 Task: Buy 3 Catalytic Converter of size 2.5 from Gaskets section under best seller category for shipping address: Hugo Perez, 4720 Huntz Lane, Bolton, Massachusetts 01740, Cell Number 9785492947. Pay from credit card ending with 2005, CVV 3321
Action: Mouse moved to (27, 75)
Screenshot: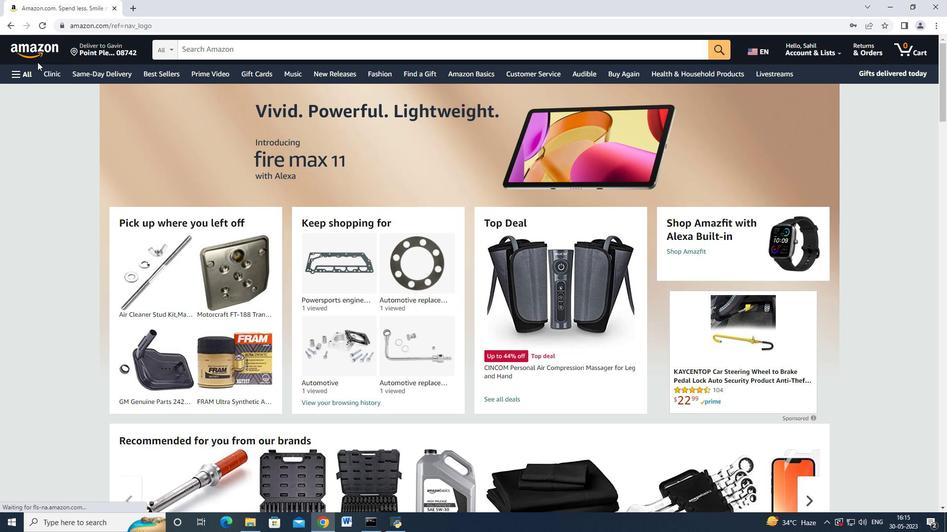 
Action: Mouse pressed left at (27, 75)
Screenshot: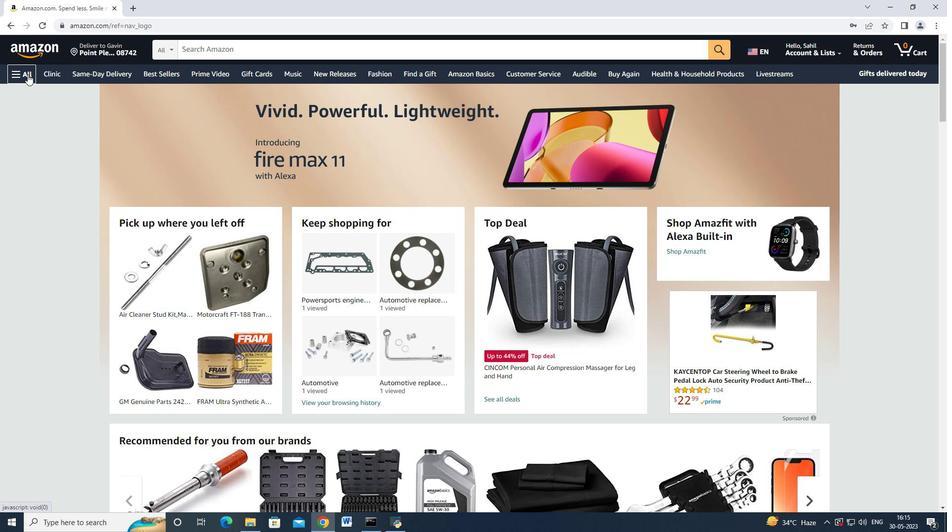 
Action: Mouse moved to (28, 237)
Screenshot: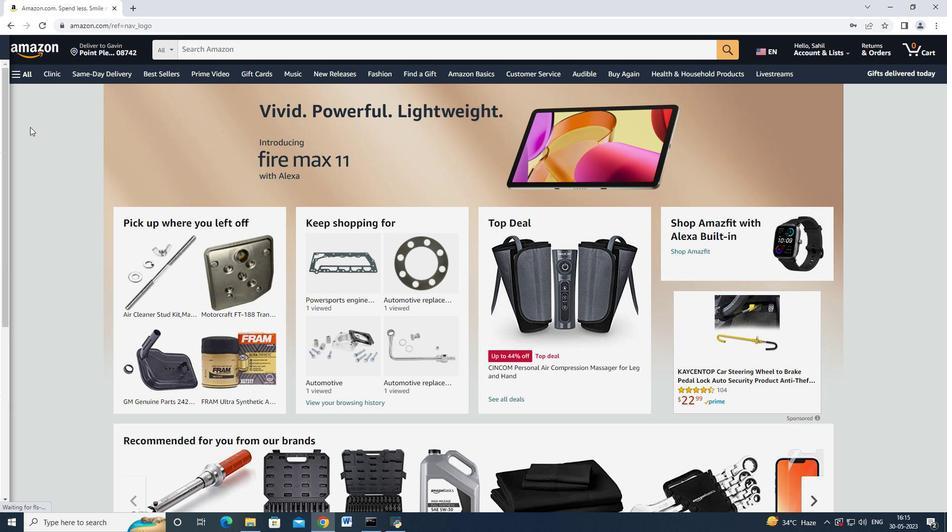 
Action: Mouse scrolled (28, 236) with delta (0, 0)
Screenshot: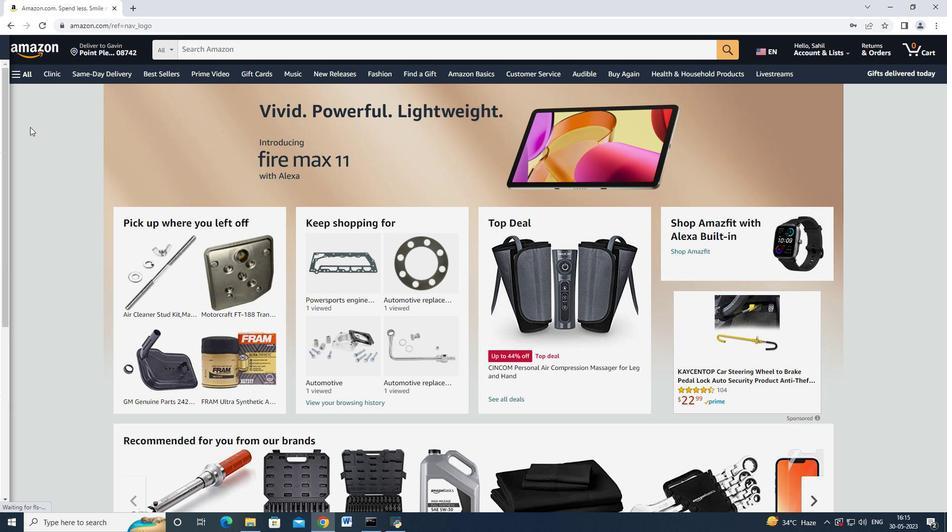 
Action: Mouse moved to (31, 246)
Screenshot: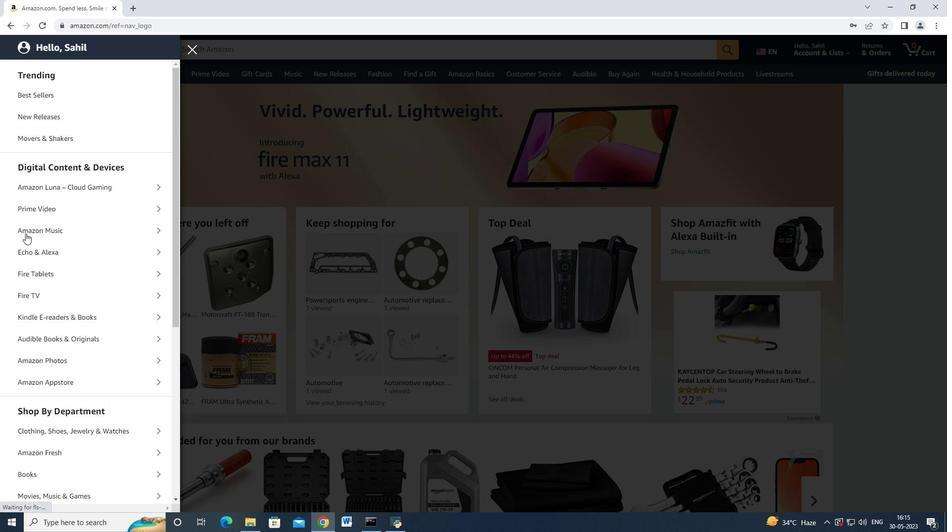 
Action: Mouse scrolled (30, 240) with delta (0, 0)
Screenshot: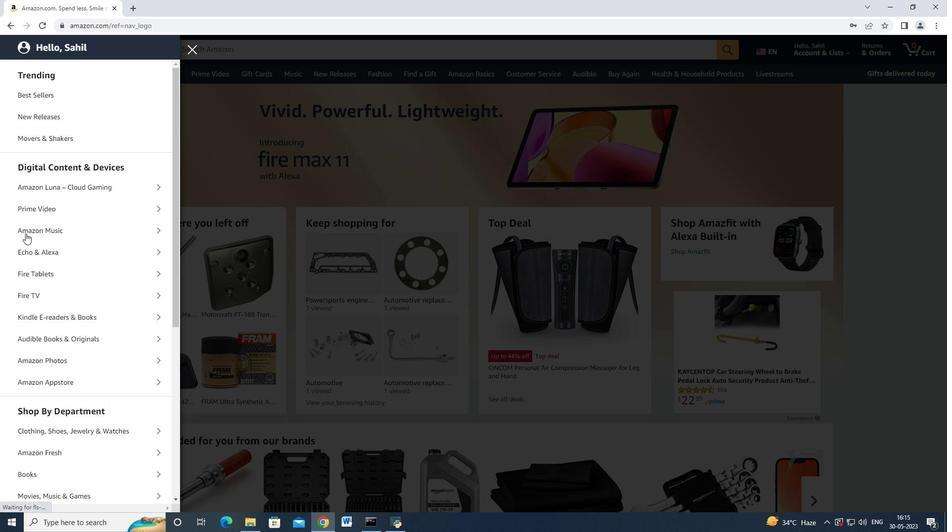 
Action: Mouse moved to (32, 247)
Screenshot: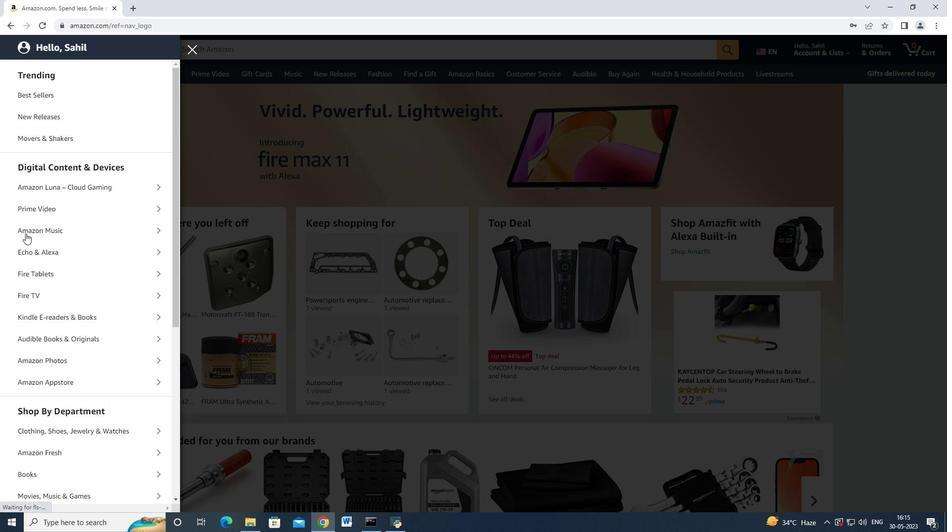 
Action: Mouse scrolled (30, 241) with delta (0, 0)
Screenshot: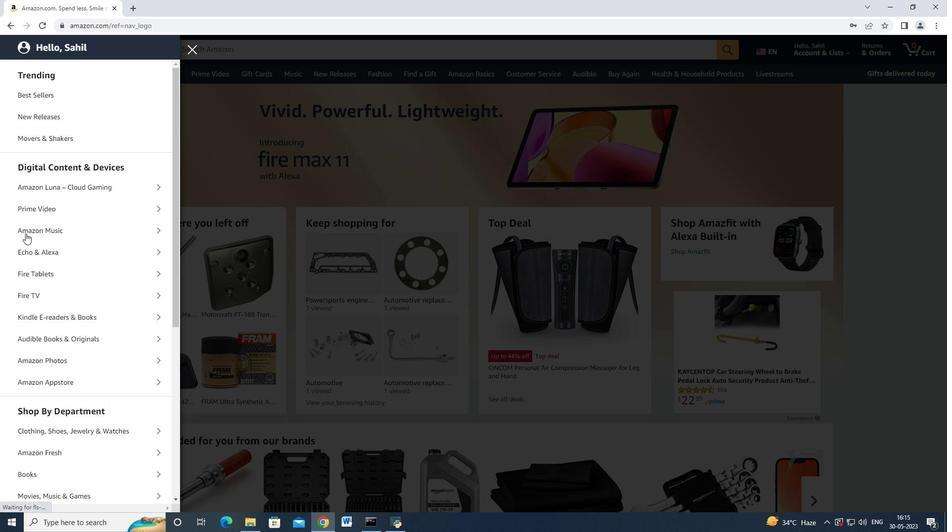 
Action: Mouse moved to (63, 363)
Screenshot: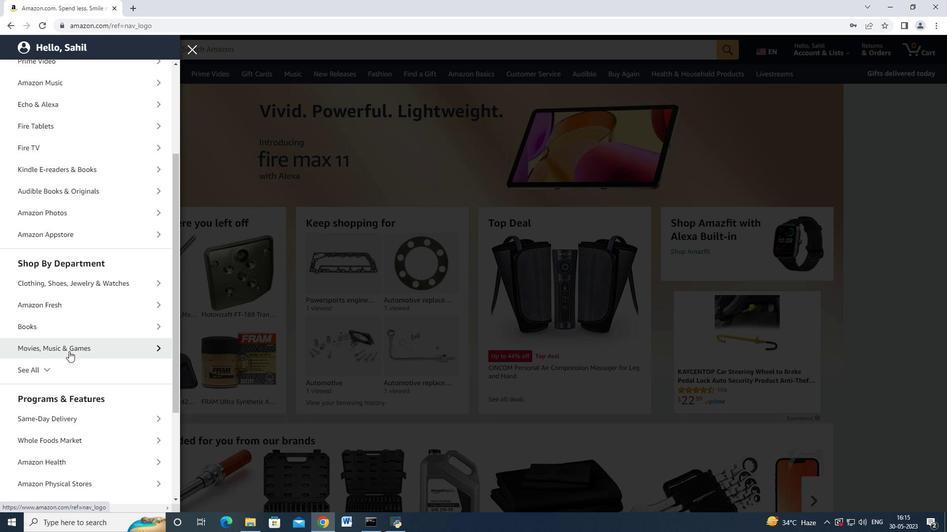 
Action: Mouse pressed left at (63, 363)
Screenshot: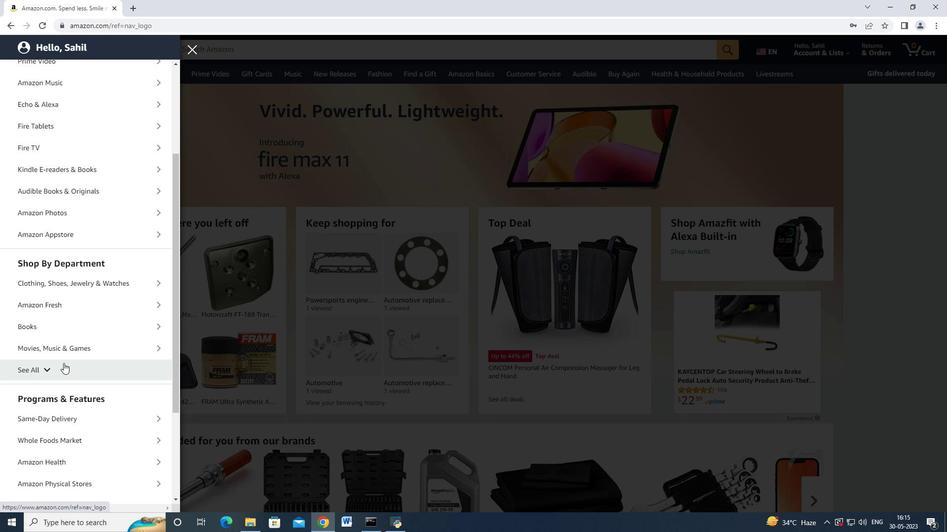 
Action: Mouse moved to (79, 330)
Screenshot: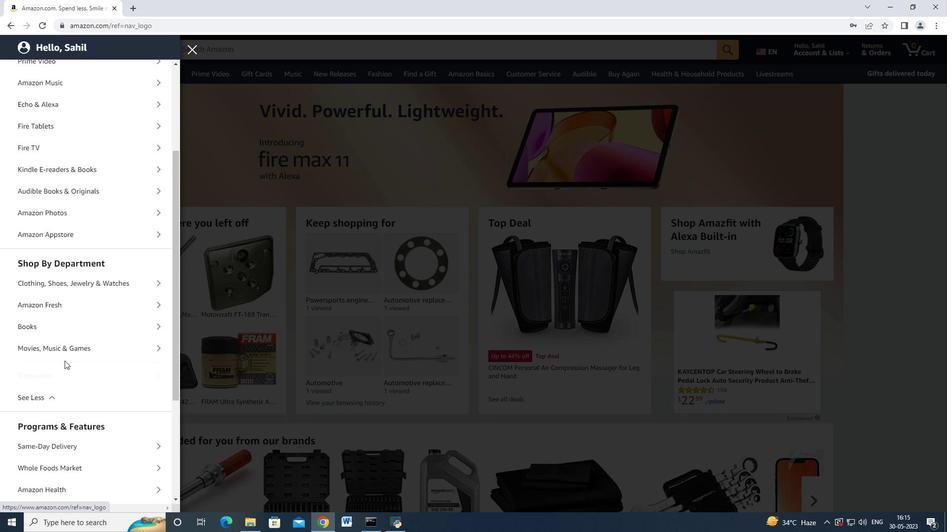 
Action: Mouse scrolled (79, 330) with delta (0, 0)
Screenshot: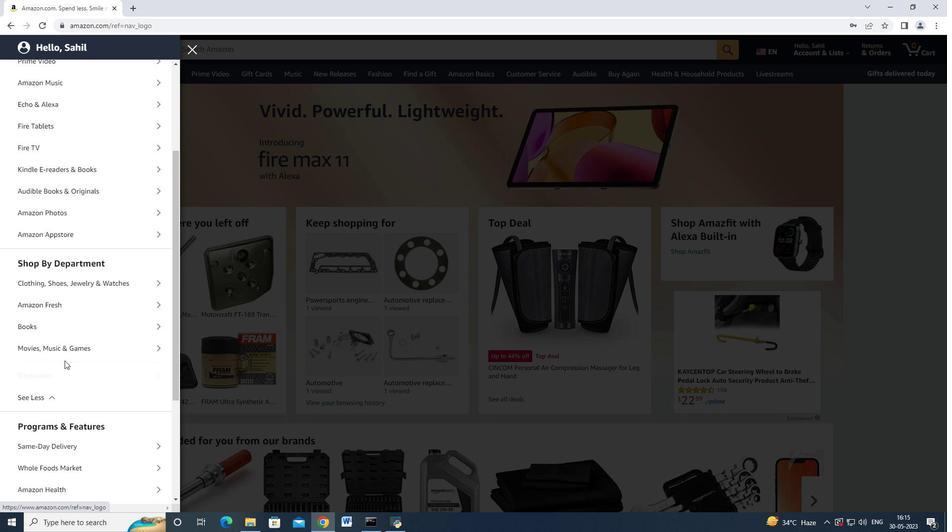 
Action: Mouse scrolled (79, 330) with delta (0, 0)
Screenshot: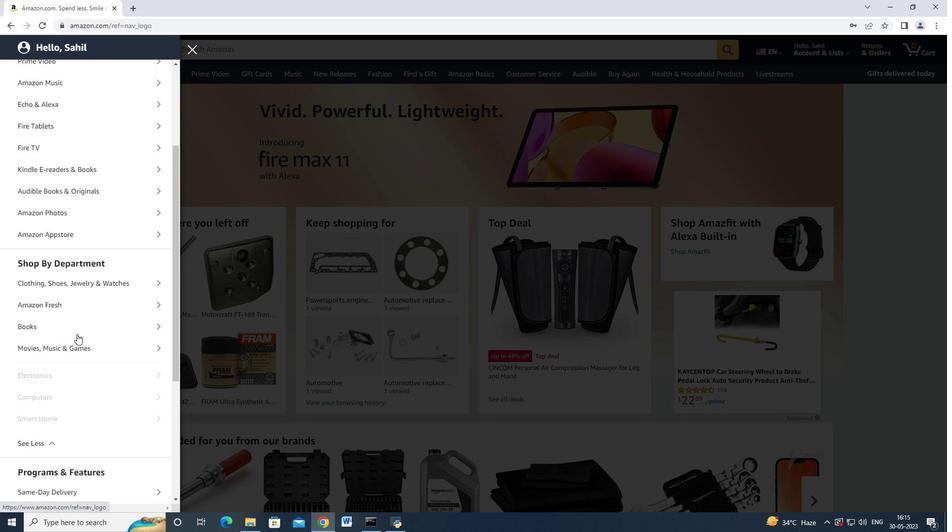
Action: Mouse scrolled (79, 330) with delta (0, 0)
Screenshot: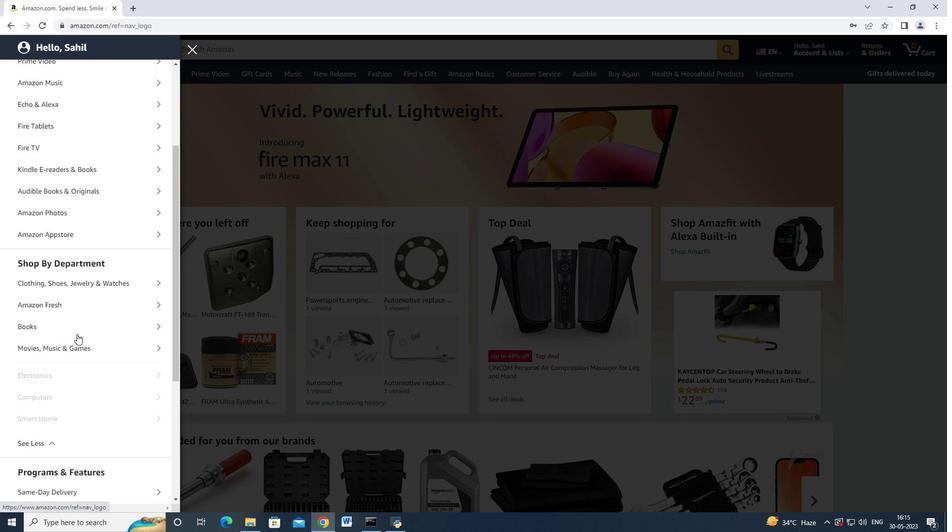 
Action: Mouse scrolled (79, 330) with delta (0, 0)
Screenshot: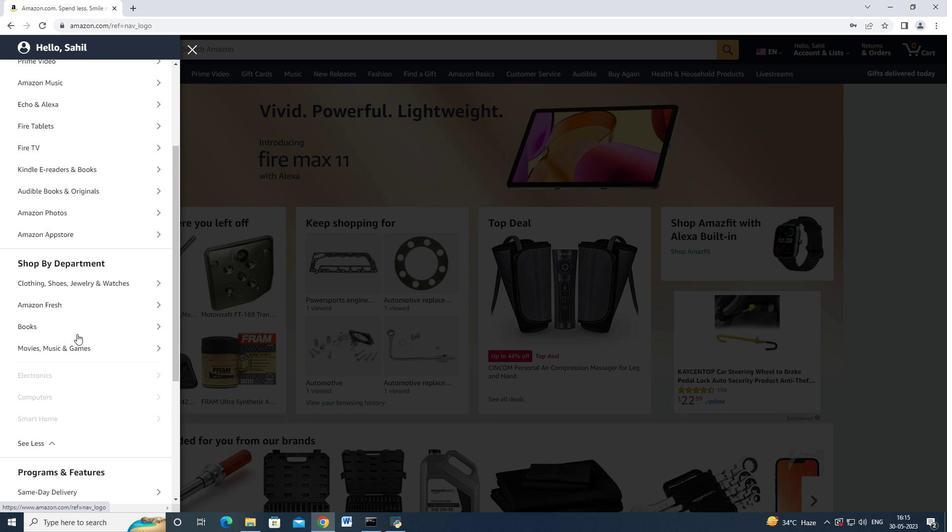 
Action: Mouse scrolled (79, 330) with delta (0, 0)
Screenshot: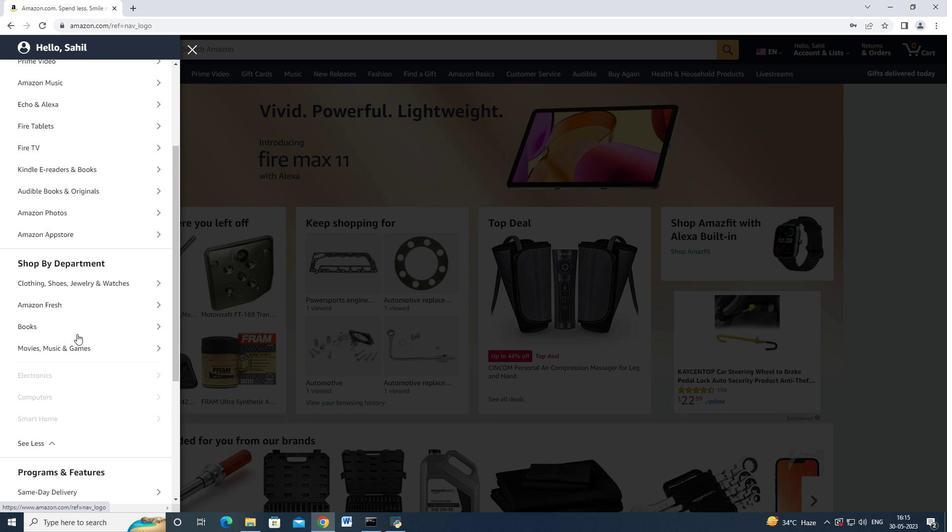 
Action: Mouse moved to (78, 363)
Screenshot: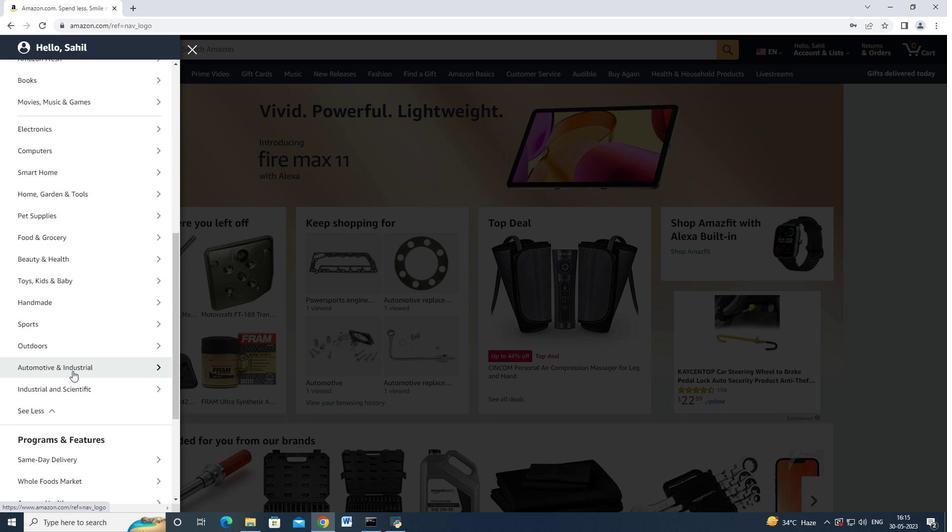 
Action: Mouse pressed left at (78, 363)
Screenshot: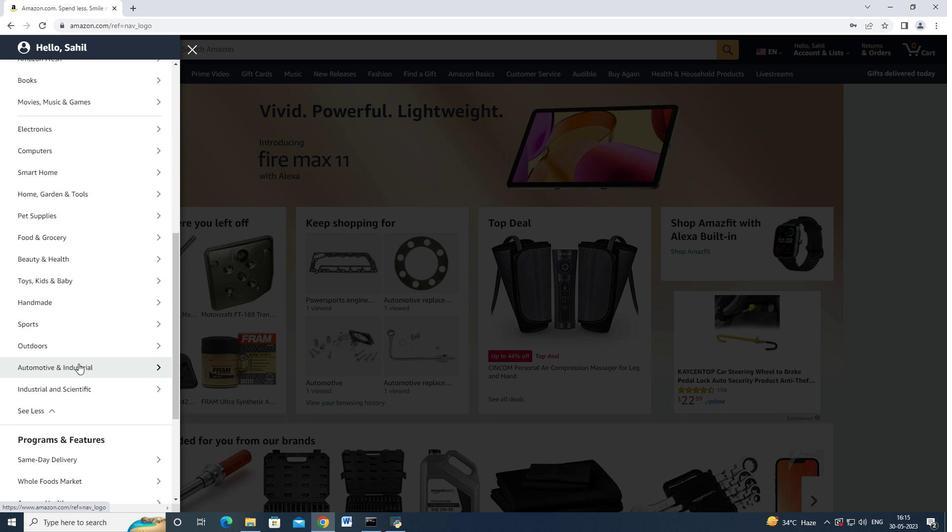 
Action: Mouse moved to (78, 119)
Screenshot: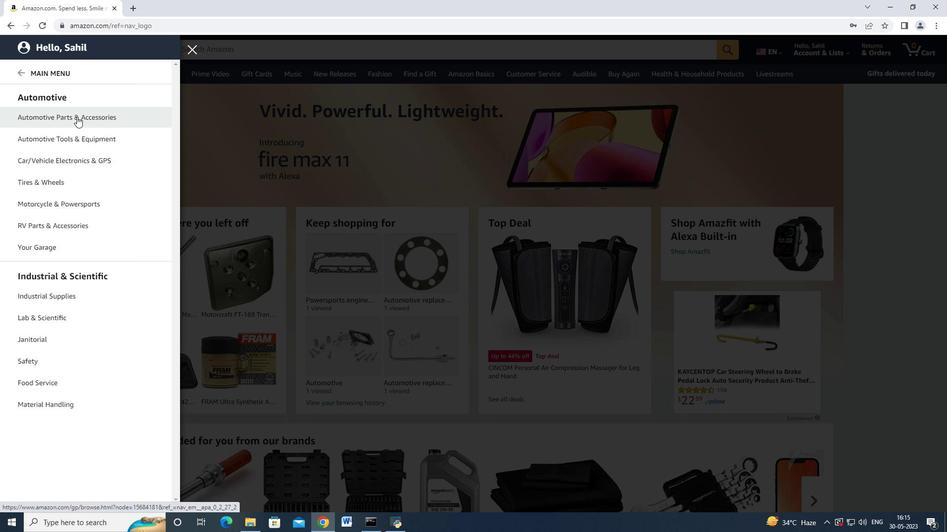 
Action: Mouse pressed left at (78, 119)
Screenshot: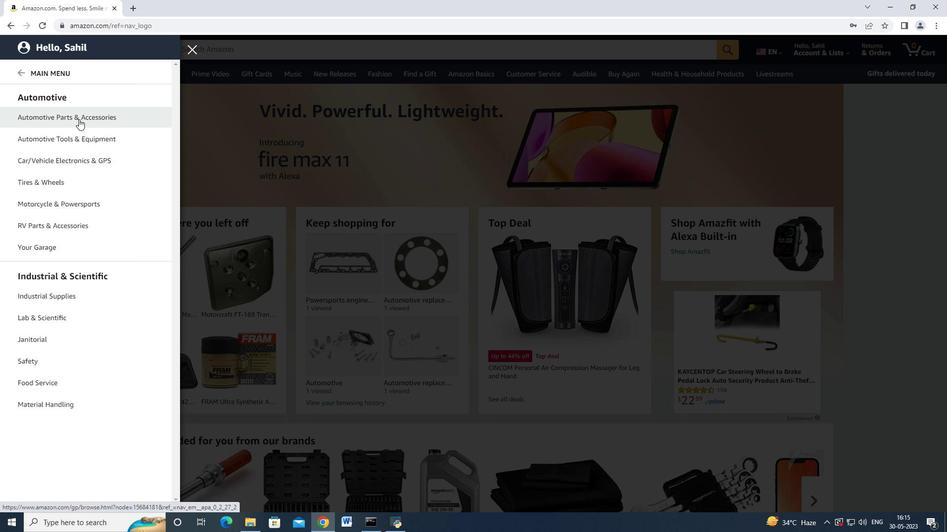 
Action: Mouse moved to (158, 92)
Screenshot: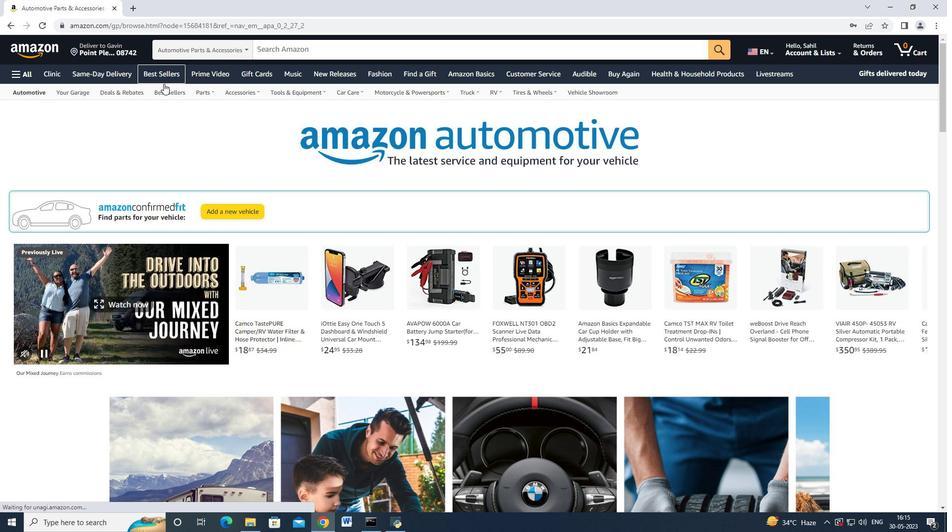 
Action: Mouse pressed left at (158, 92)
Screenshot: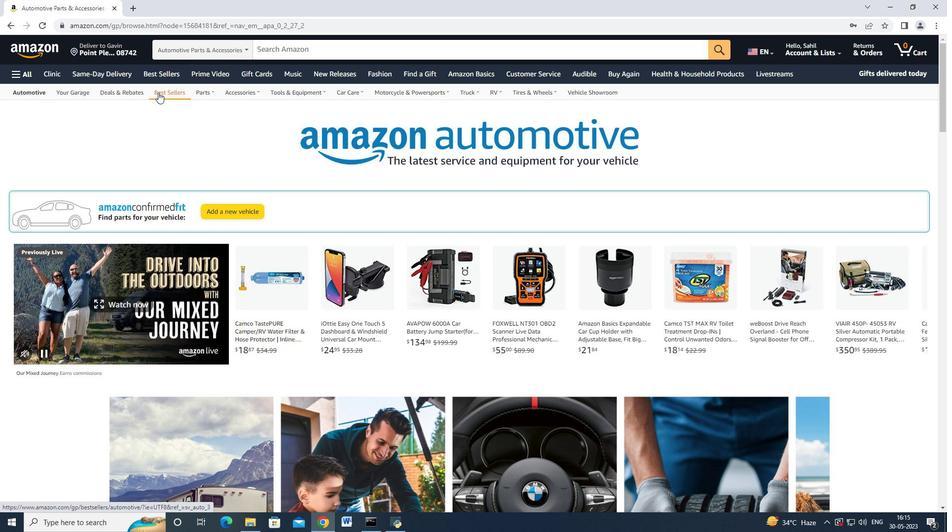 
Action: Mouse moved to (62, 318)
Screenshot: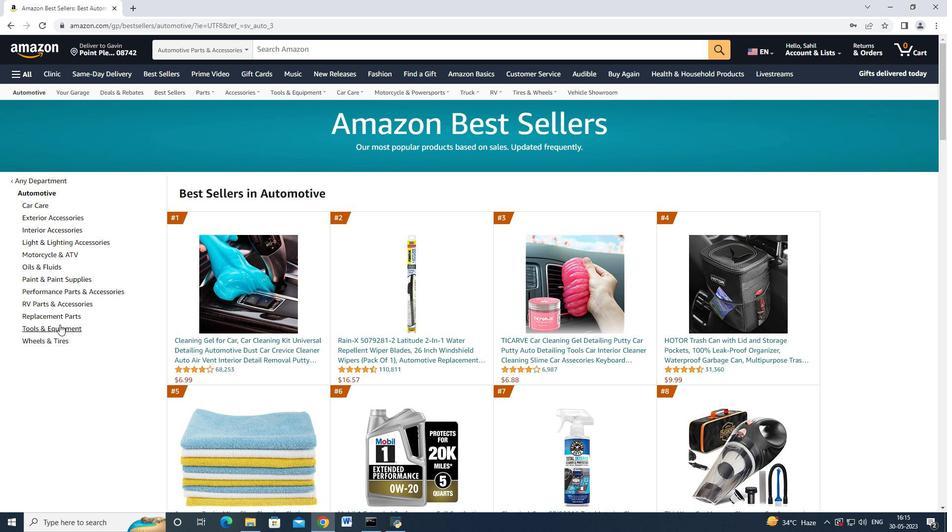 
Action: Mouse pressed left at (62, 318)
Screenshot: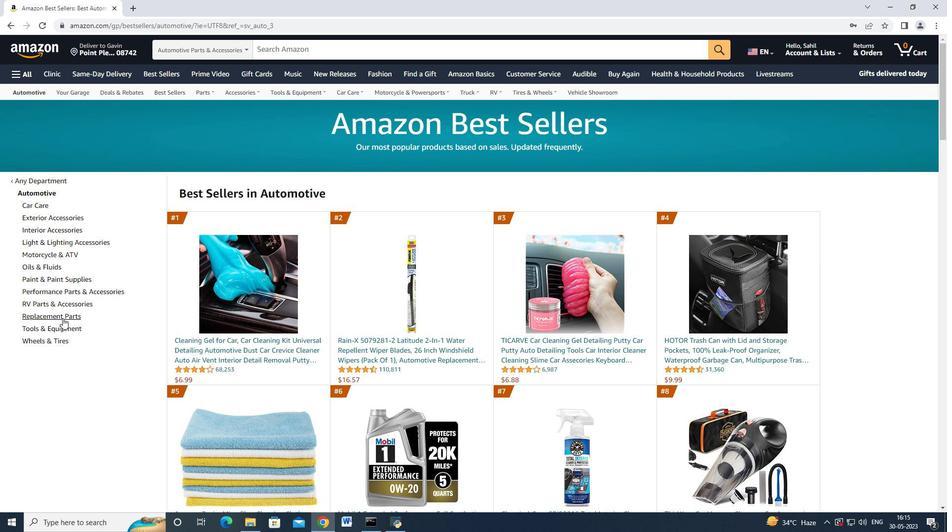 
Action: Mouse moved to (66, 317)
Screenshot: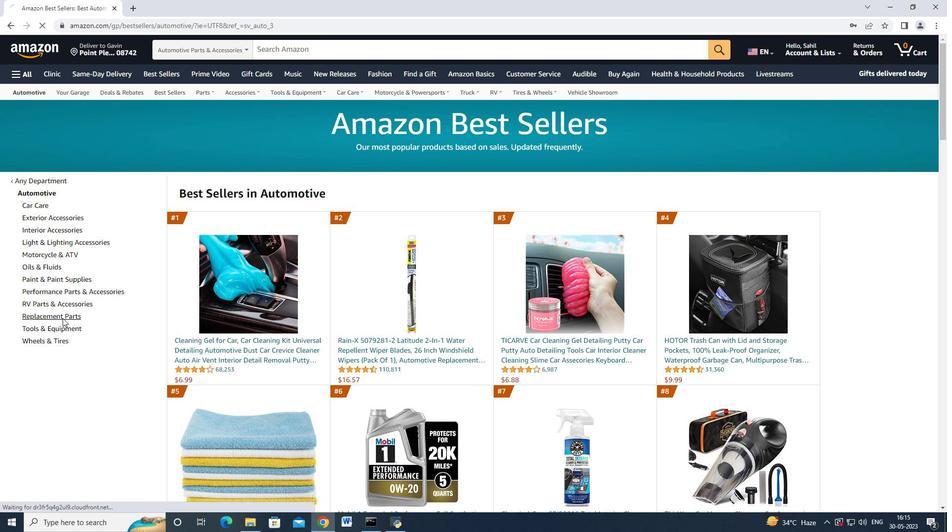 
Action: Mouse scrolled (66, 317) with delta (0, 0)
Screenshot: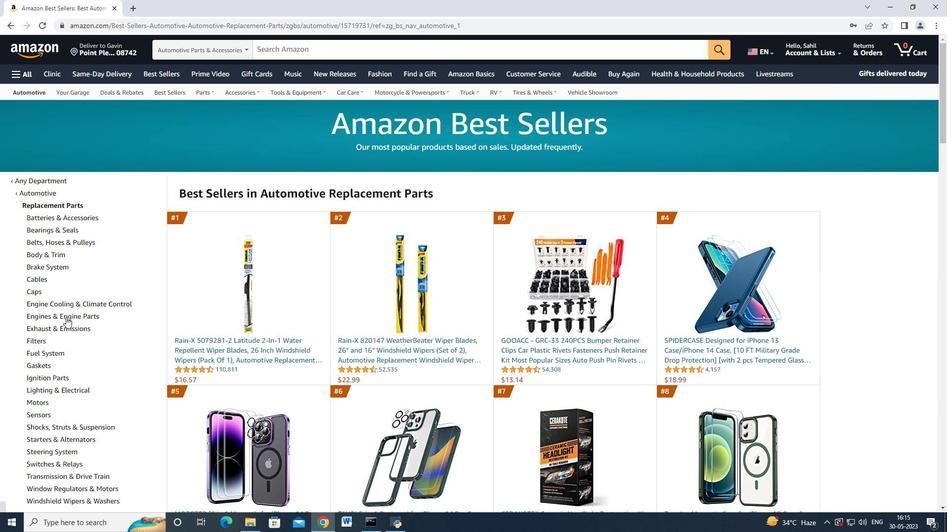 
Action: Mouse moved to (67, 318)
Screenshot: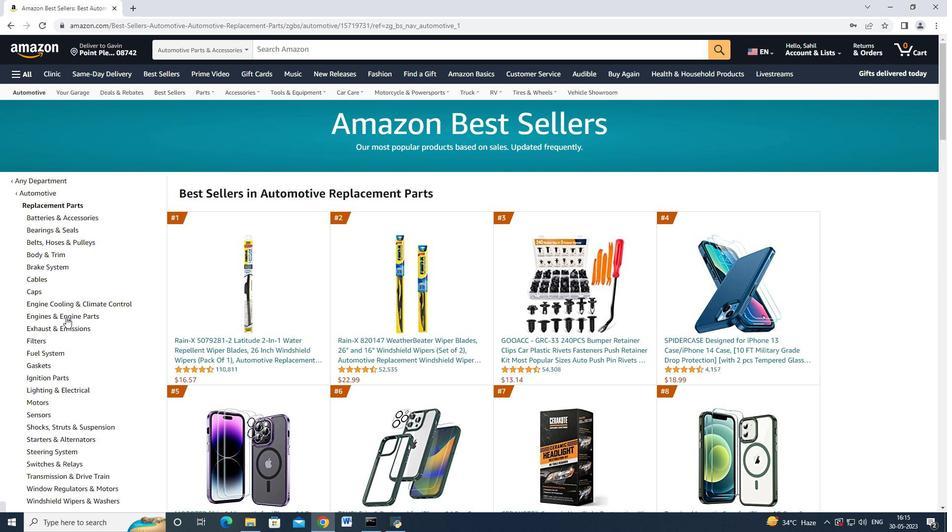 
Action: Mouse scrolled (66, 317) with delta (0, 0)
Screenshot: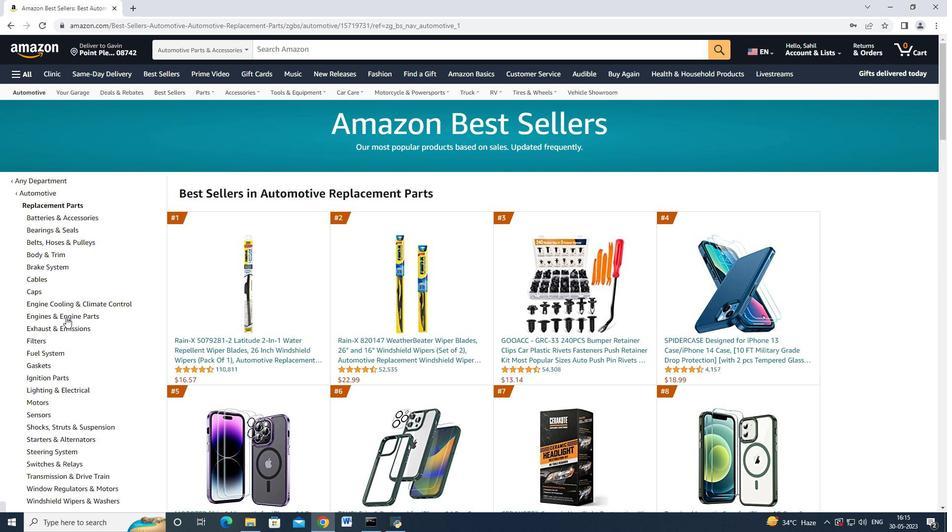 
Action: Mouse moved to (37, 264)
Screenshot: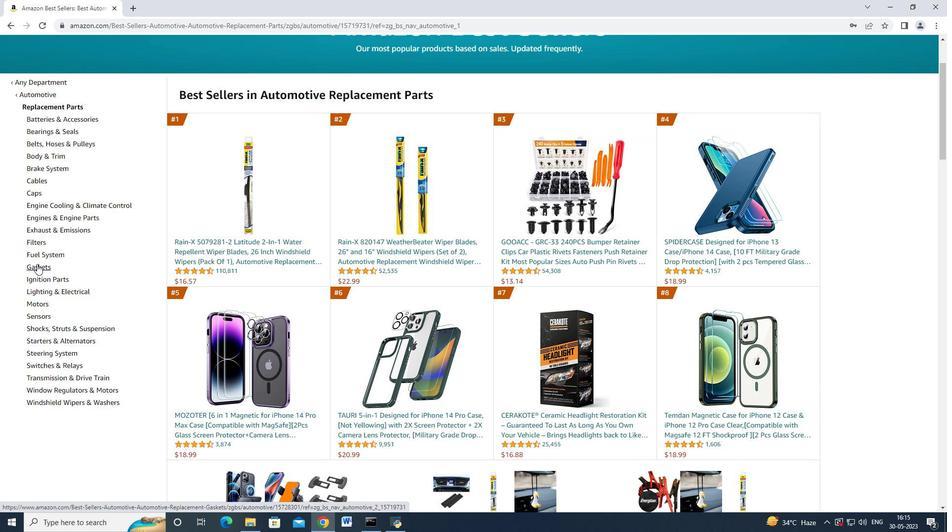 
Action: Mouse pressed left at (37, 264)
Screenshot: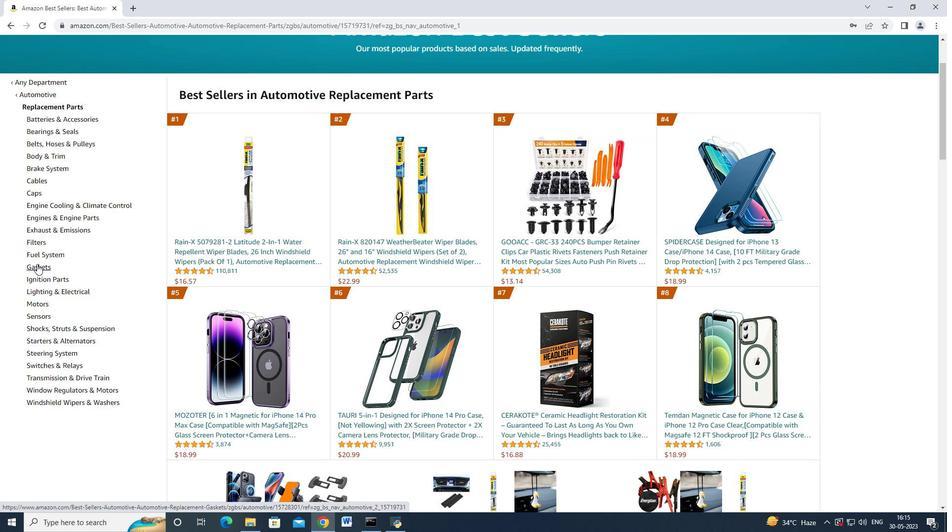 
Action: Mouse moved to (161, 303)
Screenshot: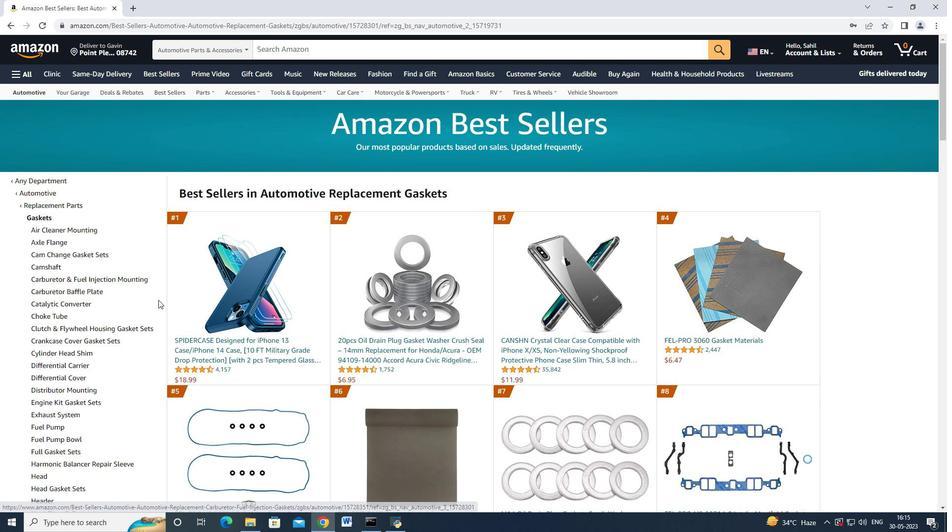 
Action: Mouse scrolled (161, 303) with delta (0, 0)
Screenshot: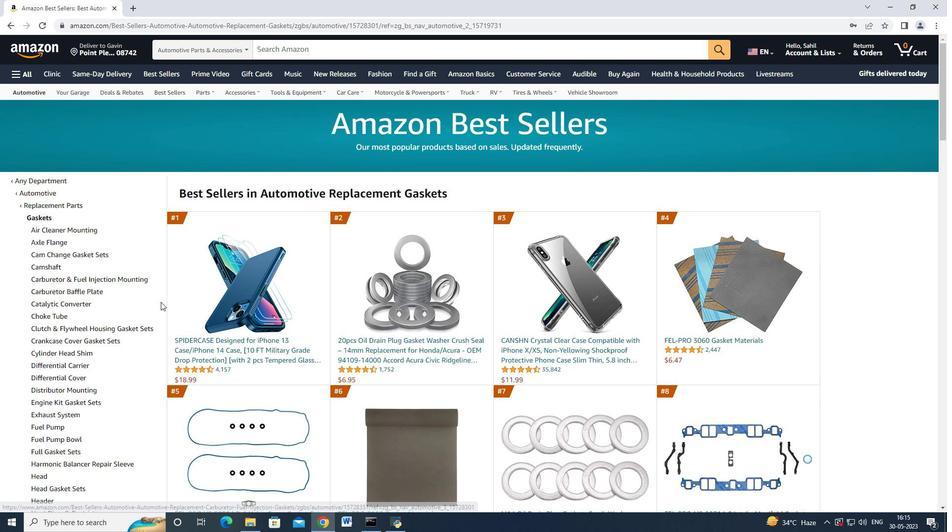 
Action: Mouse moved to (222, 310)
Screenshot: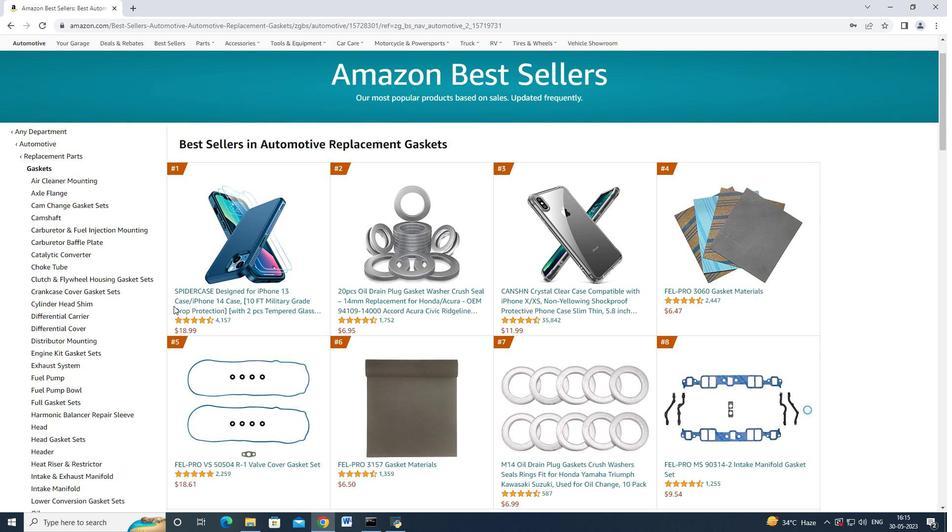 
Action: Mouse scrolled (222, 310) with delta (0, 0)
Screenshot: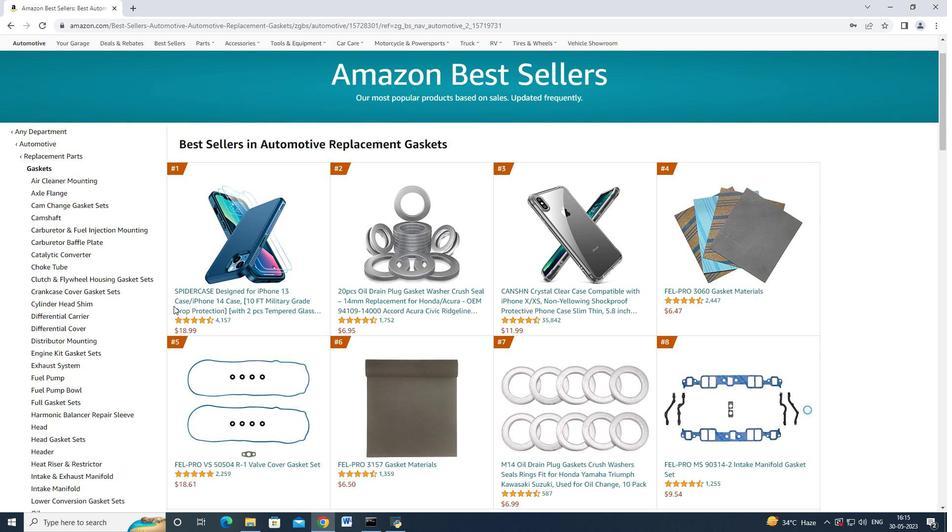 
Action: Mouse moved to (73, 303)
Screenshot: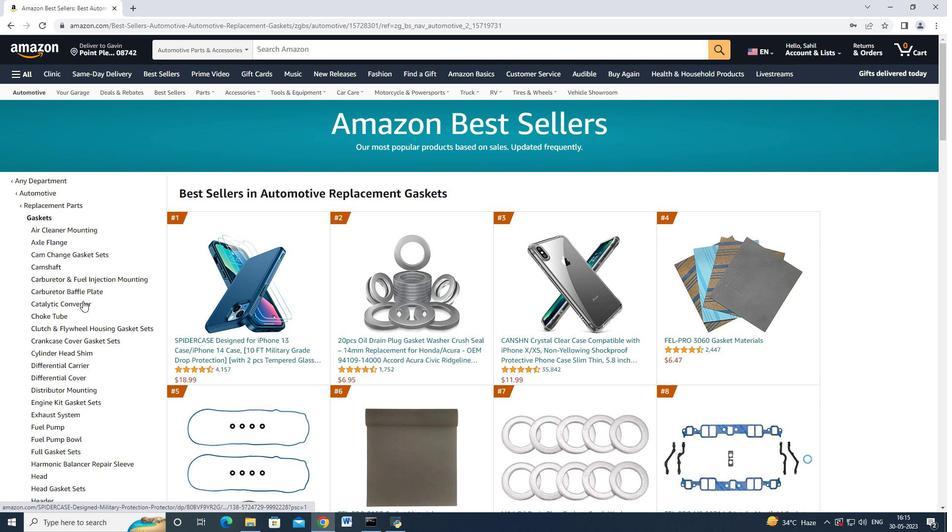 
Action: Mouse scrolled (73, 303) with delta (0, 0)
Screenshot: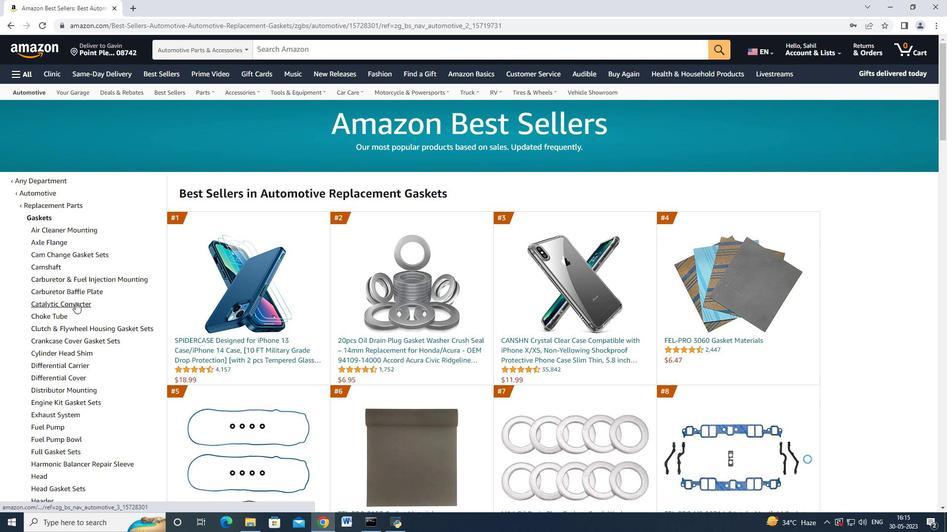 
Action: Mouse moved to (69, 371)
Screenshot: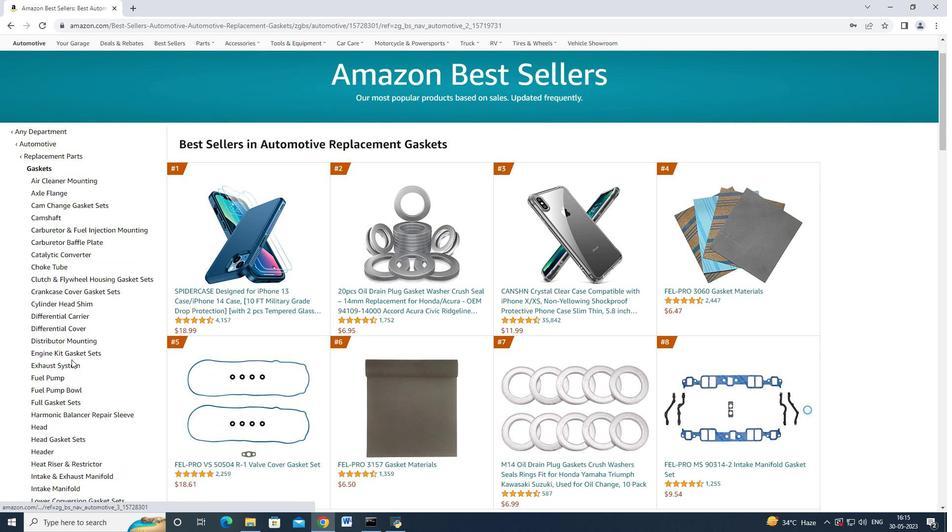 
Action: Mouse scrolled (69, 371) with delta (0, 0)
Screenshot: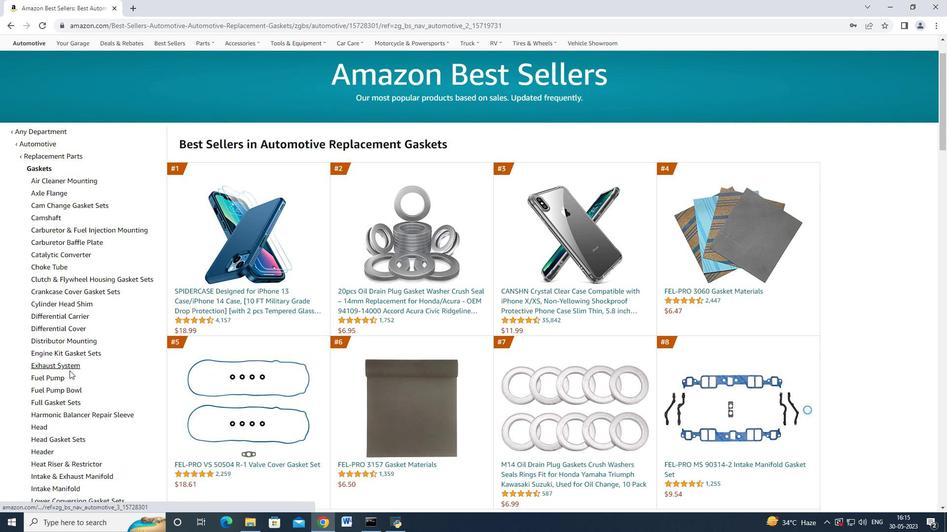 
Action: Mouse moved to (72, 205)
Screenshot: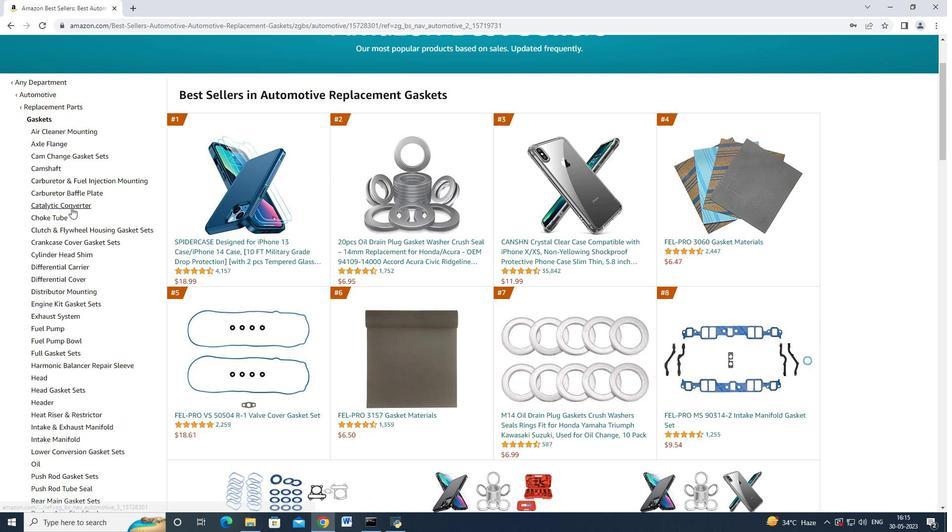 
Action: Mouse pressed left at (72, 205)
Screenshot: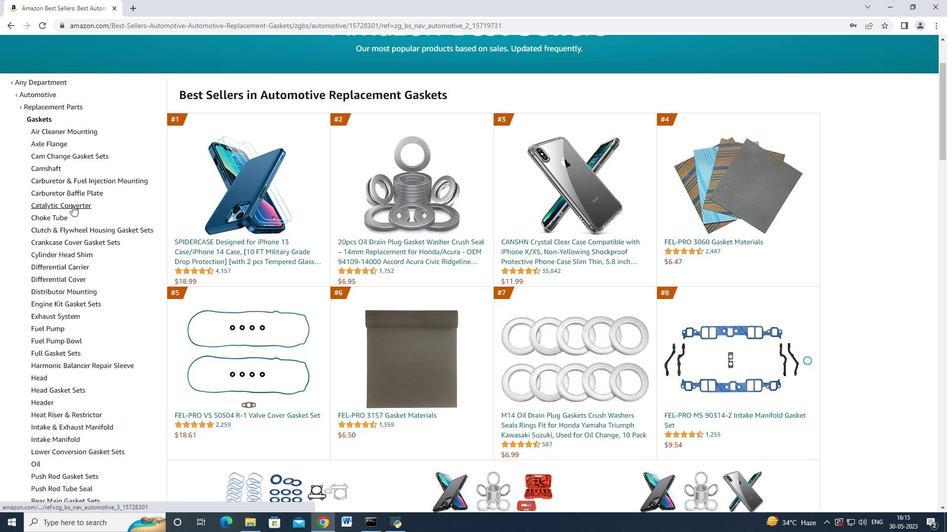 
Action: Mouse moved to (474, 254)
Screenshot: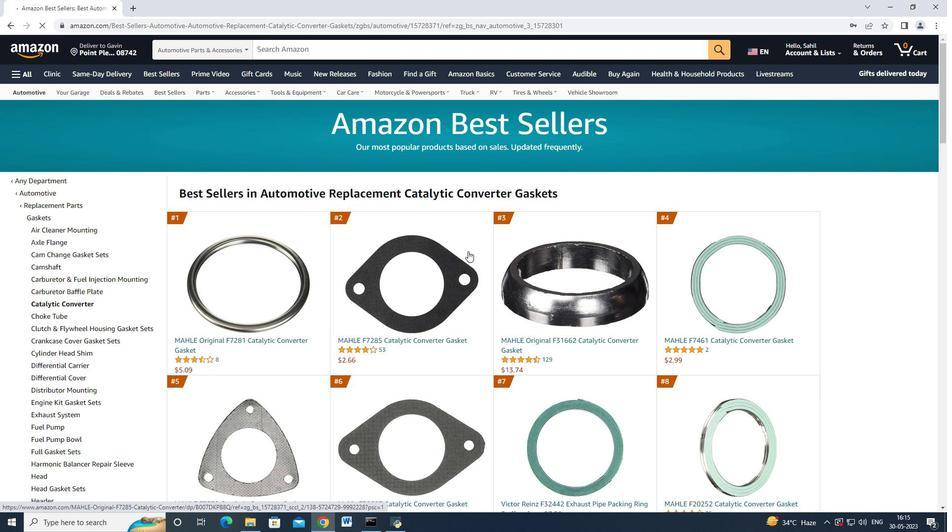 
Action: Mouse scrolled (474, 254) with delta (0, 0)
Screenshot: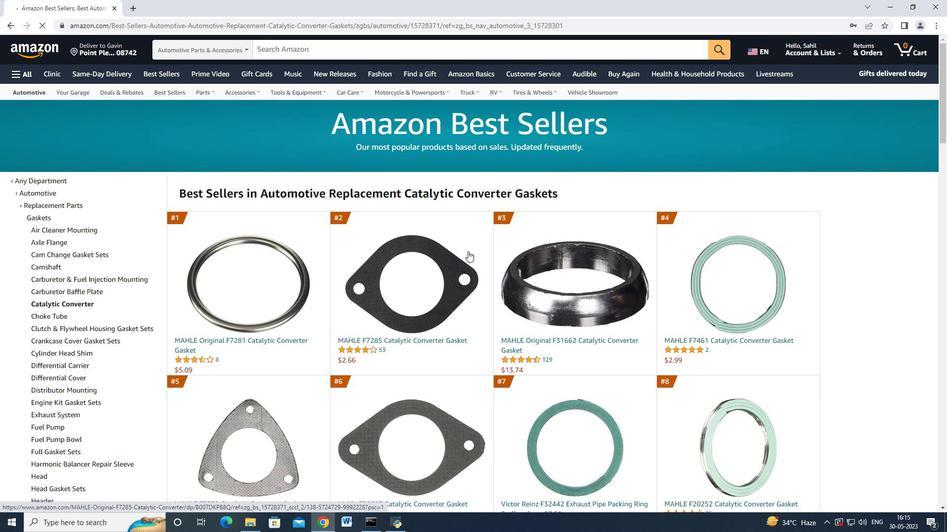 
Action: Mouse moved to (474, 254)
Screenshot: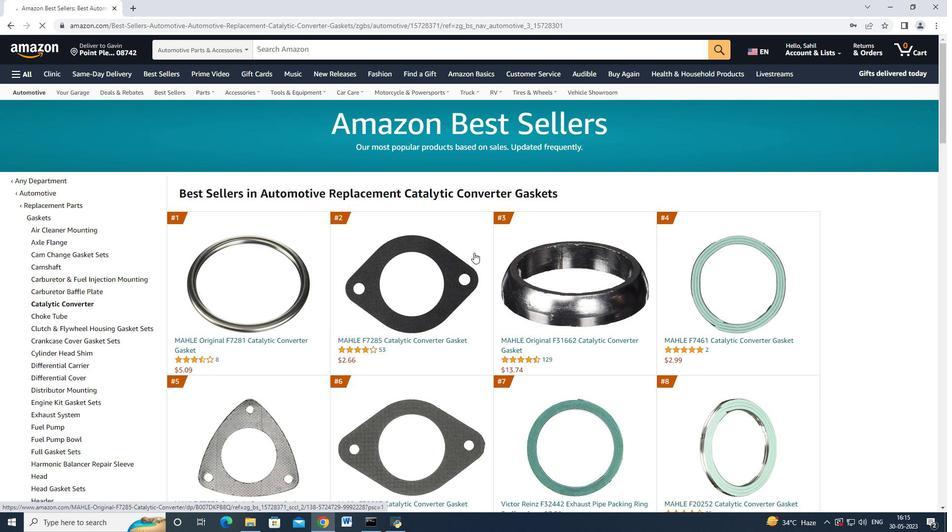 
Action: Mouse scrolled (474, 254) with delta (0, 0)
Screenshot: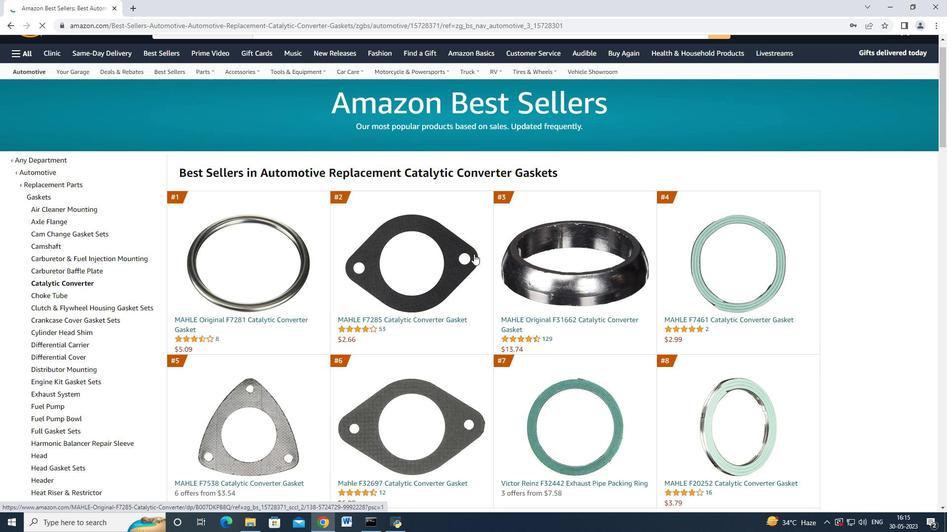 
Action: Mouse scrolled (474, 254) with delta (0, 0)
Screenshot: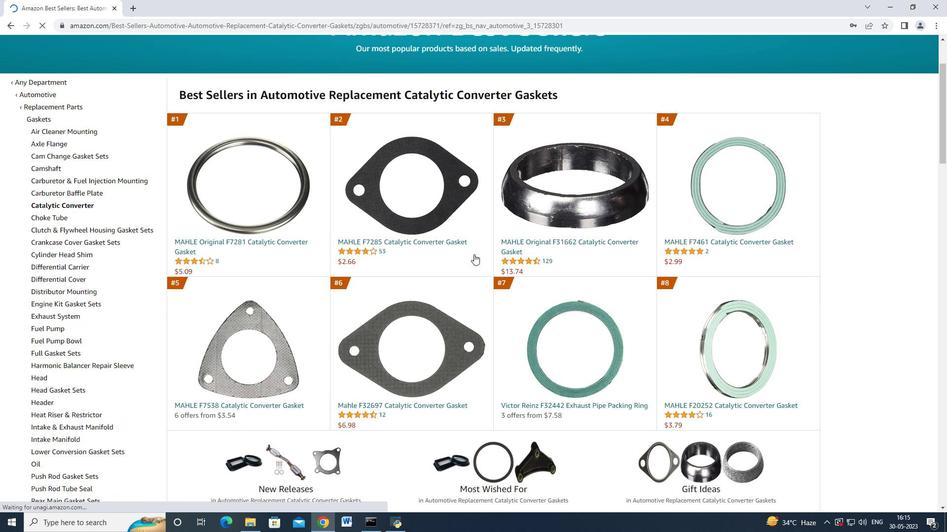 
Action: Mouse scrolled (474, 254) with delta (0, 0)
Screenshot: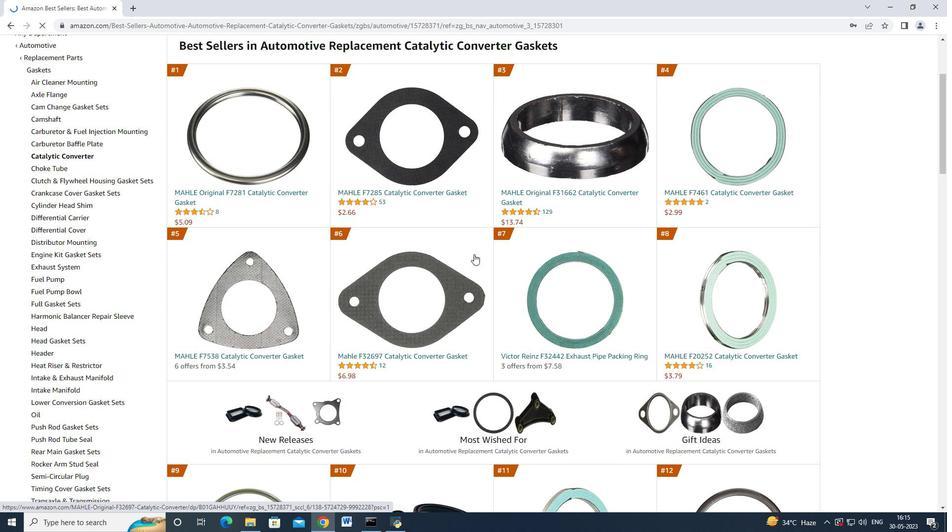 
Action: Mouse scrolled (474, 254) with delta (0, 0)
Screenshot: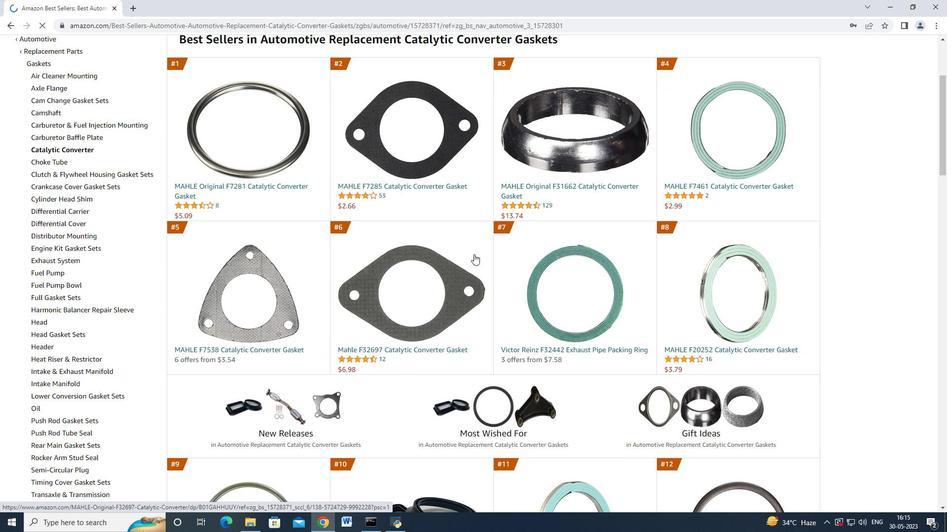 
Action: Mouse scrolled (474, 254) with delta (0, 0)
Screenshot: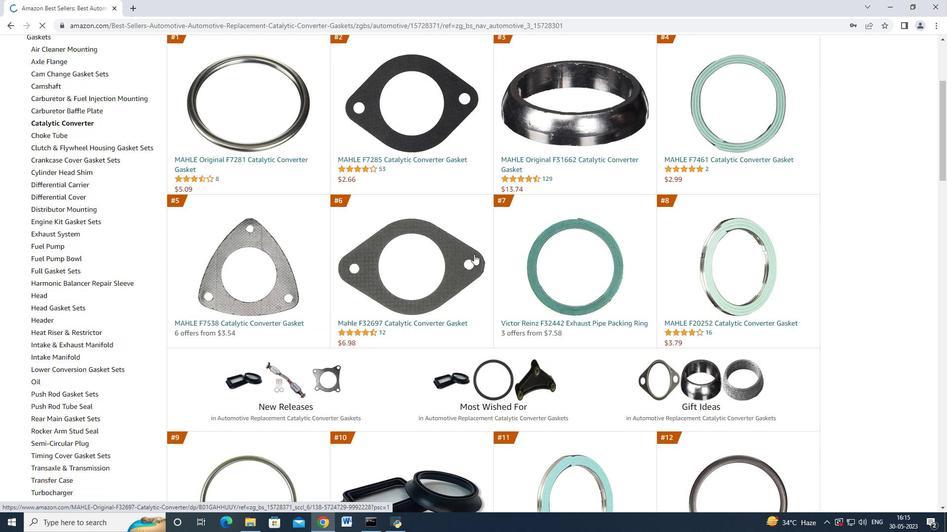 
Action: Mouse scrolled (474, 254) with delta (0, 0)
Screenshot: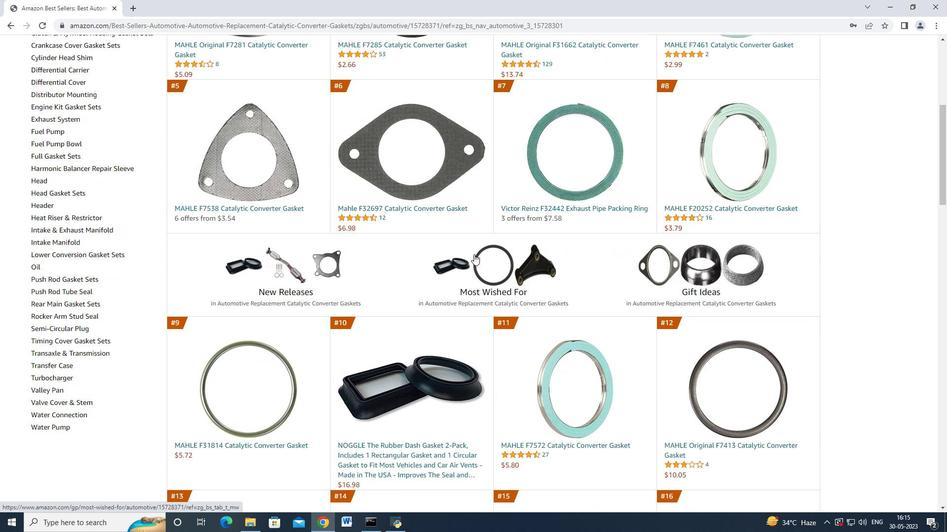 
Action: Mouse scrolled (474, 254) with delta (0, 0)
Screenshot: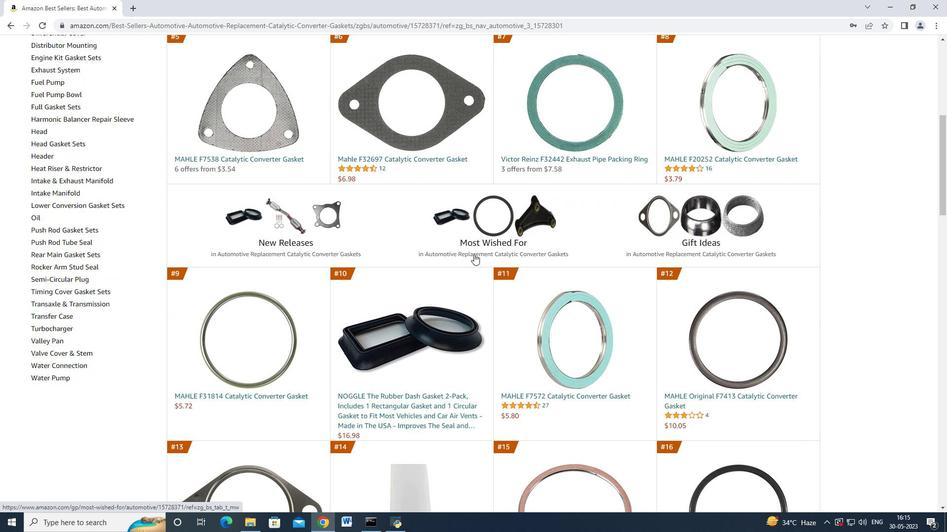 
Action: Mouse scrolled (474, 254) with delta (0, 0)
Screenshot: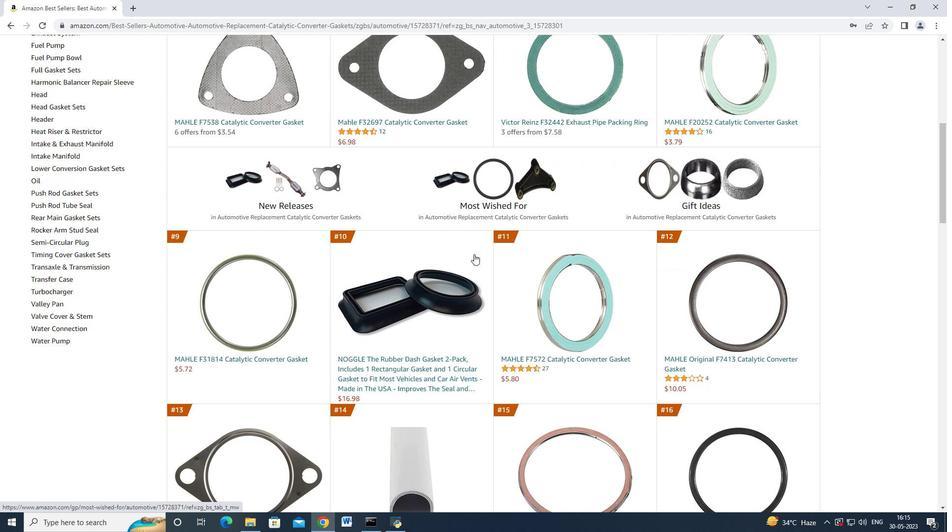 
Action: Mouse scrolled (474, 254) with delta (0, 0)
Screenshot: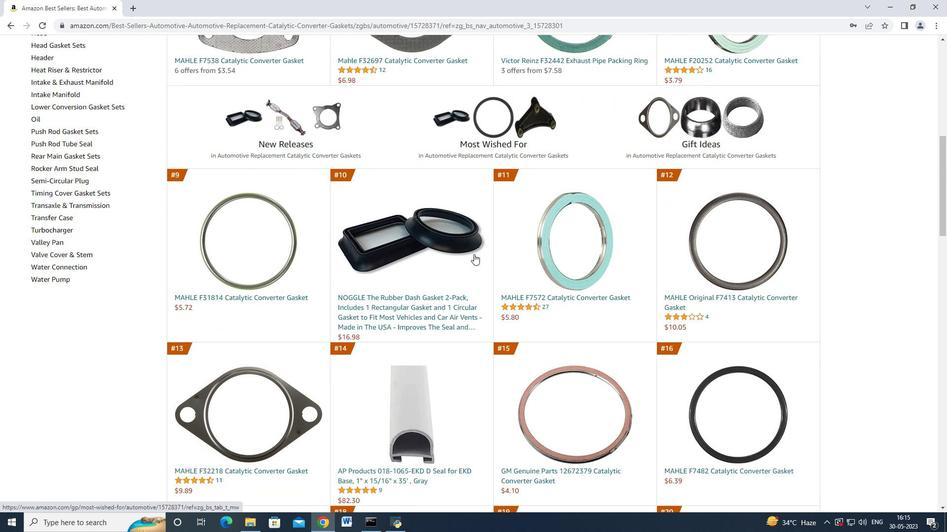 
Action: Mouse scrolled (474, 254) with delta (0, 0)
Screenshot: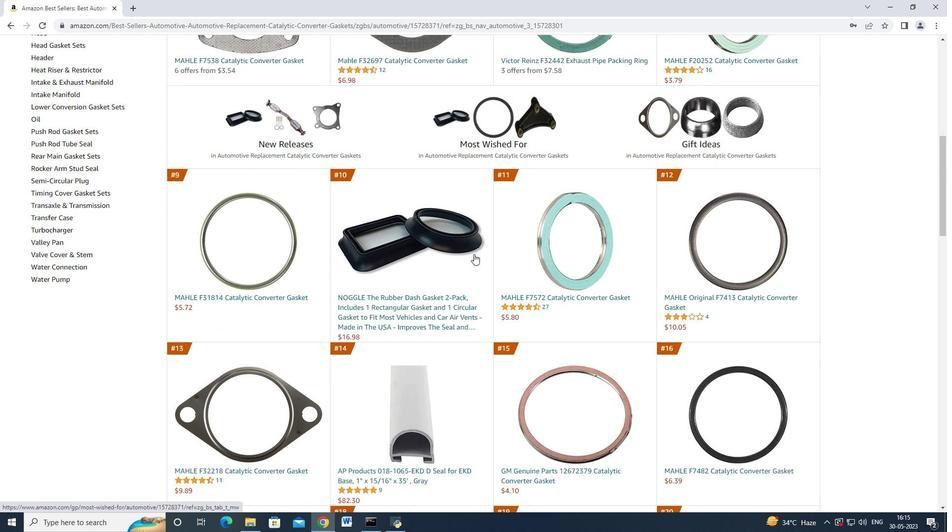 
Action: Mouse scrolled (474, 254) with delta (0, 0)
Screenshot: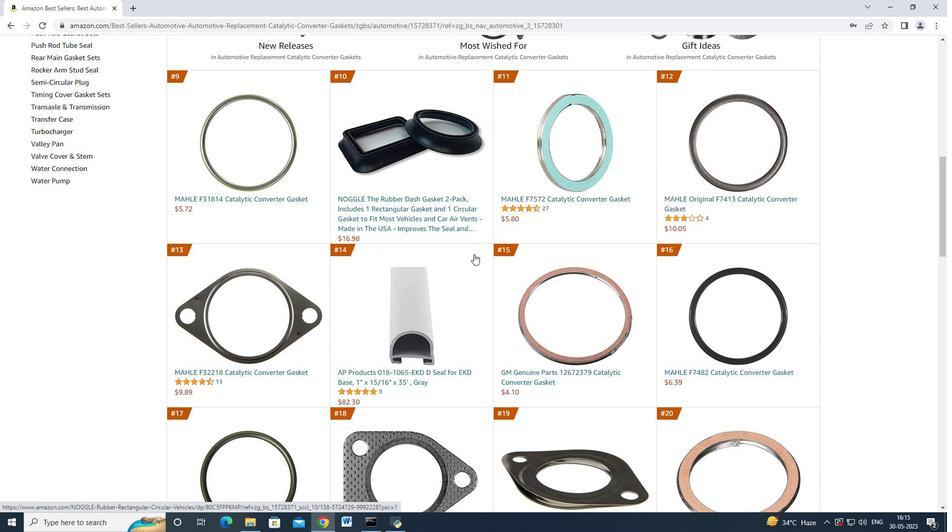 
Action: Mouse scrolled (474, 254) with delta (0, 0)
Screenshot: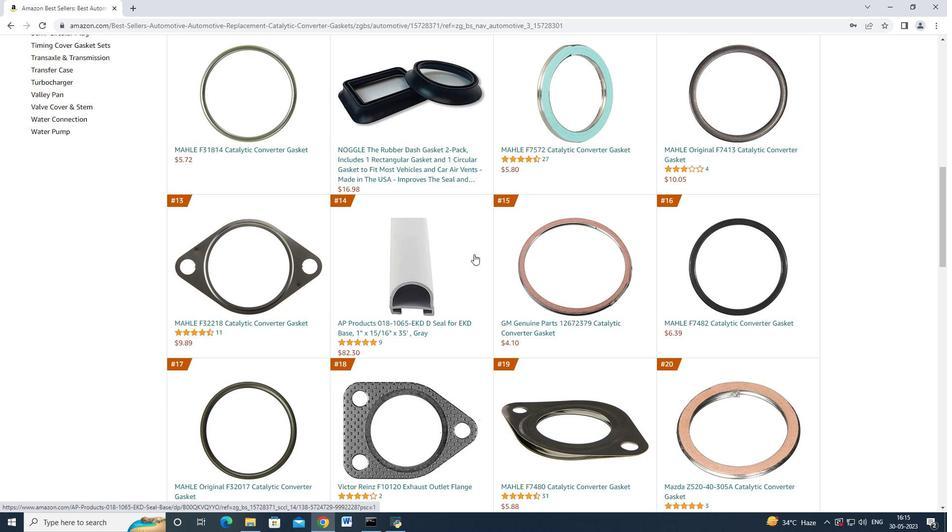 
Action: Mouse scrolled (474, 254) with delta (0, 0)
Screenshot: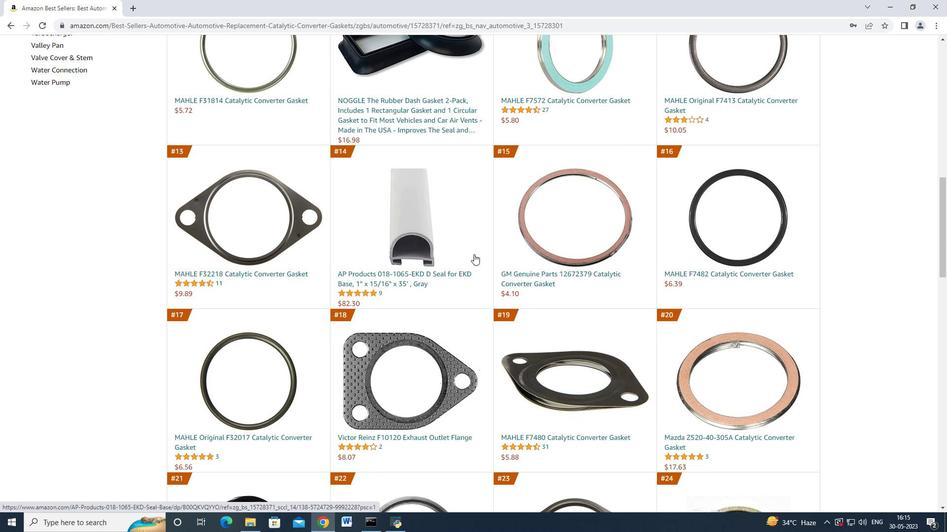 
Action: Mouse scrolled (474, 254) with delta (0, 0)
Screenshot: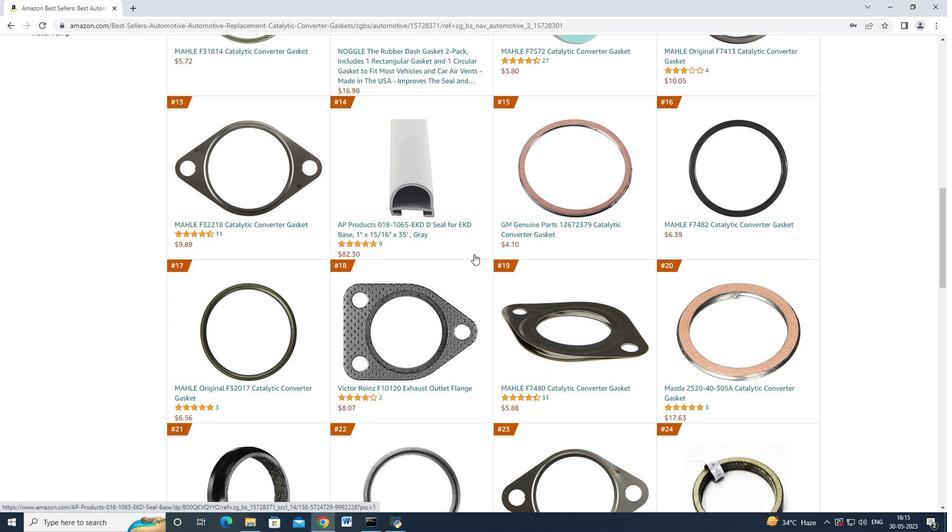 
Action: Mouse scrolled (474, 254) with delta (0, 0)
Screenshot: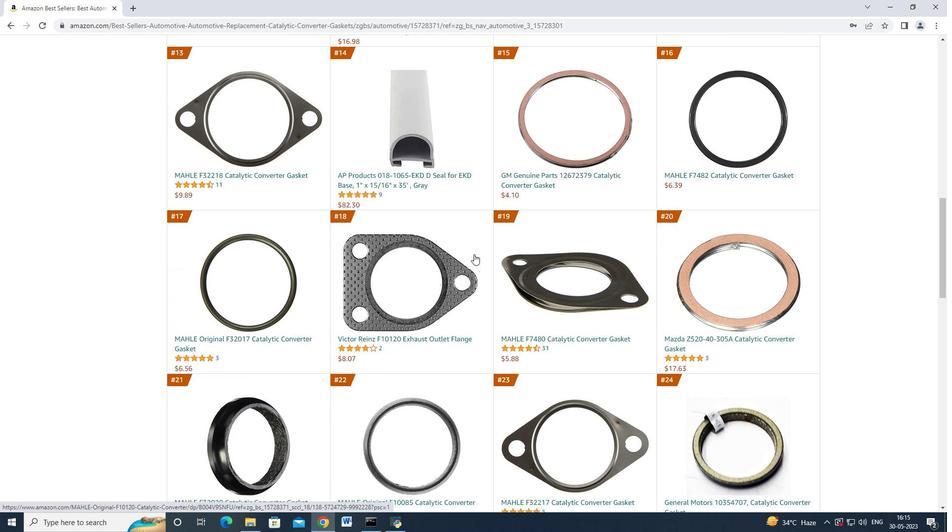 
Action: Mouse scrolled (474, 254) with delta (0, 0)
Screenshot: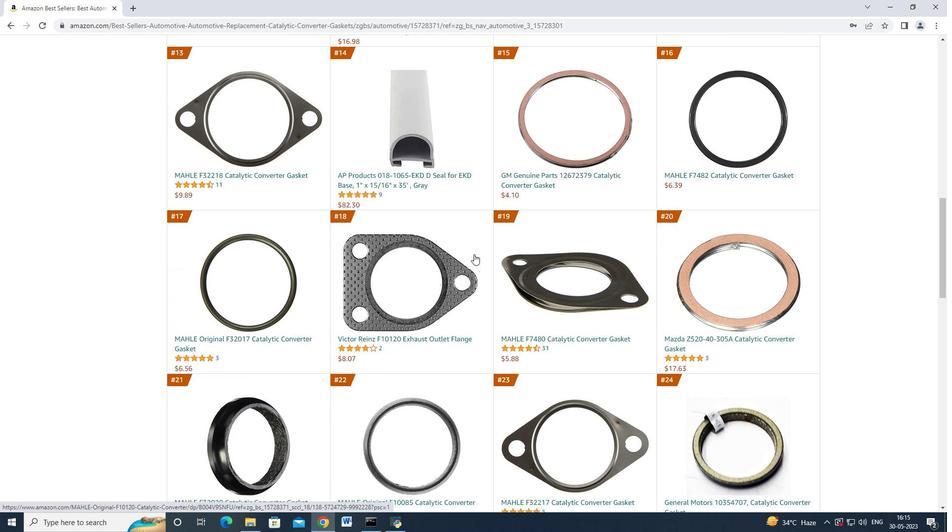 
Action: Mouse scrolled (474, 254) with delta (0, 0)
Screenshot: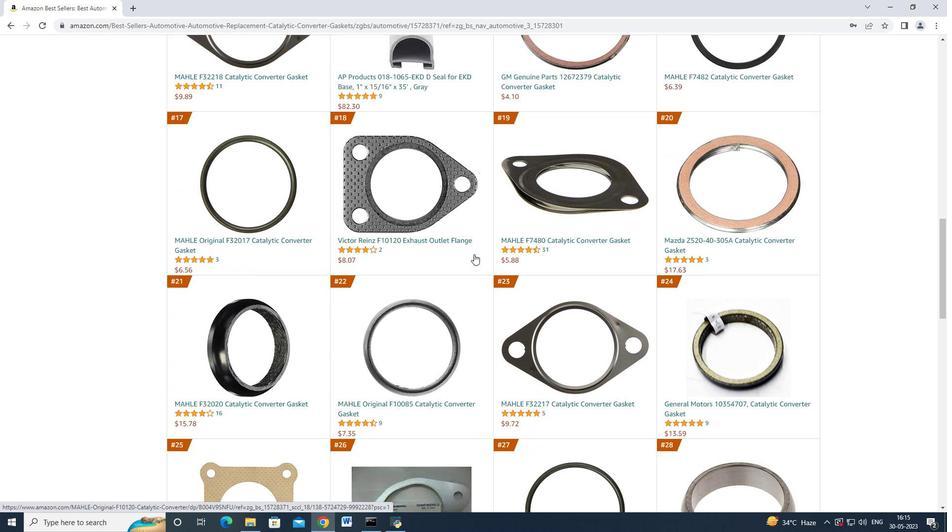 
Action: Mouse moved to (284, 358)
Screenshot: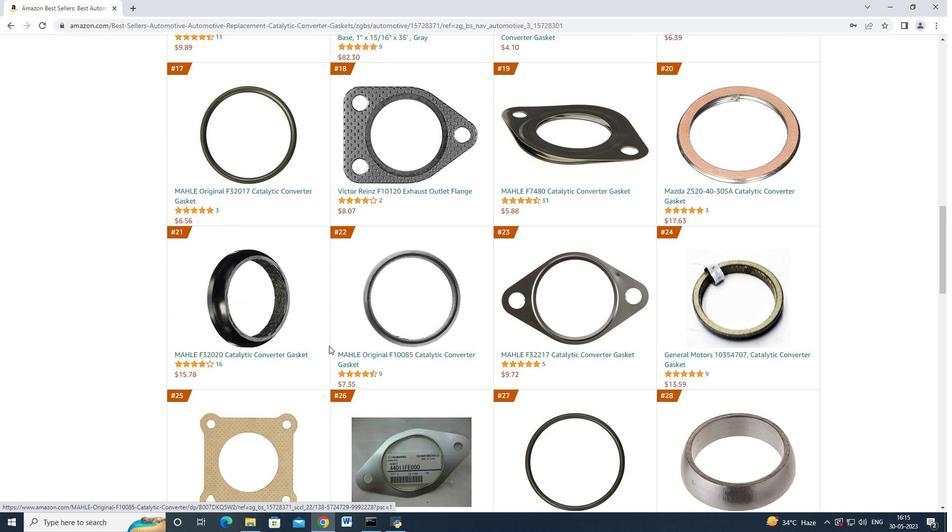 
Action: Mouse pressed left at (284, 358)
Screenshot: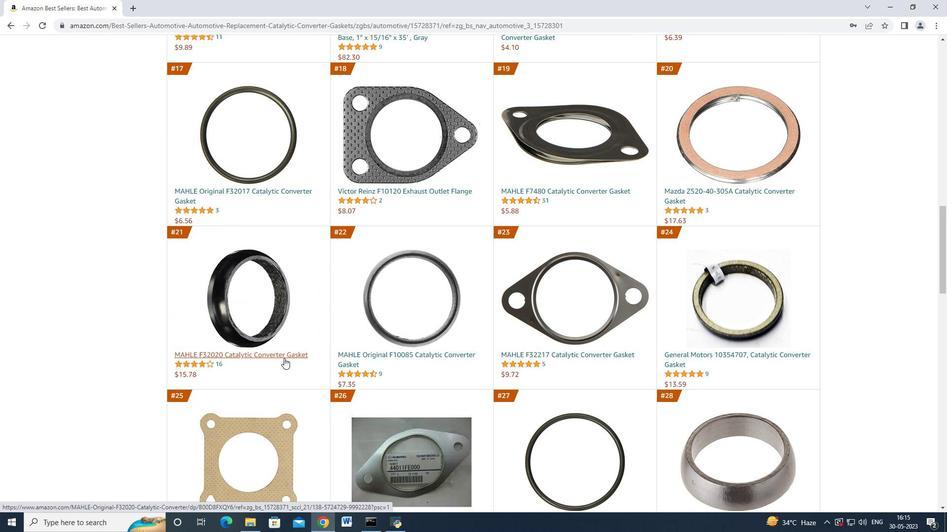 
Action: Mouse moved to (478, 274)
Screenshot: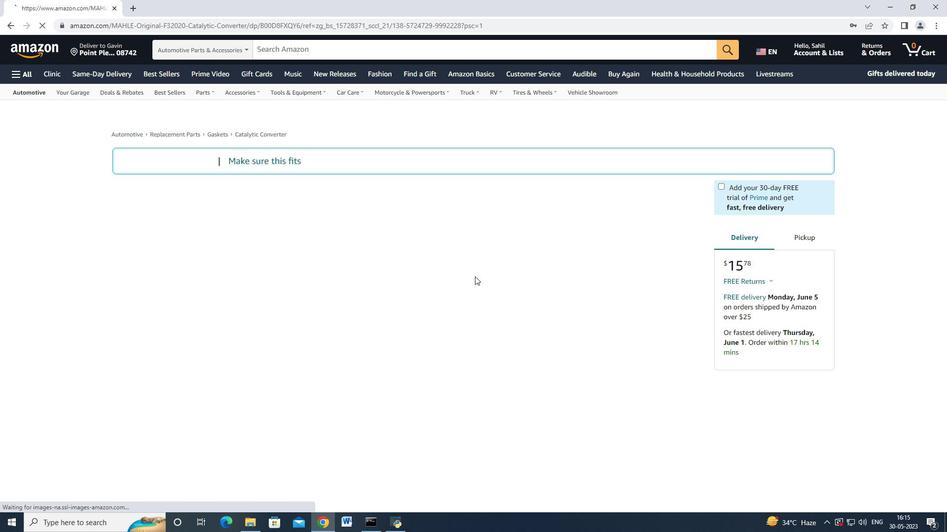 
Action: Mouse scrolled (478, 273) with delta (0, 0)
Screenshot: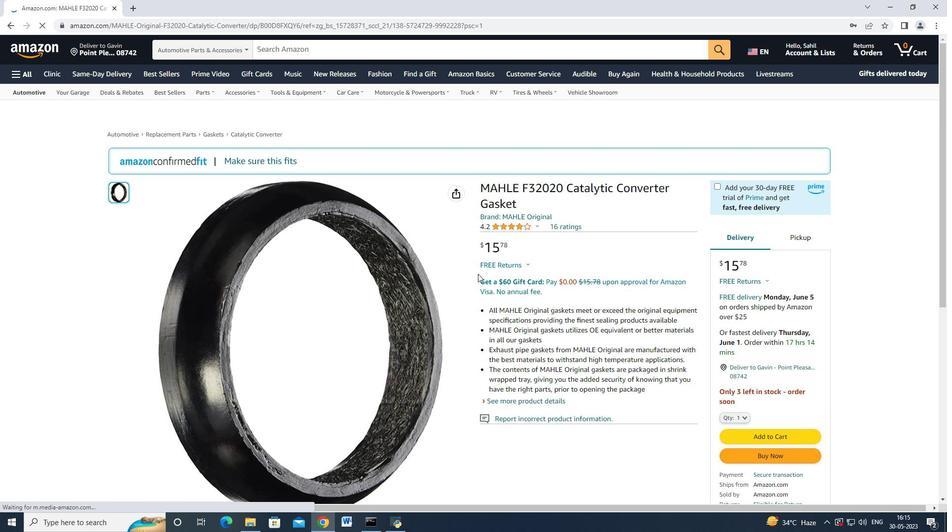 
Action: Mouse scrolled (478, 273) with delta (0, 0)
Screenshot: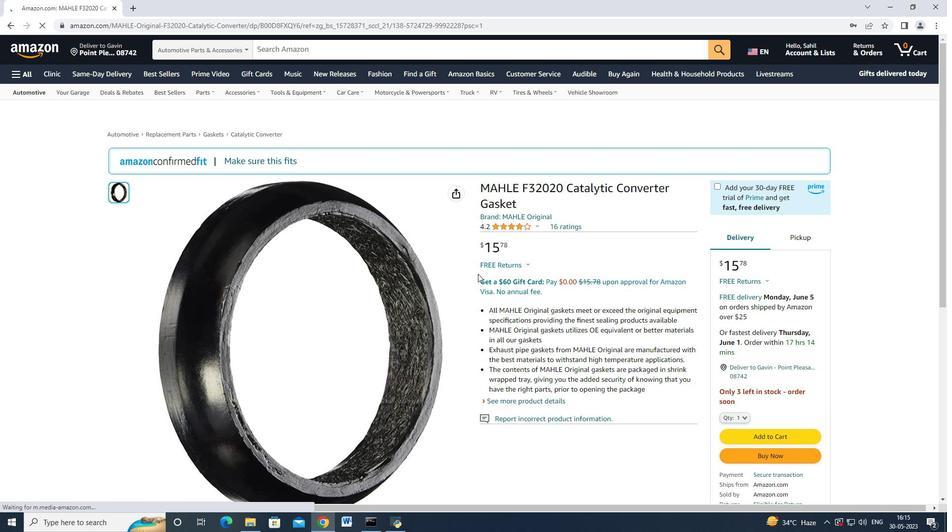 
Action: Mouse moved to (523, 306)
Screenshot: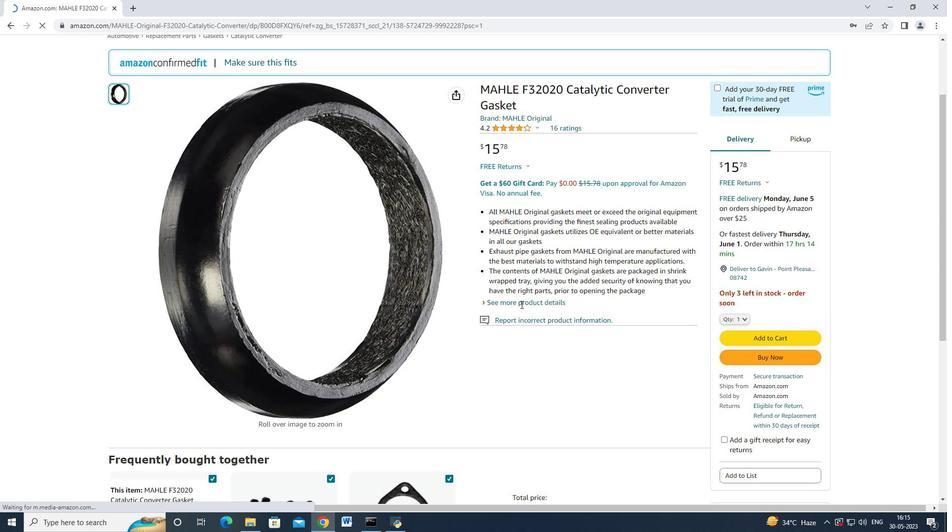 
Action: Mouse pressed left at (523, 306)
Screenshot: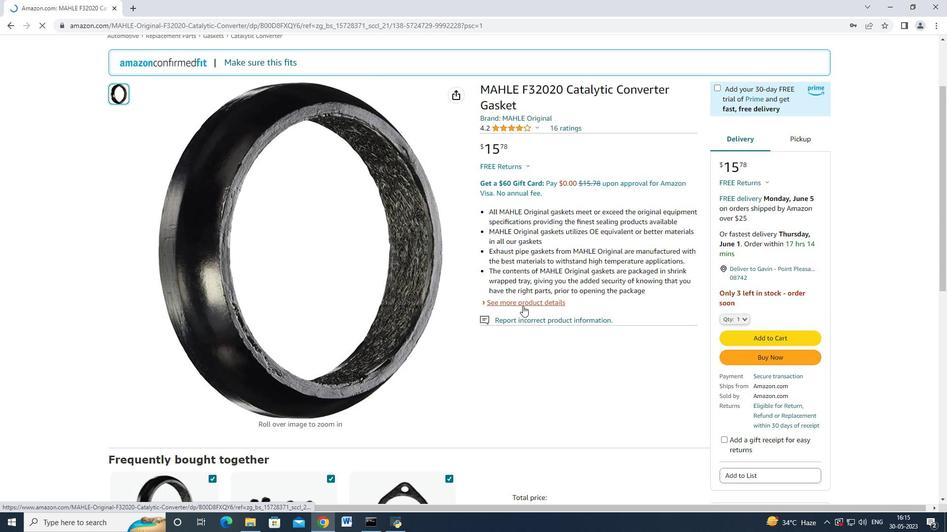 
Action: Mouse moved to (3, 26)
Screenshot: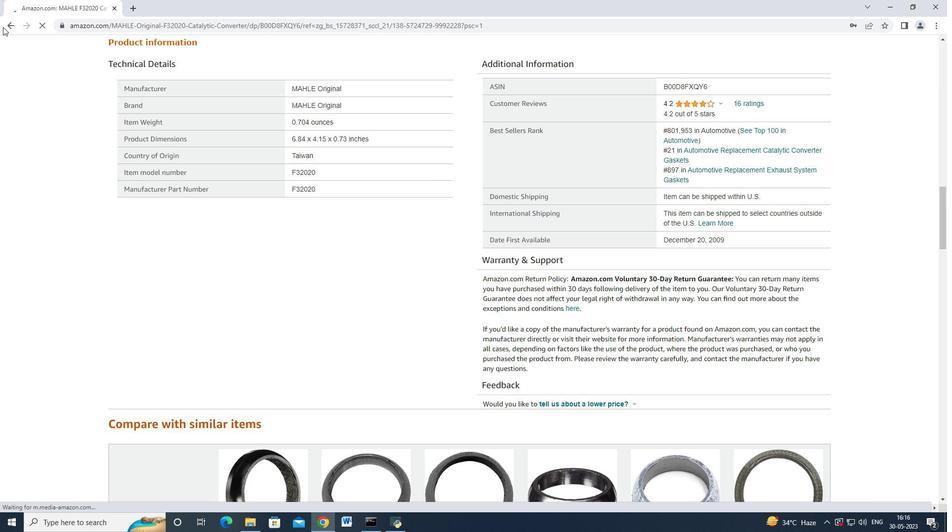 
Action: Mouse pressed left at (3, 26)
Screenshot: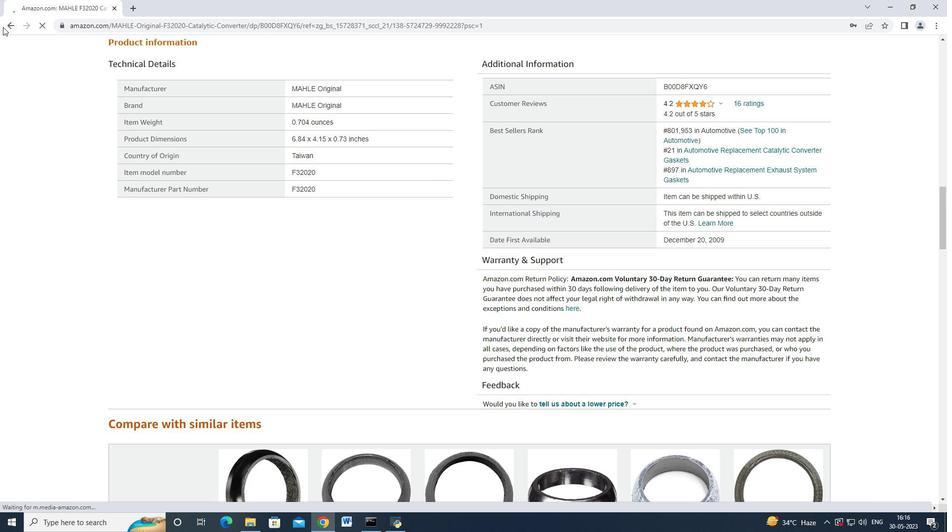 
Action: Mouse moved to (572, 274)
Screenshot: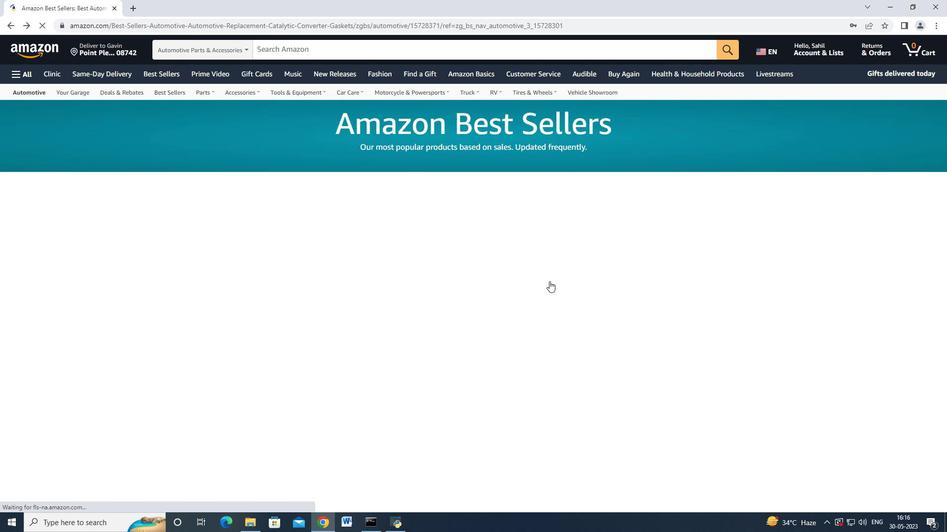 
Action: Mouse scrolled (572, 273) with delta (0, 0)
Screenshot: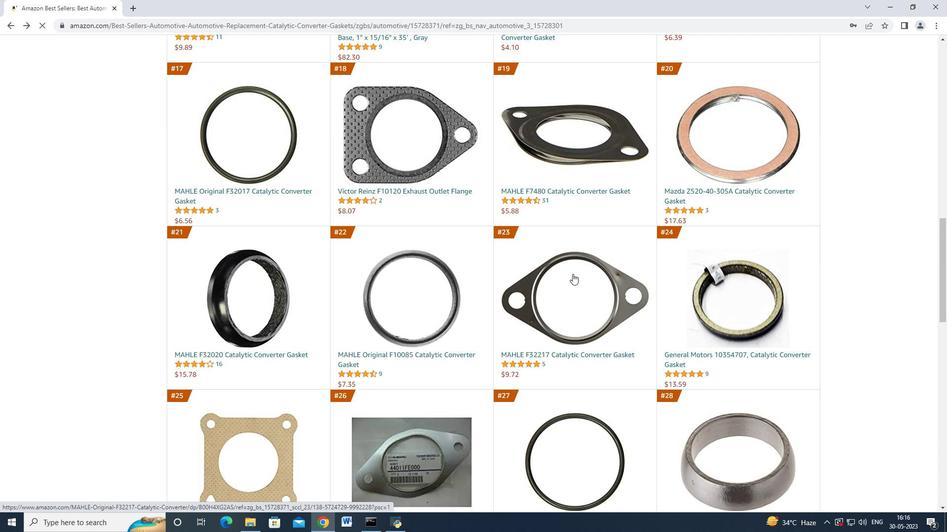 
Action: Mouse scrolled (572, 273) with delta (0, 0)
Screenshot: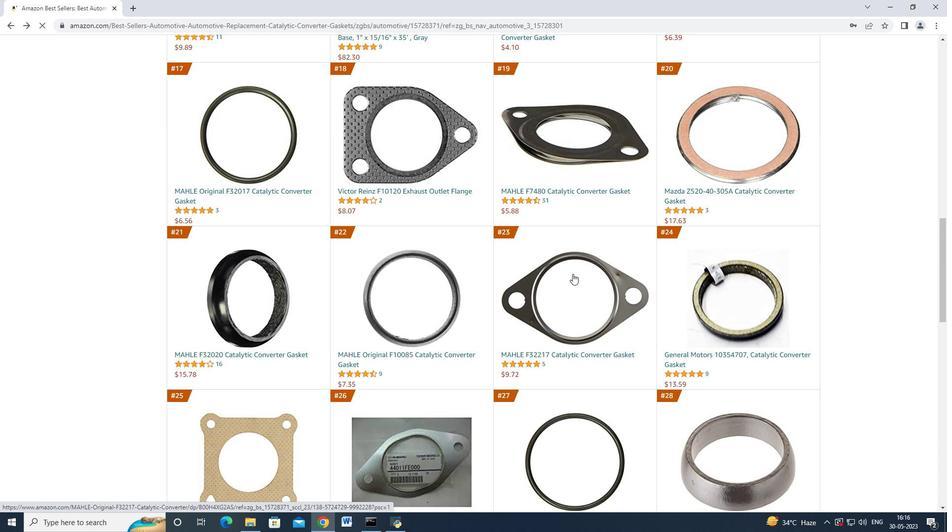
Action: Mouse moved to (572, 274)
Screenshot: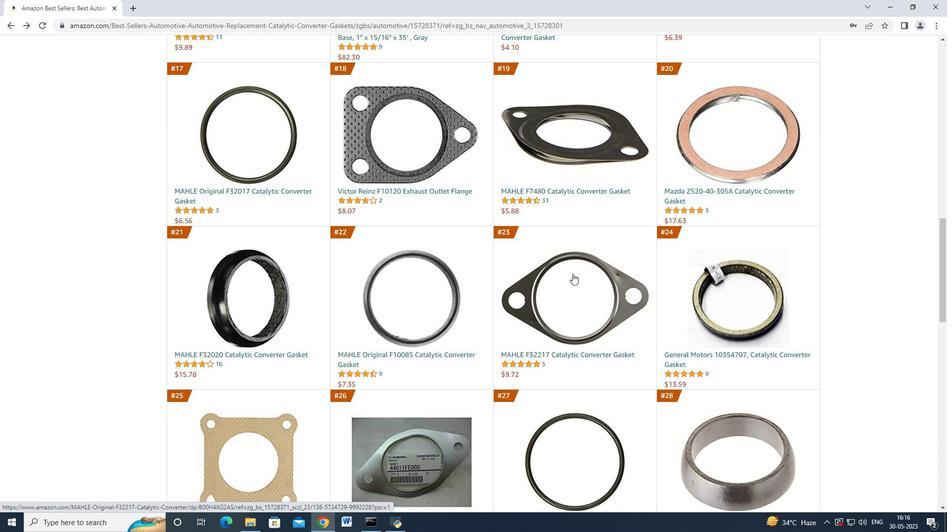 
Action: Mouse scrolled (572, 274) with delta (0, 0)
Screenshot: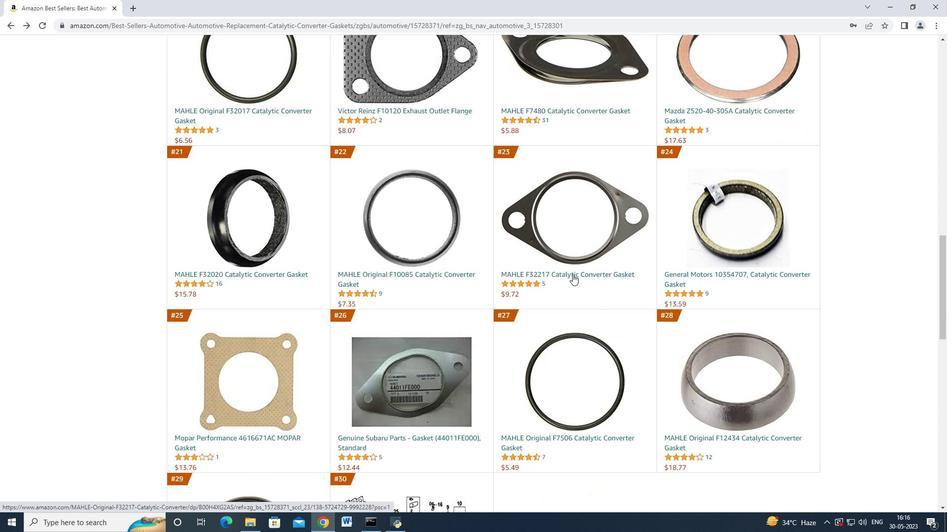 
Action: Mouse moved to (571, 281)
Screenshot: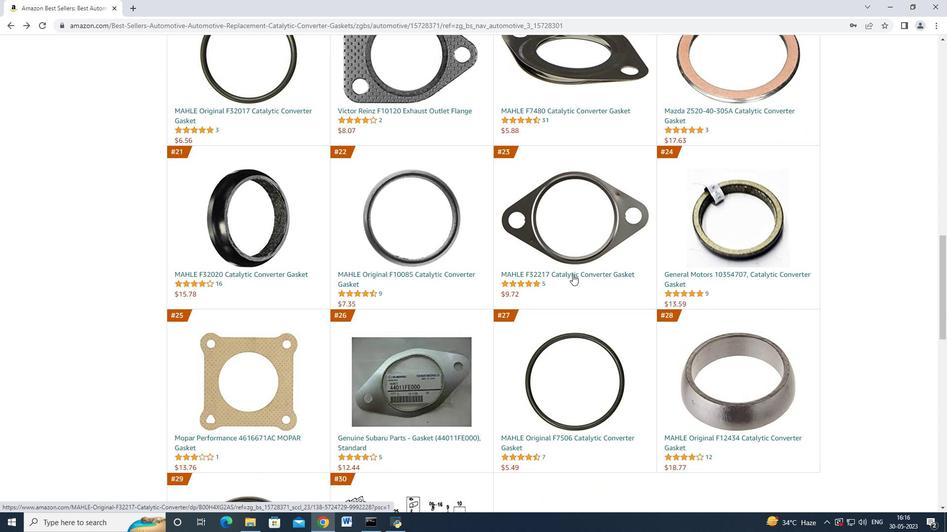 
Action: Mouse scrolled (571, 280) with delta (0, 0)
Screenshot: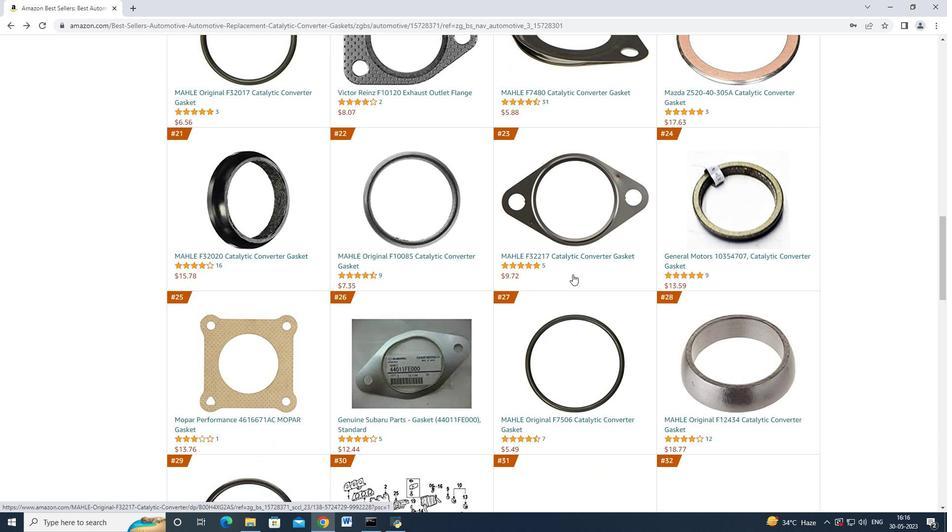 
Action: Mouse moved to (574, 280)
Screenshot: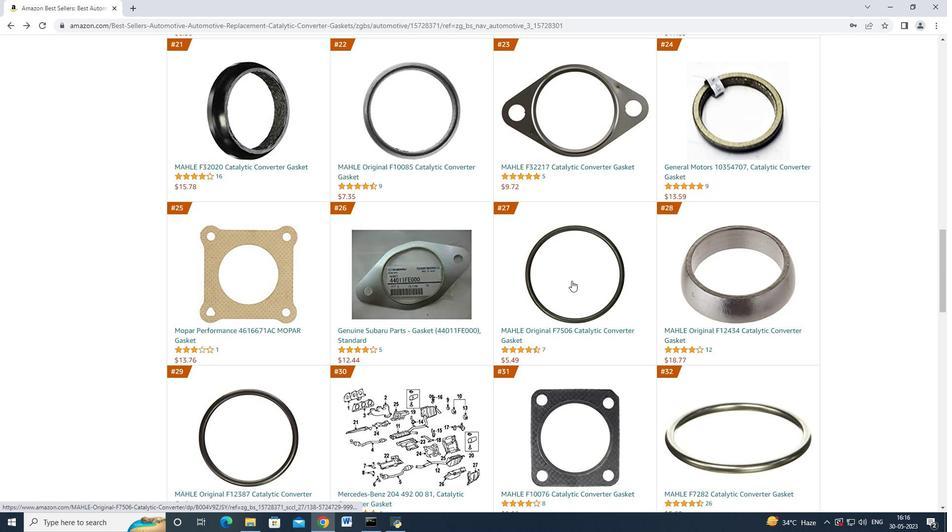 
Action: Mouse scrolled (574, 279) with delta (0, 0)
Screenshot: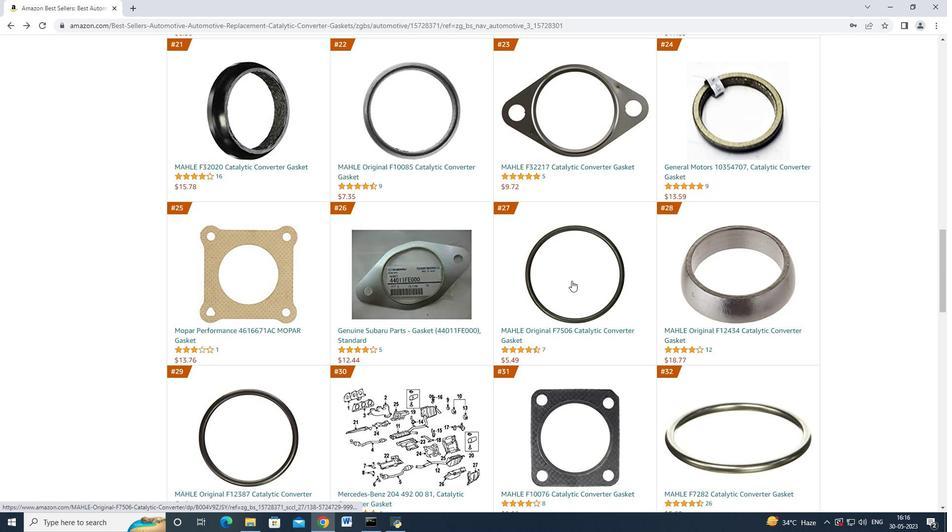 
Action: Mouse scrolled (574, 279) with delta (0, 0)
Screenshot: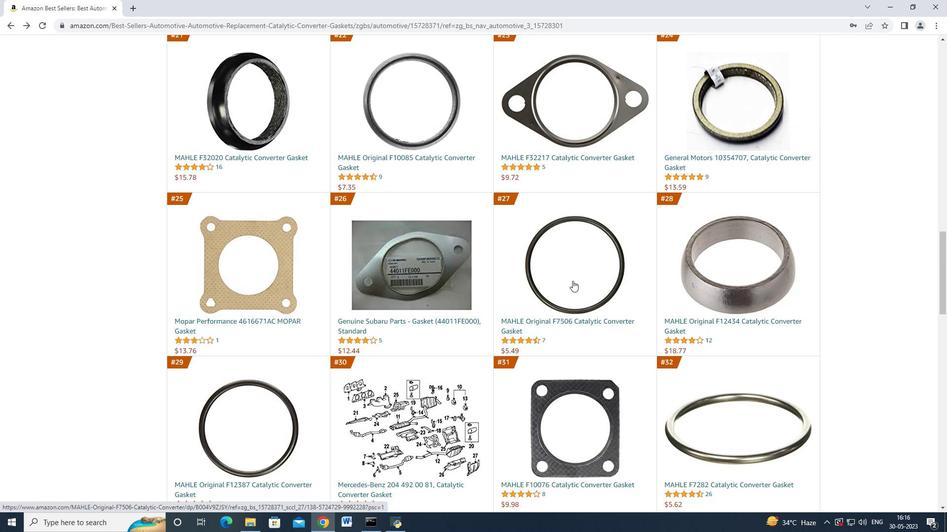 
Action: Mouse moved to (575, 295)
Screenshot: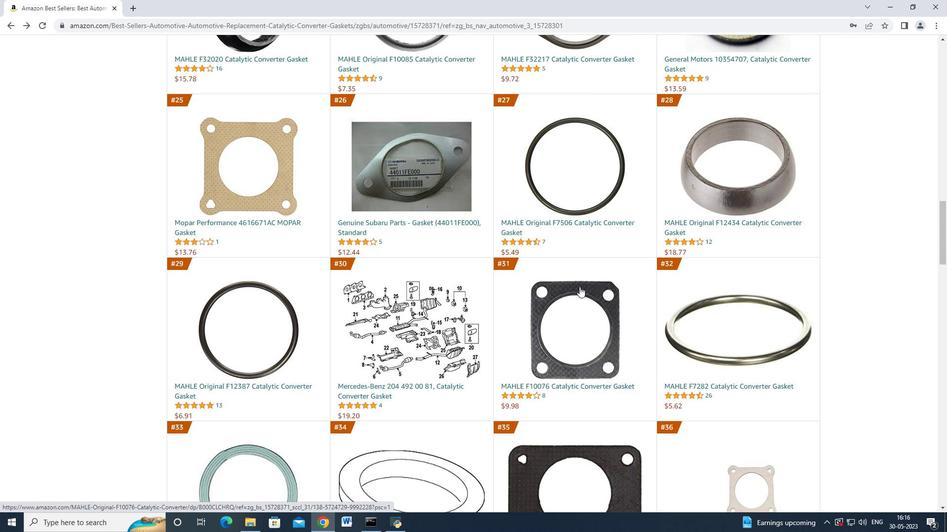 
Action: Mouse scrolled (575, 294) with delta (0, 0)
Screenshot: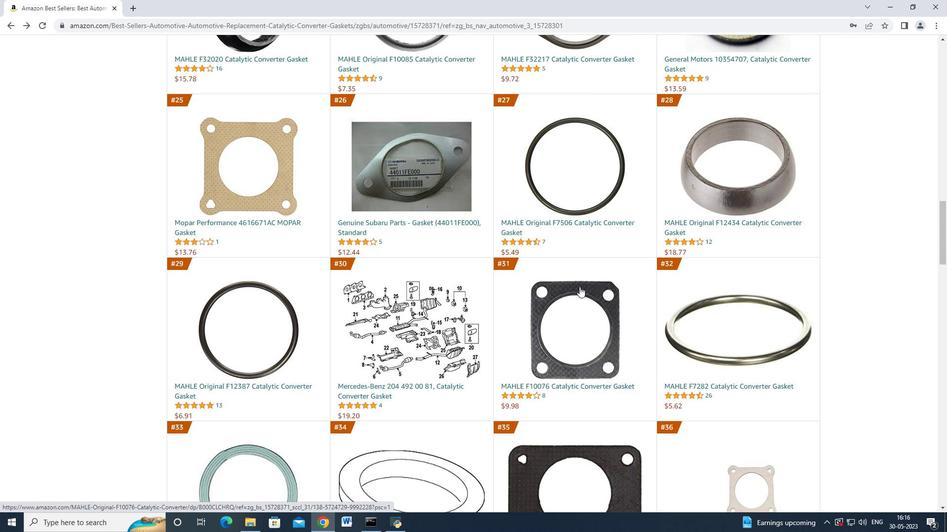 
Action: Mouse moved to (571, 303)
Screenshot: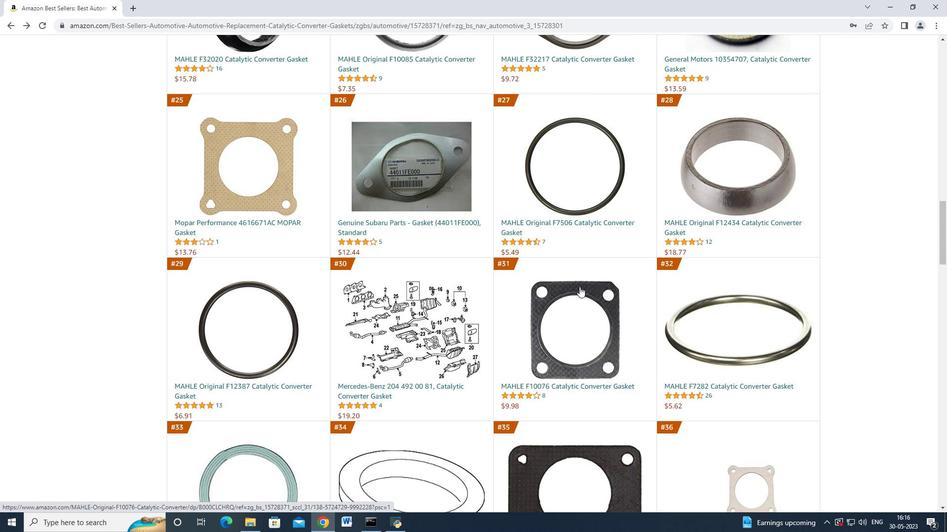 
Action: Mouse scrolled (571, 303) with delta (0, 0)
Screenshot: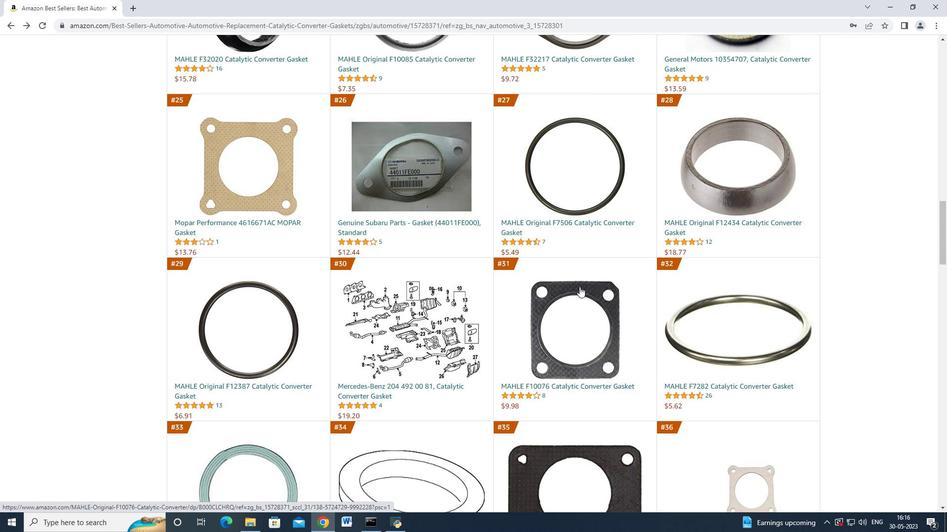 
Action: Mouse moved to (571, 303)
Screenshot: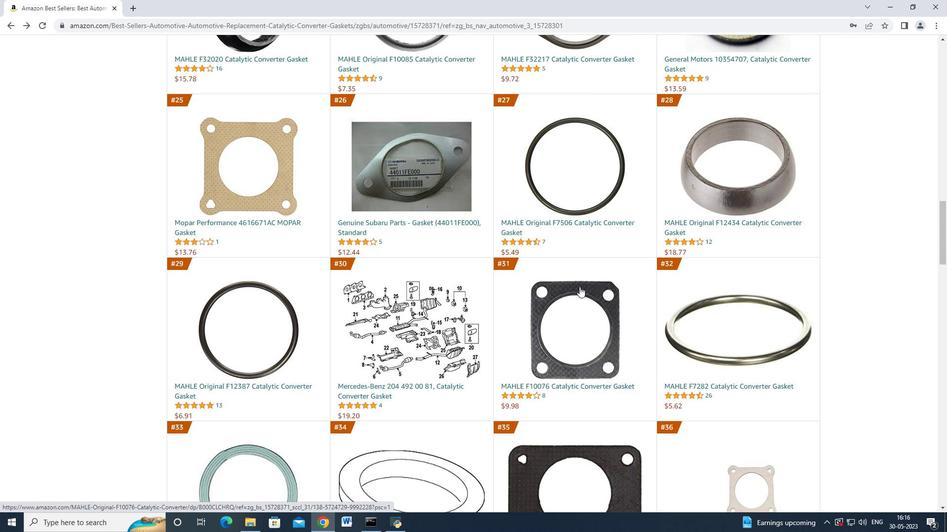 
Action: Mouse scrolled (571, 303) with delta (0, 0)
Screenshot: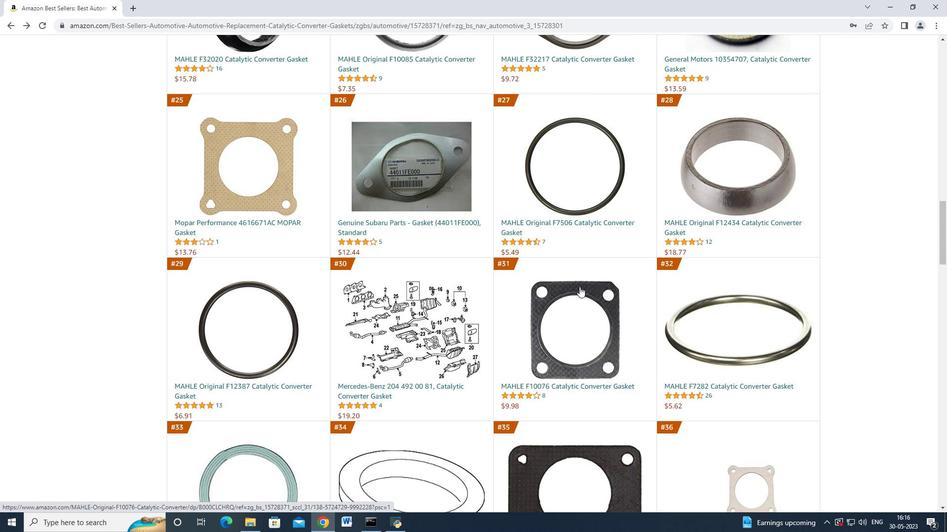 
Action: Mouse moved to (571, 303)
Screenshot: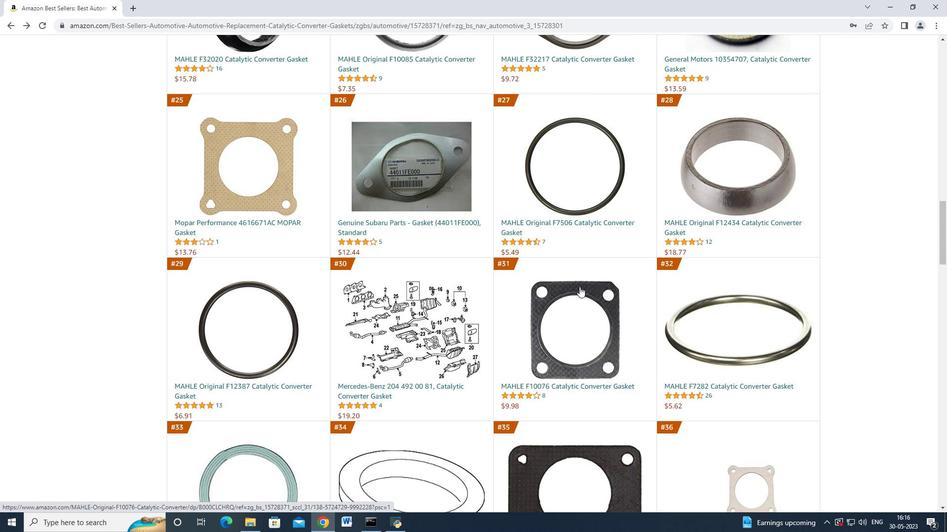 
Action: Mouse scrolled (571, 303) with delta (0, 0)
Screenshot: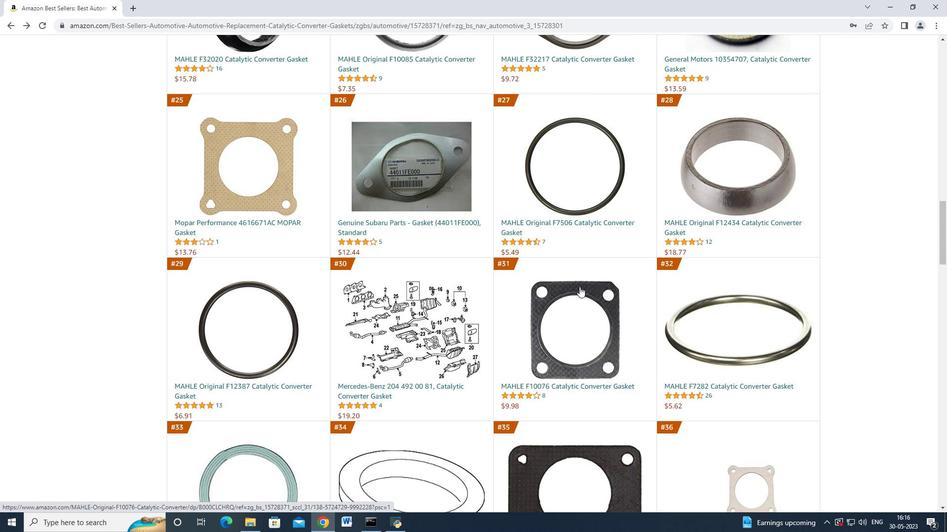 
Action: Mouse moved to (571, 303)
Screenshot: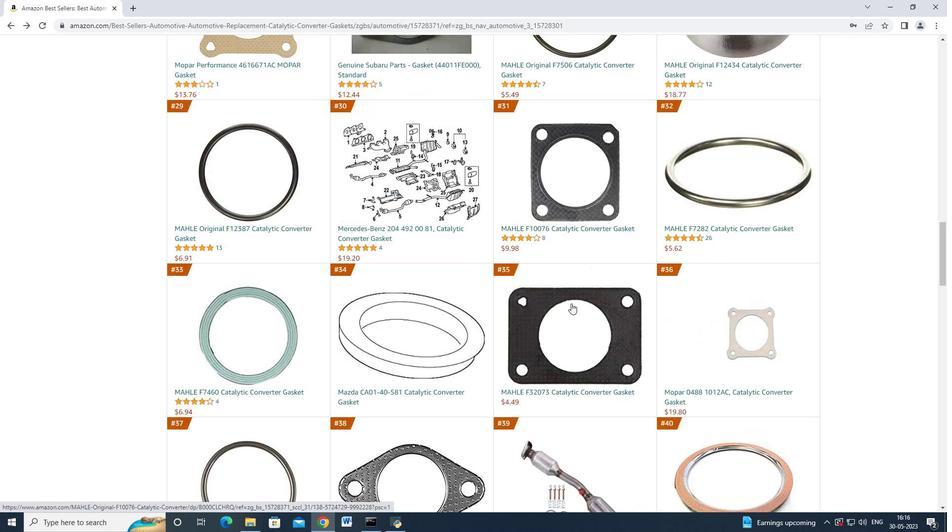 
Action: Mouse scrolled (571, 303) with delta (0, 0)
Screenshot: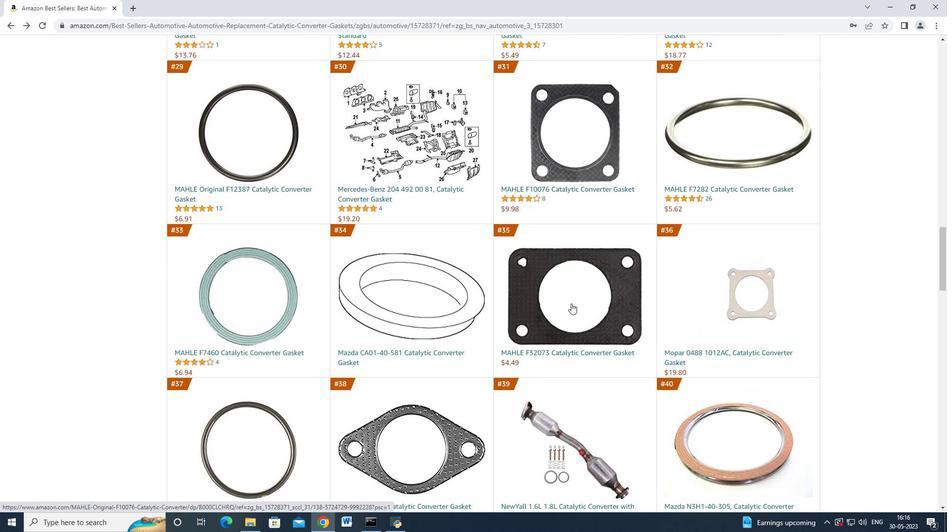 
Action: Mouse scrolled (571, 303) with delta (0, 0)
Screenshot: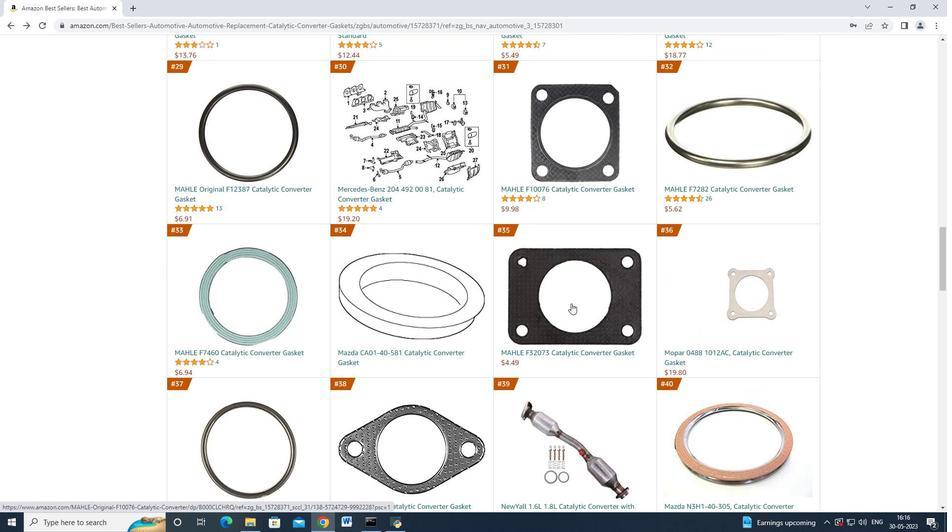 
Action: Mouse scrolled (571, 303) with delta (0, 0)
Screenshot: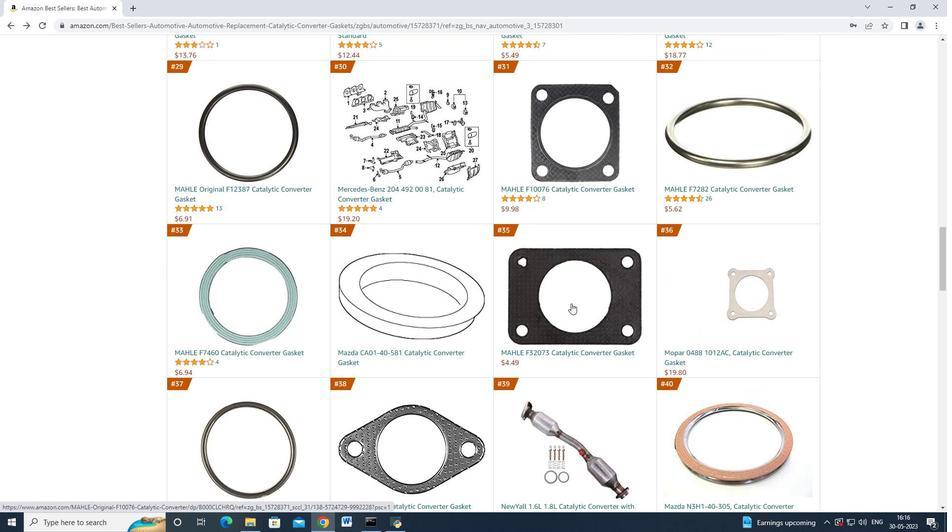
Action: Mouse scrolled (571, 303) with delta (0, 0)
Screenshot: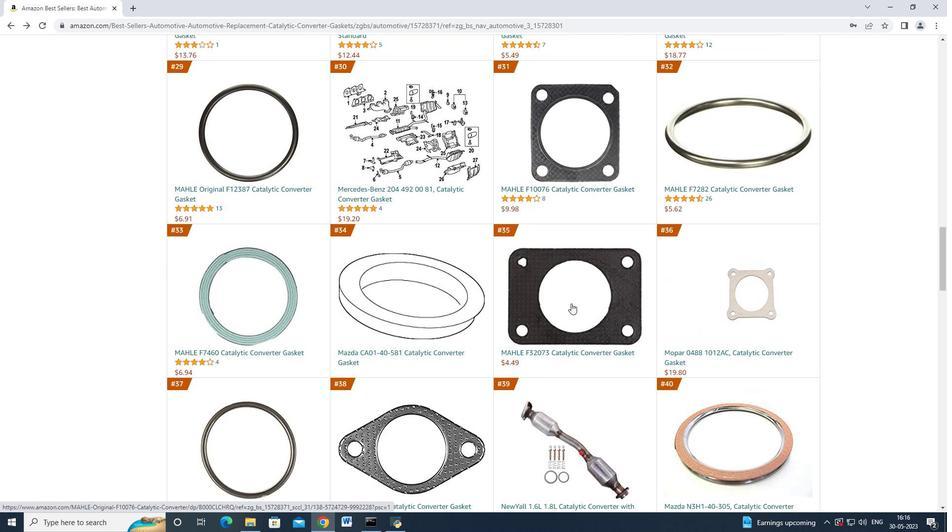 
Action: Mouse scrolled (571, 303) with delta (0, 0)
Screenshot: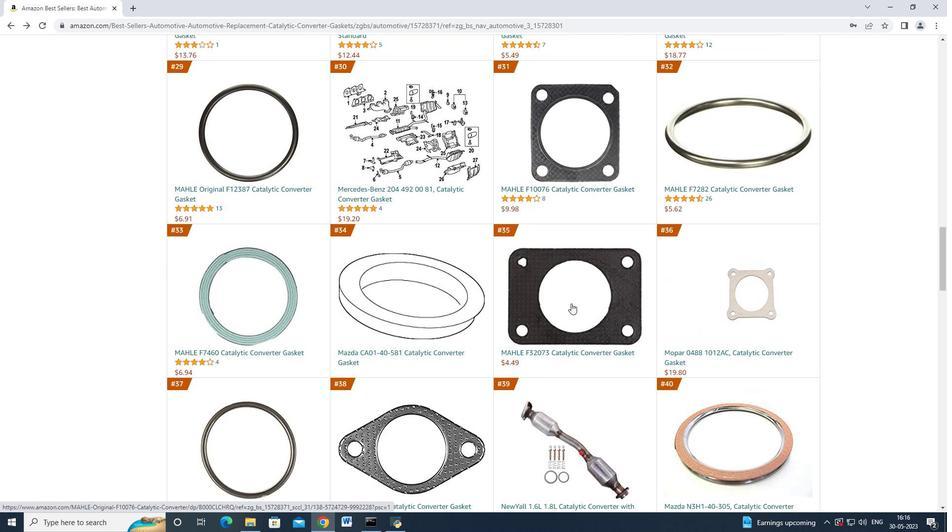 
Action: Mouse scrolled (571, 303) with delta (0, 0)
Screenshot: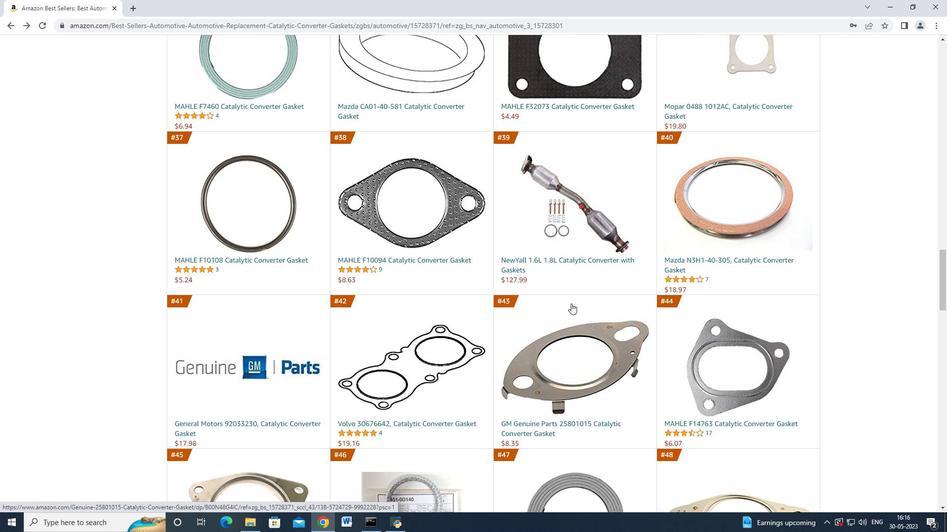 
Action: Mouse moved to (570, 304)
Screenshot: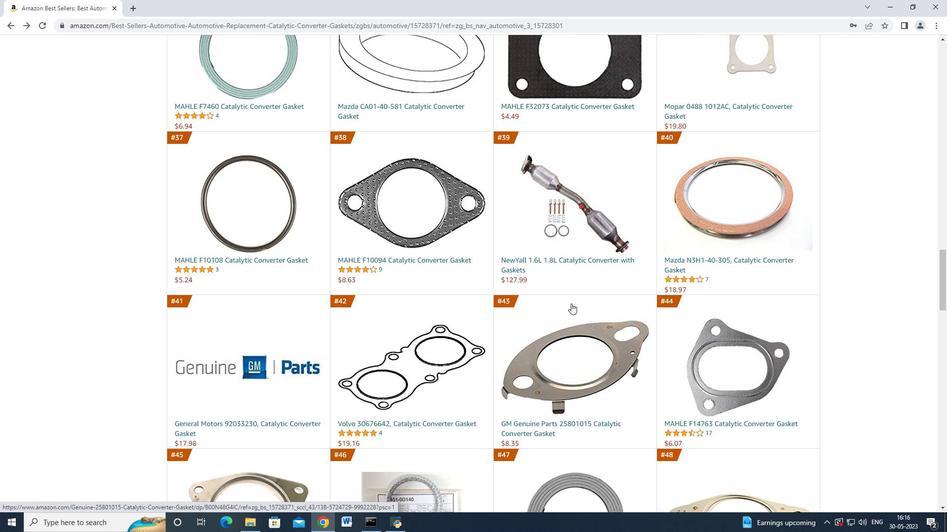 
Action: Mouse scrolled (570, 303) with delta (0, 0)
Screenshot: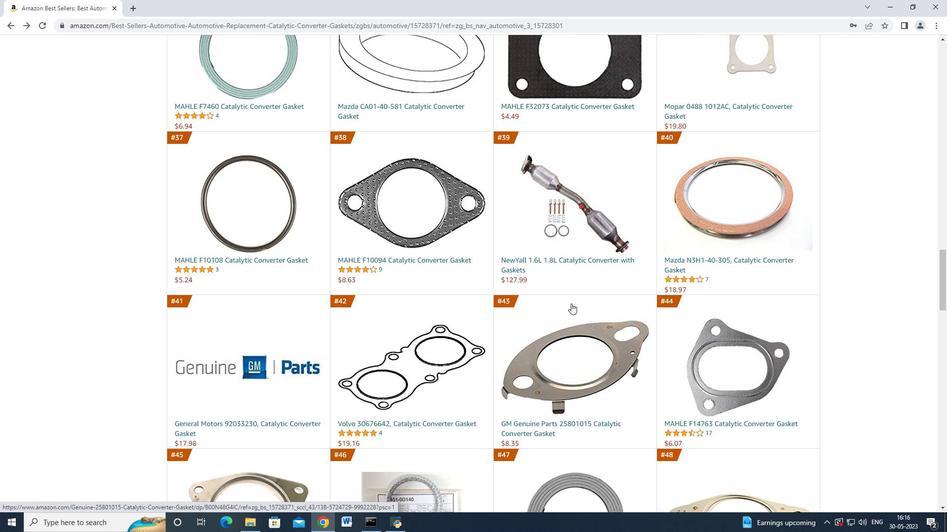 
Action: Mouse scrolled (570, 303) with delta (0, 0)
Screenshot: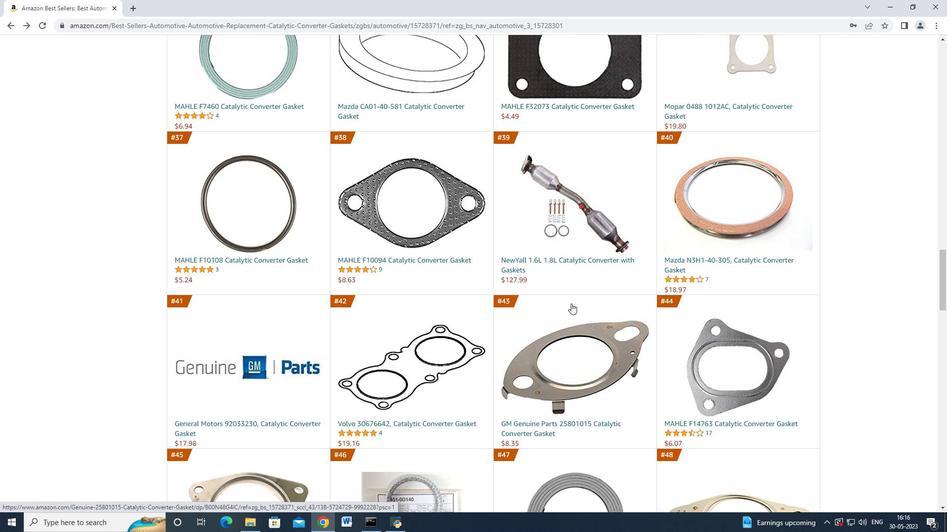 
Action: Mouse moved to (570, 304)
Screenshot: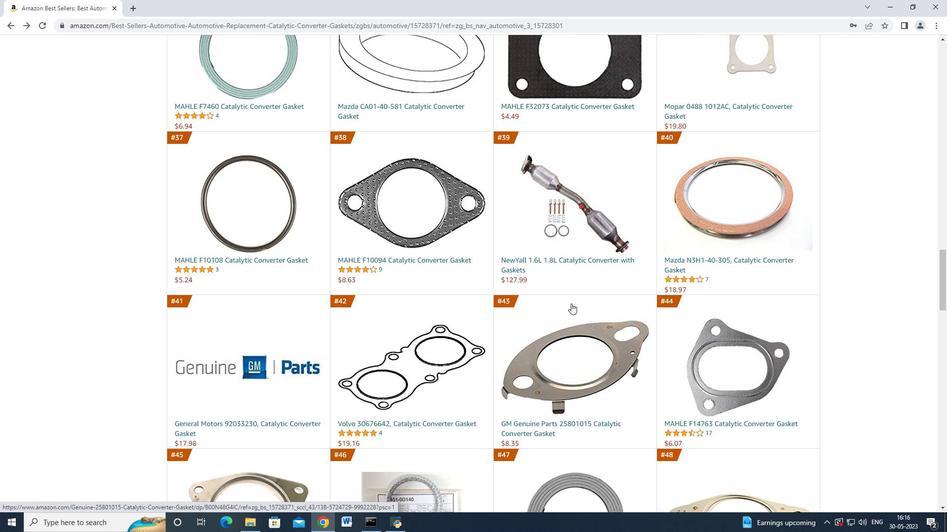 
Action: Mouse scrolled (570, 303) with delta (0, 0)
Screenshot: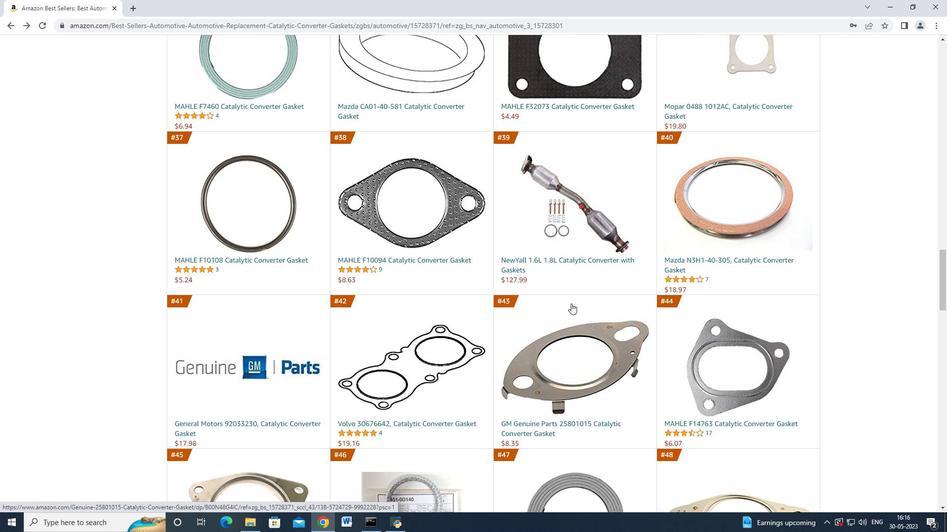 
Action: Mouse moved to (568, 304)
Screenshot: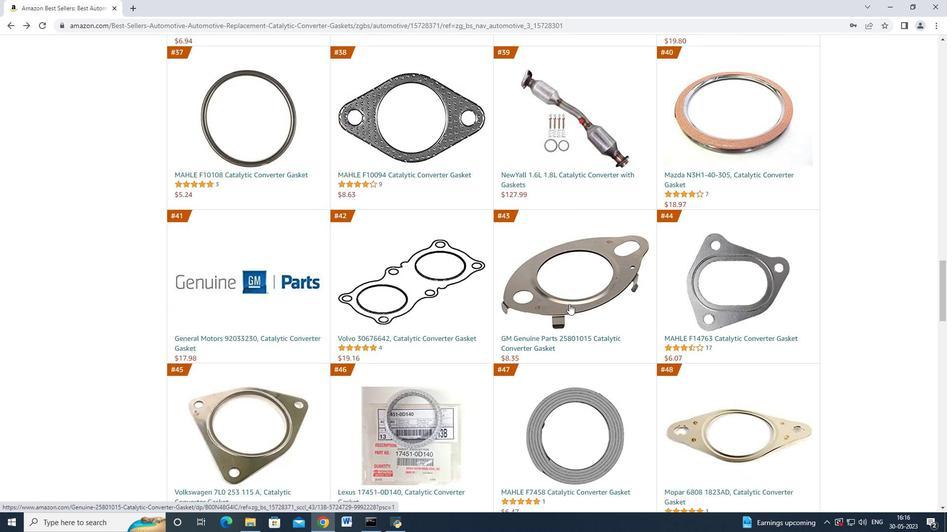 
Action: Mouse scrolled (568, 303) with delta (0, 0)
Screenshot: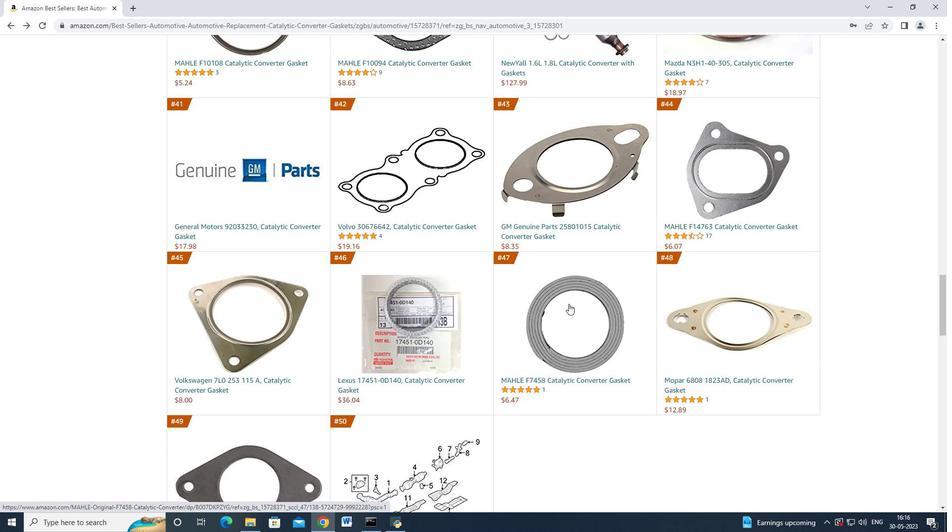 
Action: Mouse scrolled (568, 303) with delta (0, 0)
Screenshot: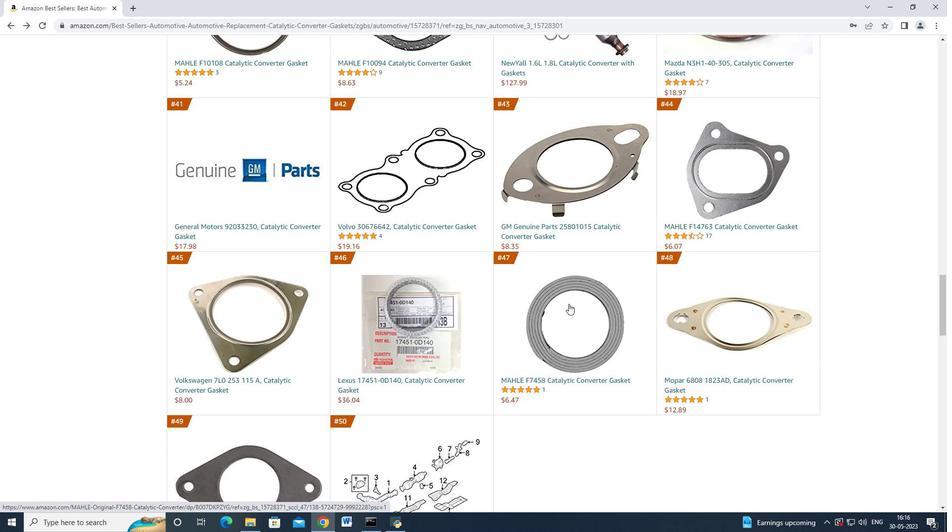 
Action: Mouse scrolled (568, 303) with delta (0, 0)
Screenshot: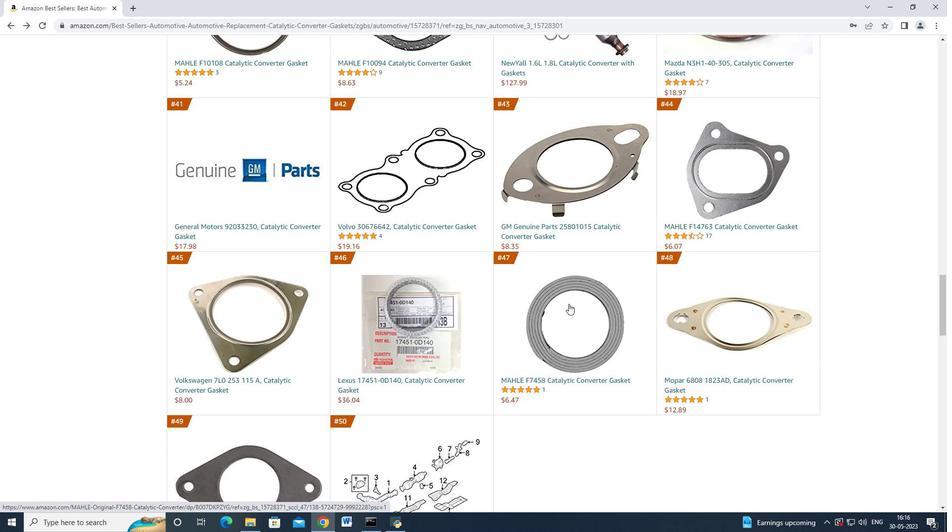 
Action: Mouse moved to (577, 447)
Screenshot: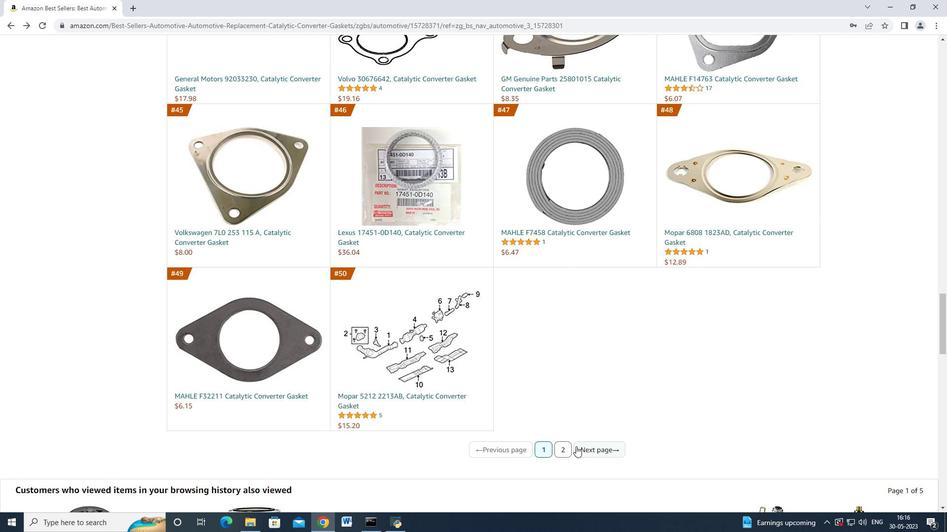 
Action: Mouse pressed left at (577, 447)
Screenshot: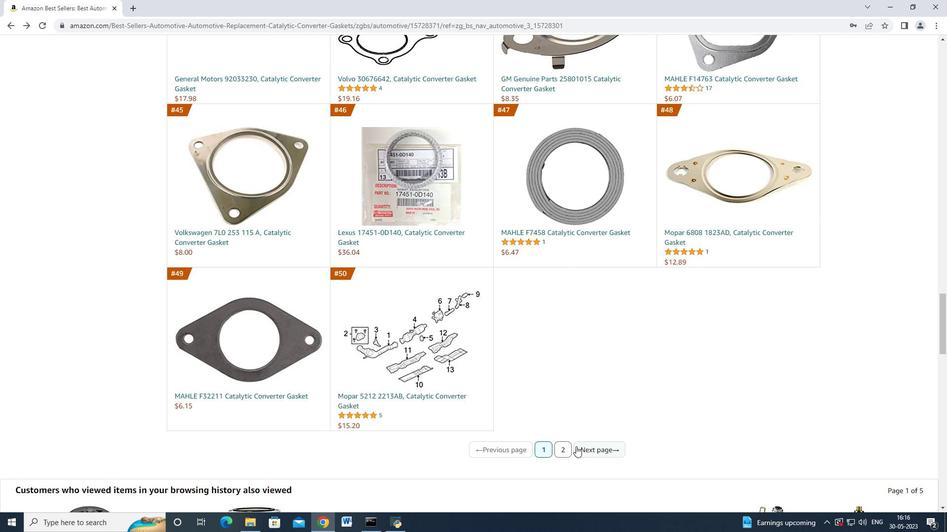 
Action: Mouse moved to (551, 380)
Screenshot: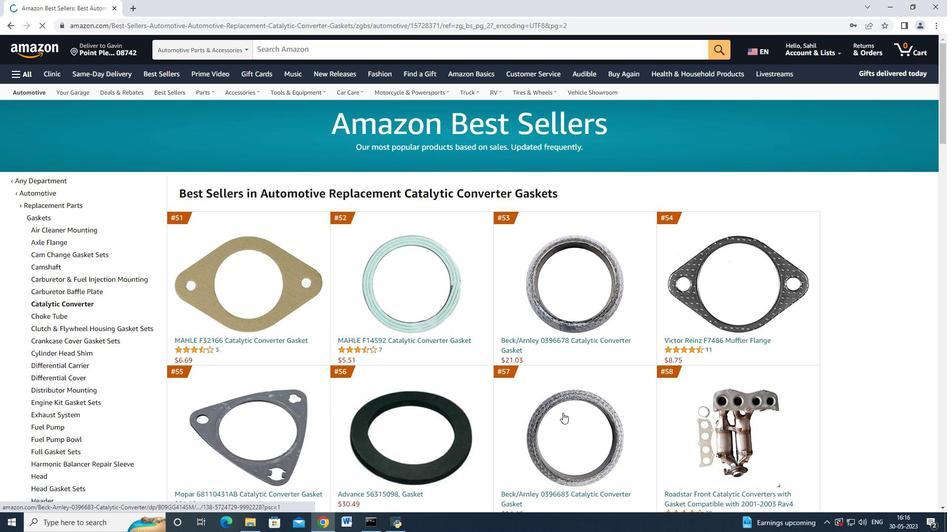 
Action: Mouse scrolled (551, 380) with delta (0, 0)
Screenshot: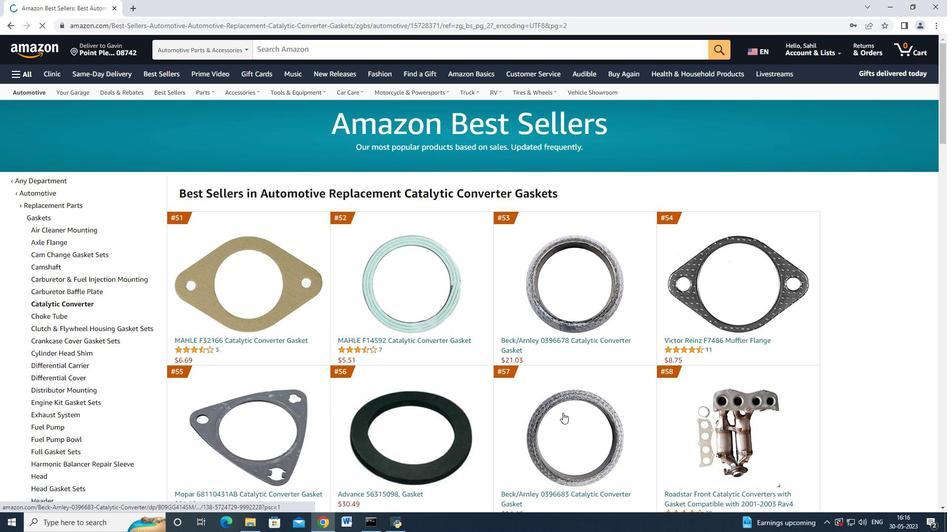 
Action: Mouse scrolled (551, 380) with delta (0, 0)
Screenshot: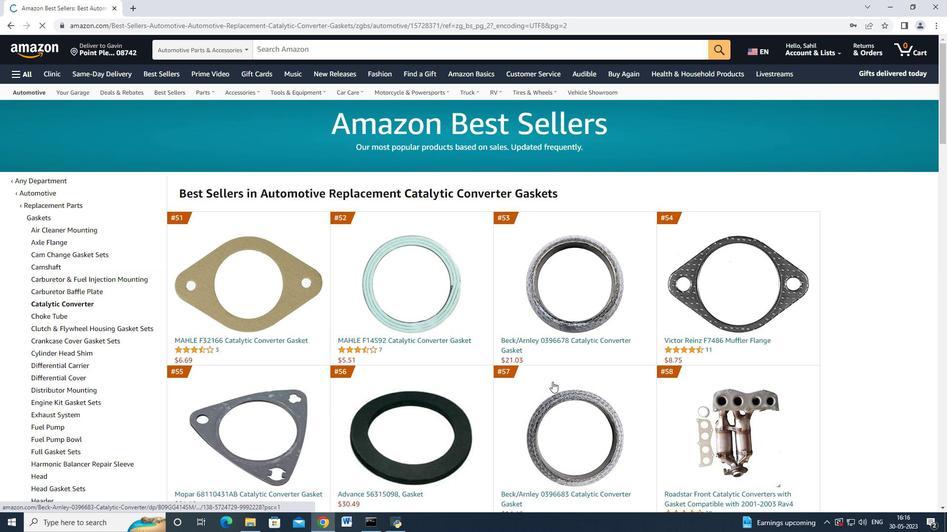 
Action: Mouse moved to (537, 390)
Screenshot: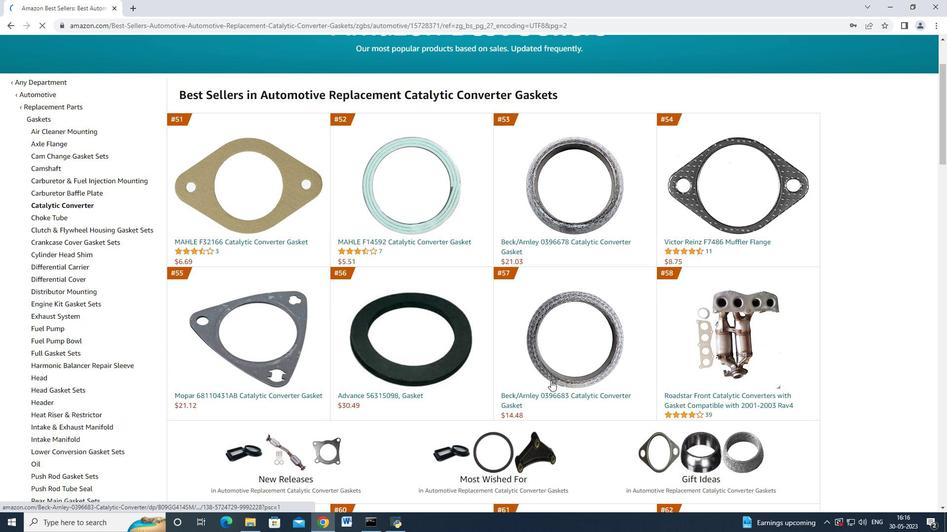 
Action: Mouse scrolled (537, 389) with delta (0, 0)
Screenshot: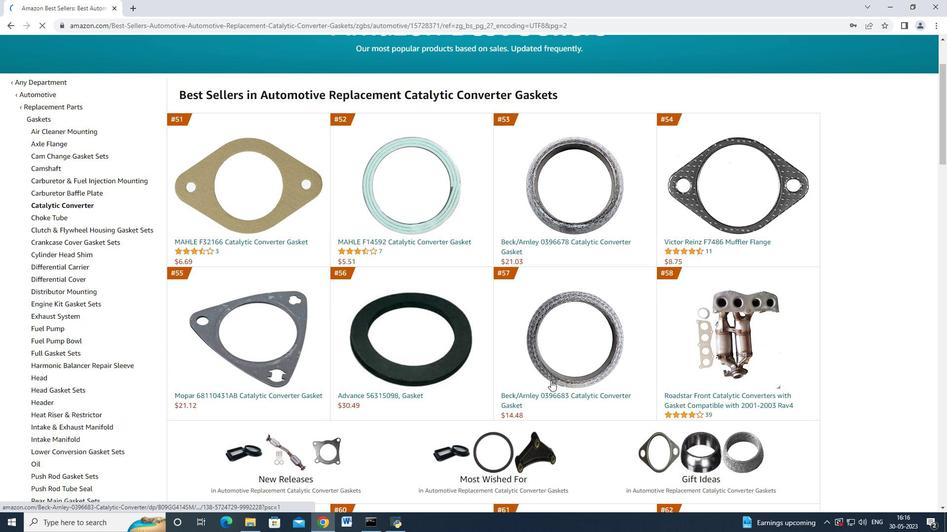 
Action: Mouse moved to (531, 392)
Screenshot: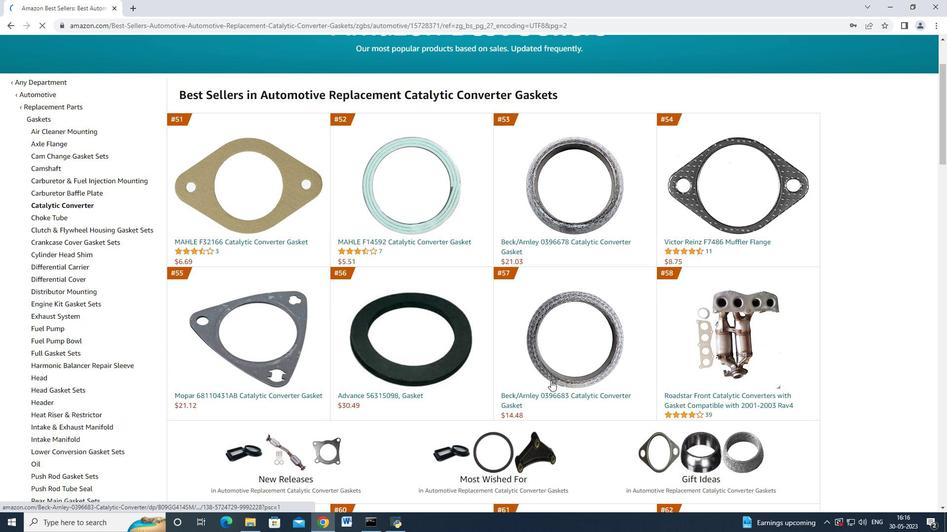 
Action: Mouse scrolled (532, 392) with delta (0, 0)
Screenshot: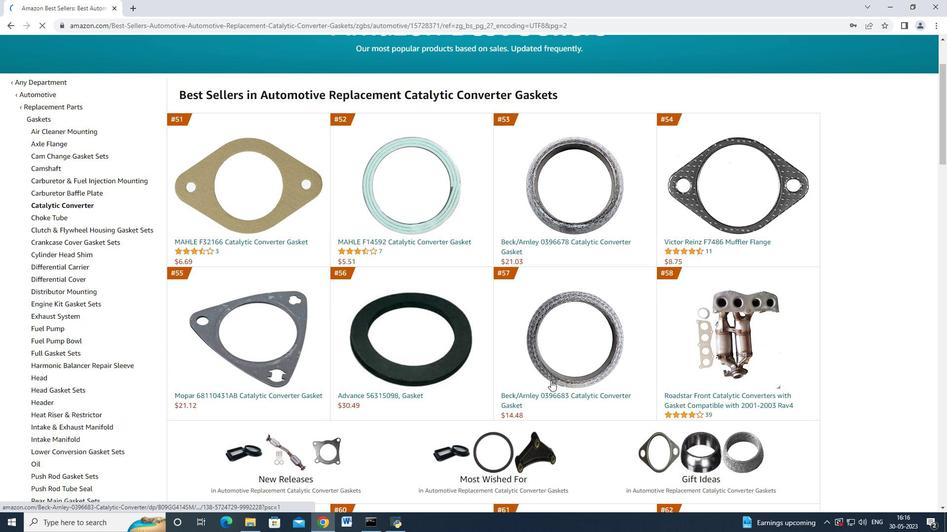 
Action: Mouse moved to (531, 392)
Screenshot: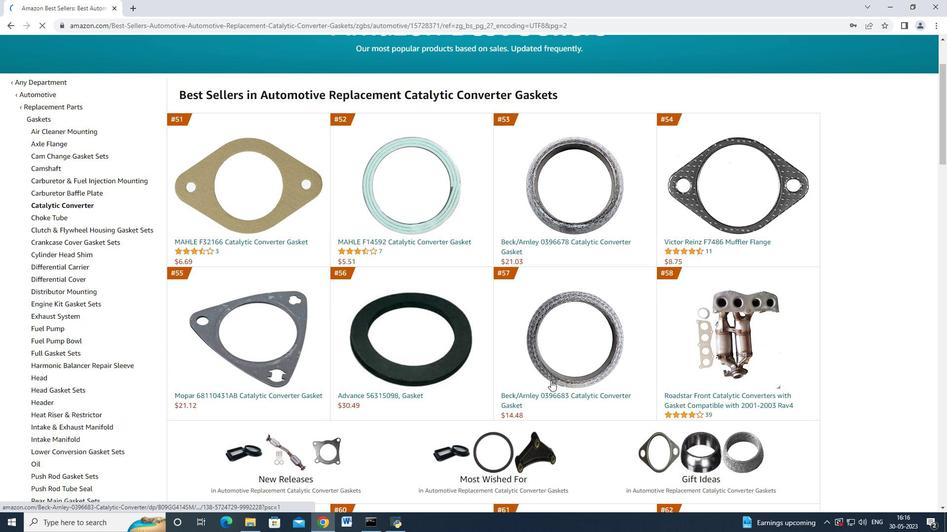 
Action: Mouse scrolled (531, 392) with delta (0, 0)
Screenshot: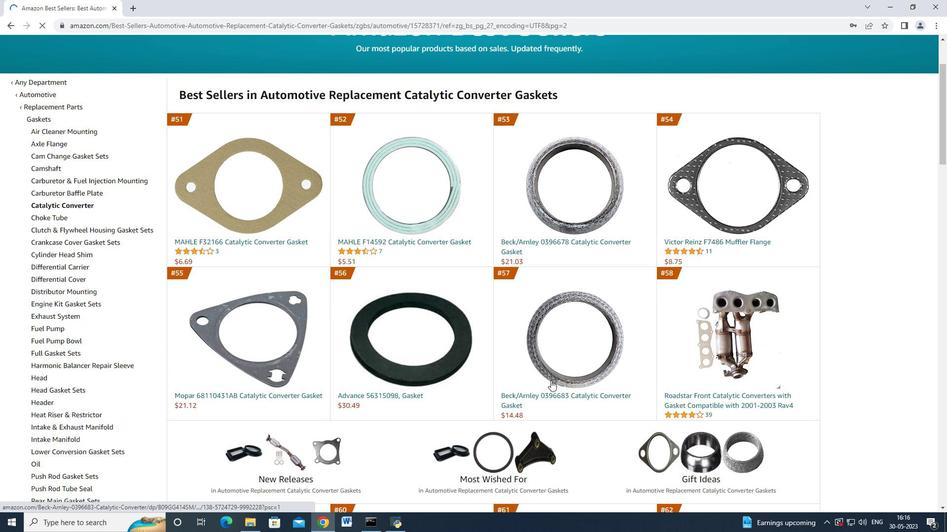 
Action: Mouse moved to (531, 392)
Screenshot: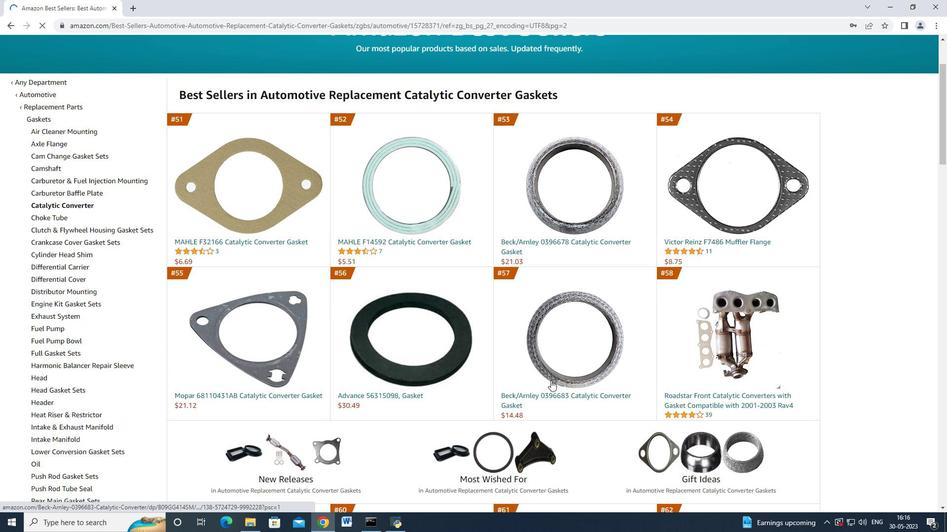 
Action: Mouse scrolled (531, 392) with delta (0, 0)
Screenshot: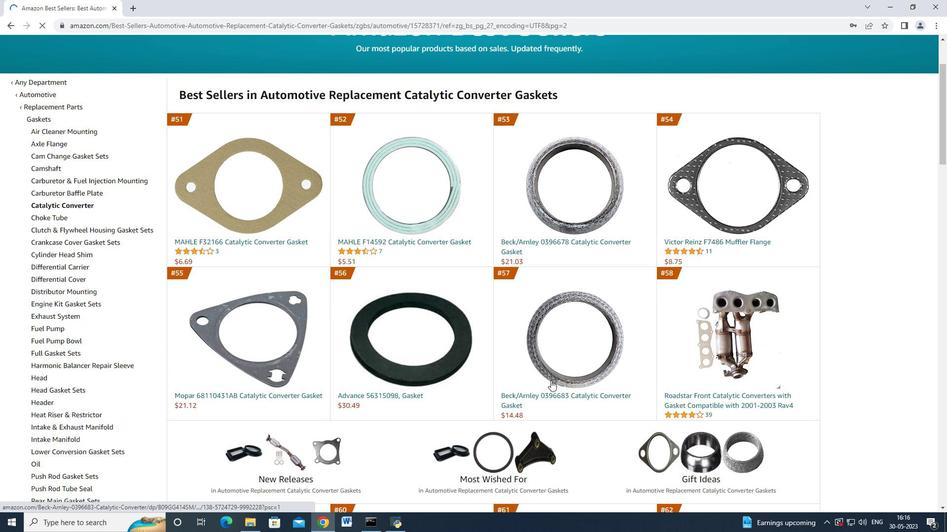 
Action: Mouse moved to (528, 391)
Screenshot: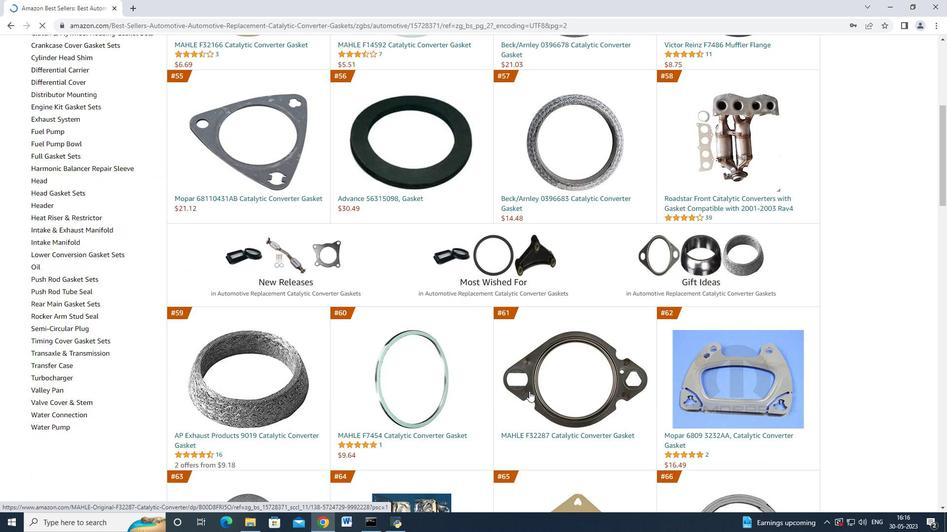 
Action: Mouse scrolled (528, 391) with delta (0, 0)
Screenshot: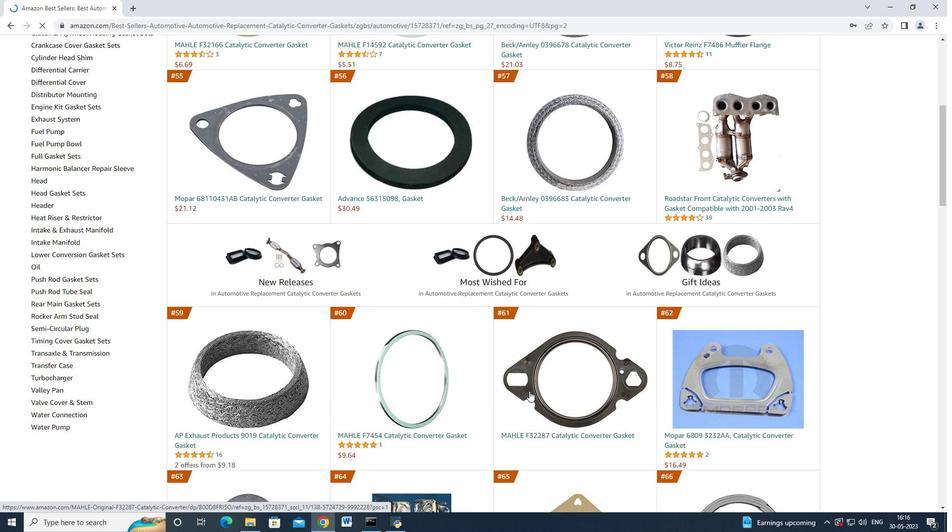 
Action: Mouse moved to (527, 392)
Screenshot: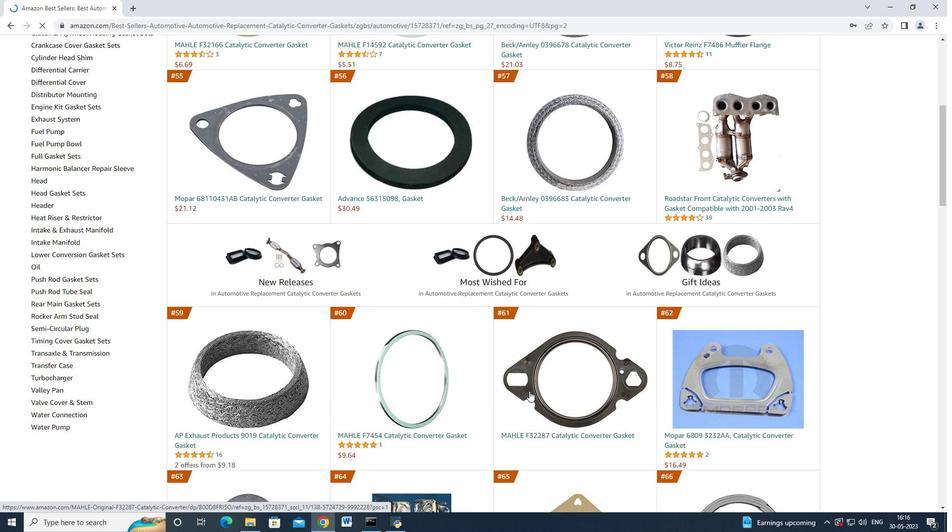 
Action: Mouse scrolled (527, 391) with delta (0, 0)
Screenshot: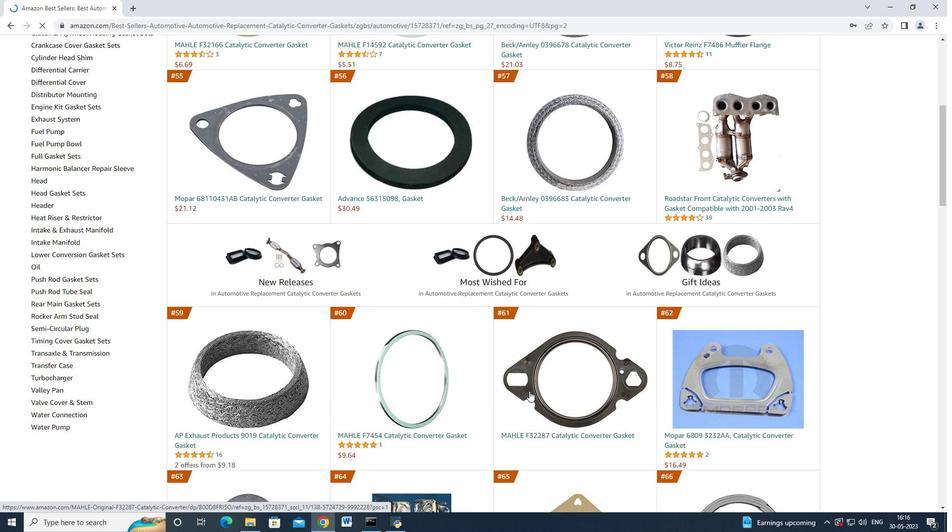 
Action: Mouse moved to (527, 392)
Screenshot: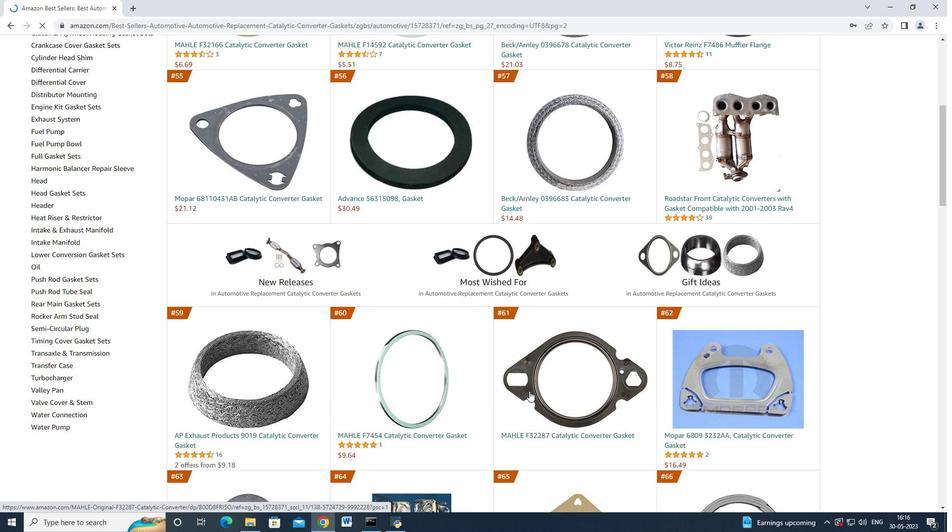 
Action: Mouse scrolled (527, 391) with delta (0, 0)
Screenshot: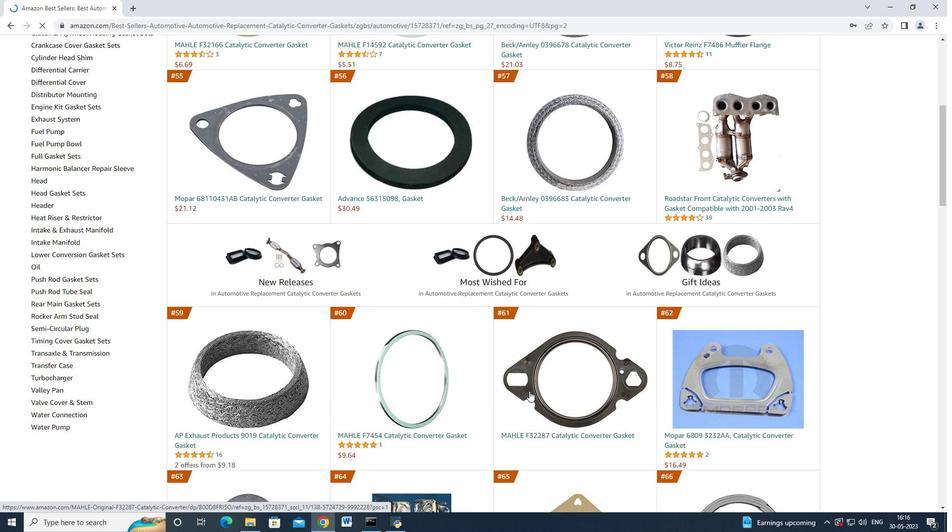 
Action: Mouse scrolled (527, 391) with delta (0, 0)
Screenshot: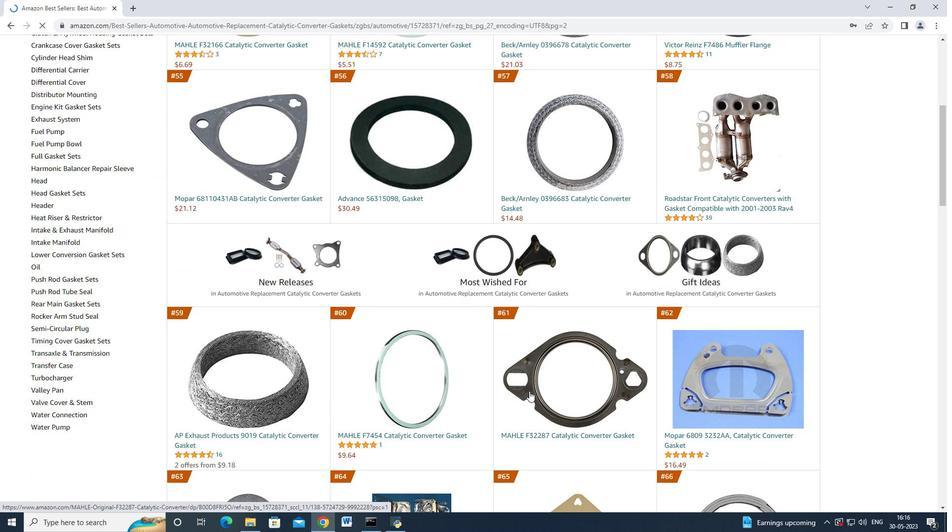 
Action: Mouse scrolled (527, 391) with delta (0, 0)
Screenshot: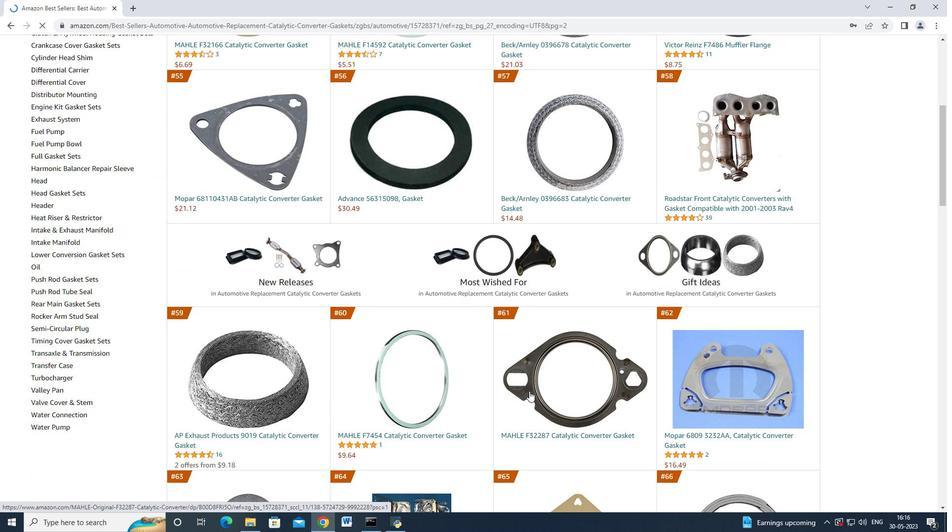 
Action: Mouse moved to (526, 391)
Screenshot: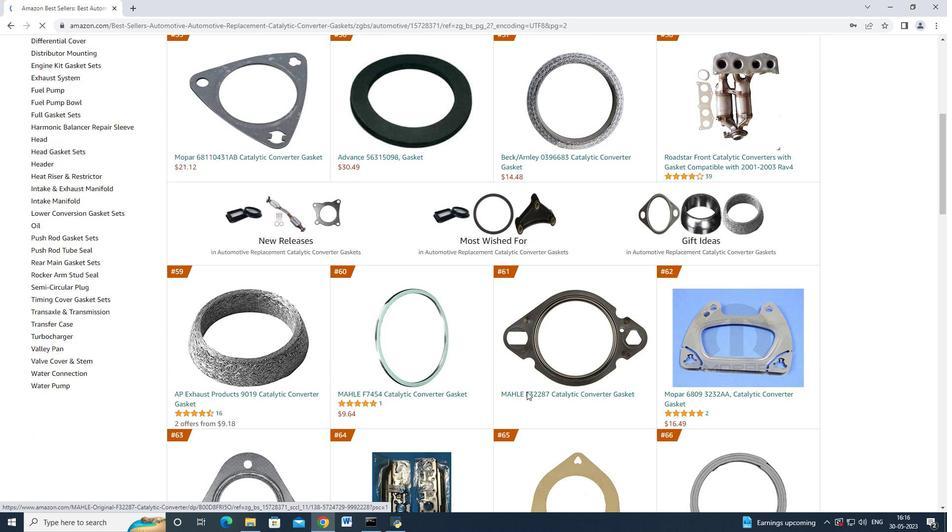 
Action: Mouse scrolled (526, 391) with delta (0, 0)
Screenshot: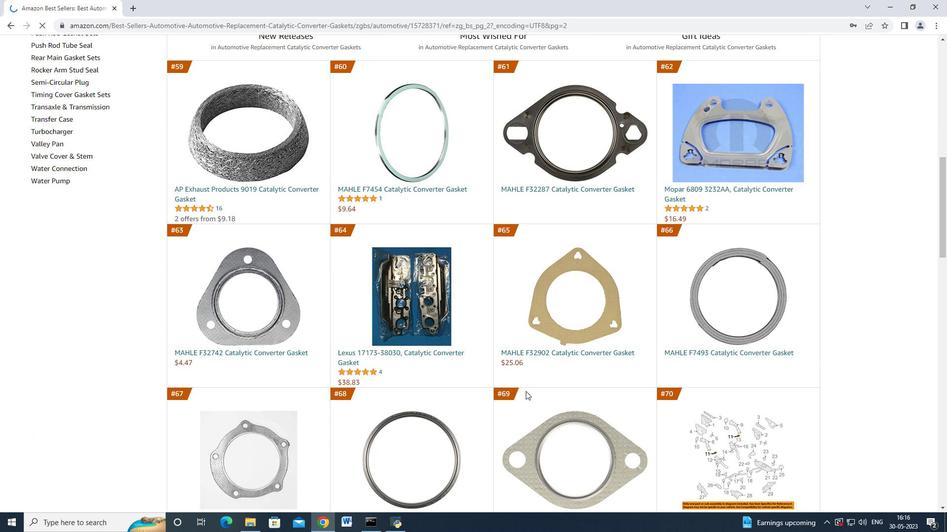 
Action: Mouse scrolled (526, 391) with delta (0, 0)
Screenshot: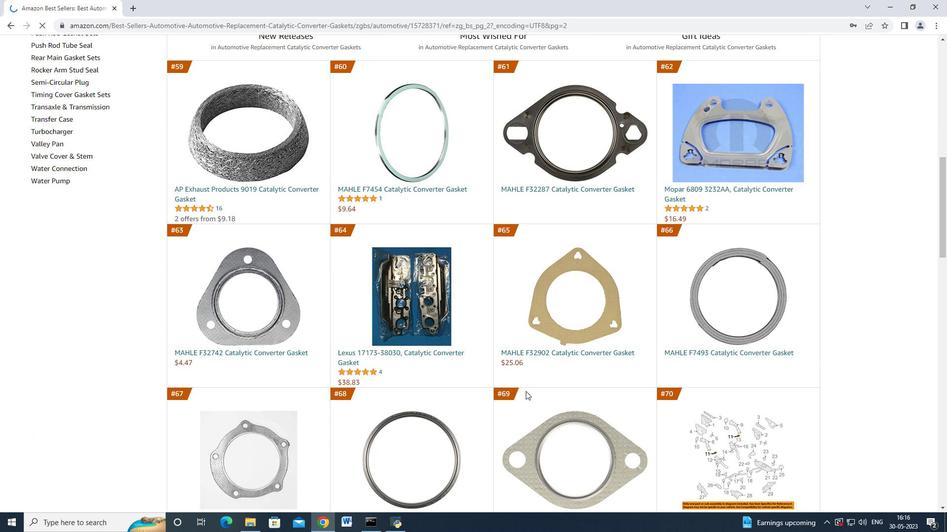 
Action: Mouse moved to (525, 391)
Screenshot: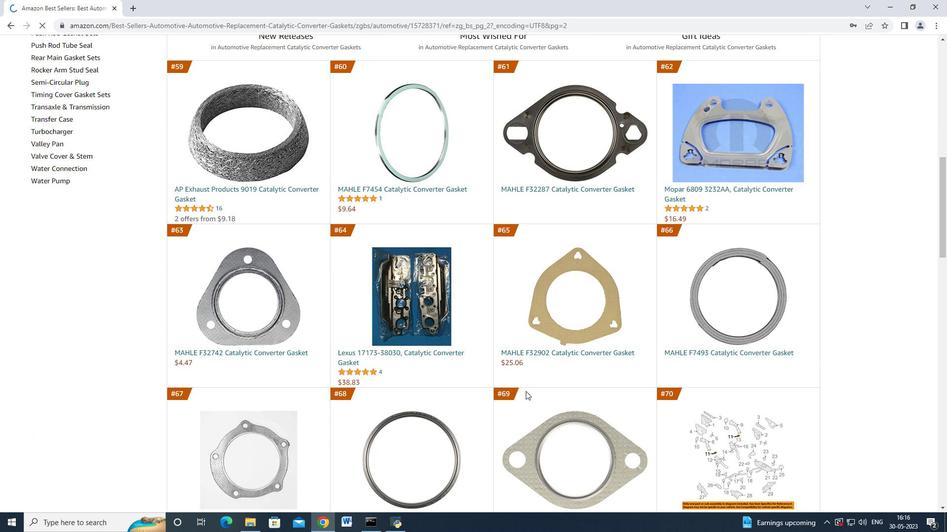 
Action: Mouse scrolled (525, 390) with delta (0, 0)
Screenshot: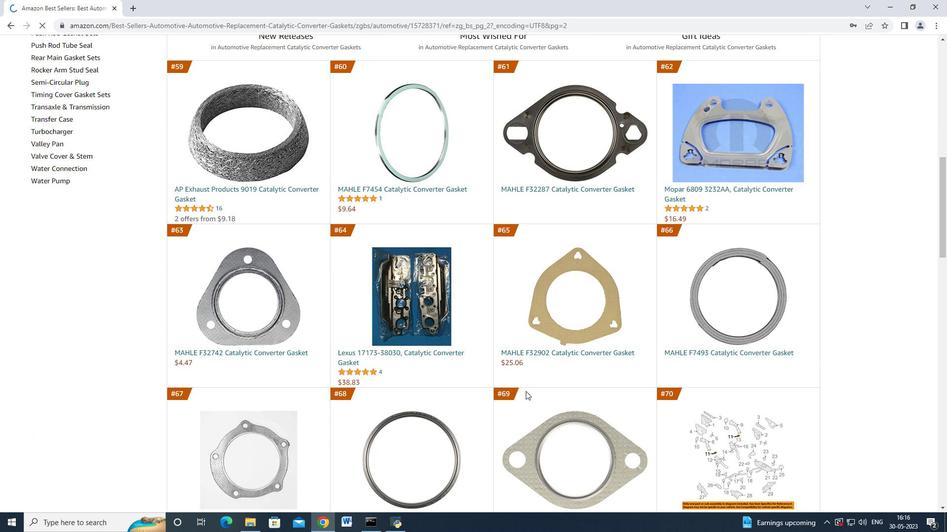 
Action: Mouse scrolled (525, 391) with delta (0, 0)
Screenshot: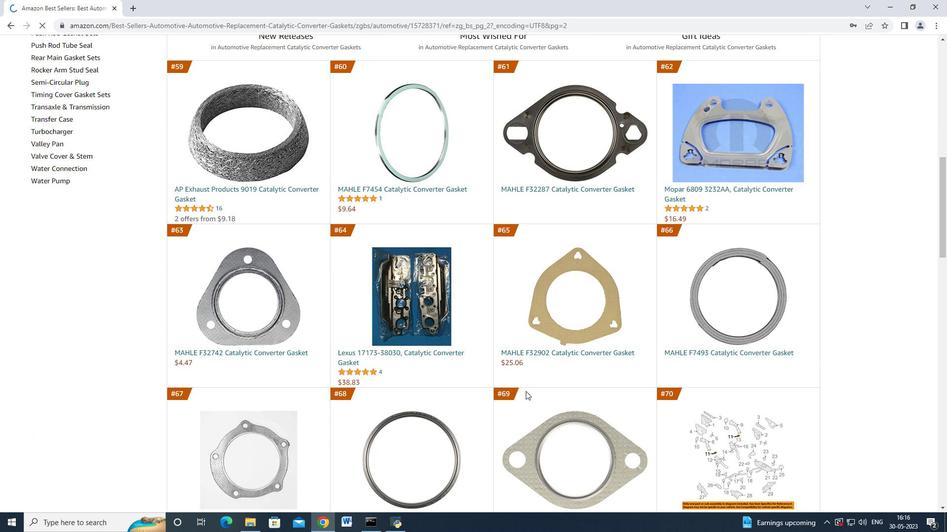 
Action: Mouse moved to (525, 391)
Screenshot: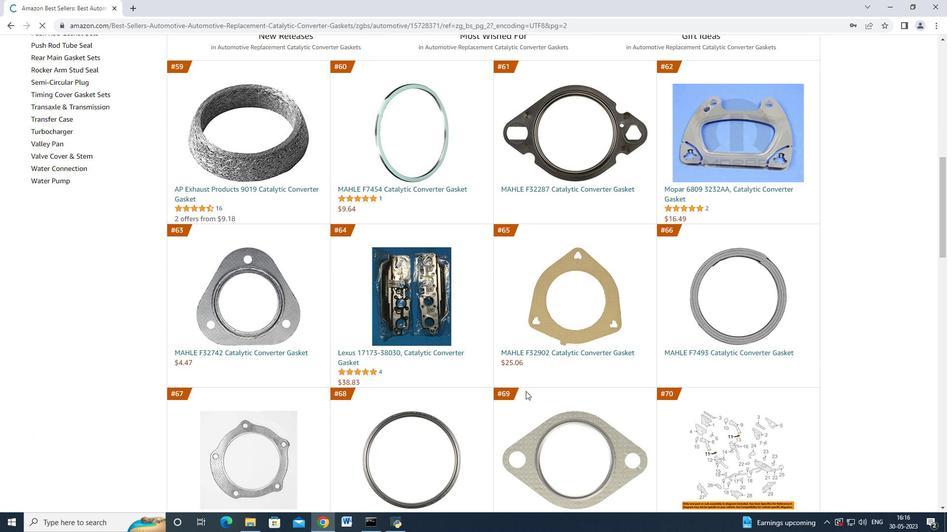 
Action: Mouse scrolled (525, 391) with delta (0, 0)
Screenshot: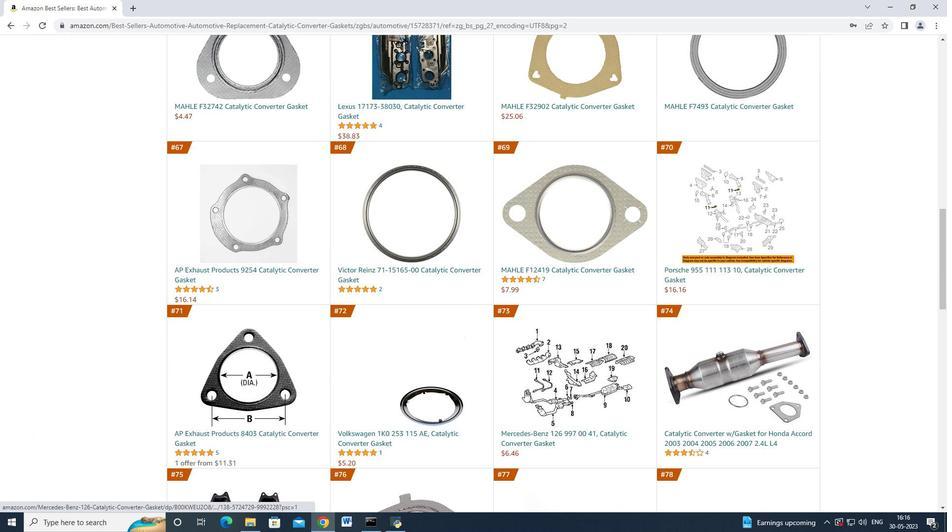 
Action: Mouse scrolled (525, 391) with delta (0, 0)
Screenshot: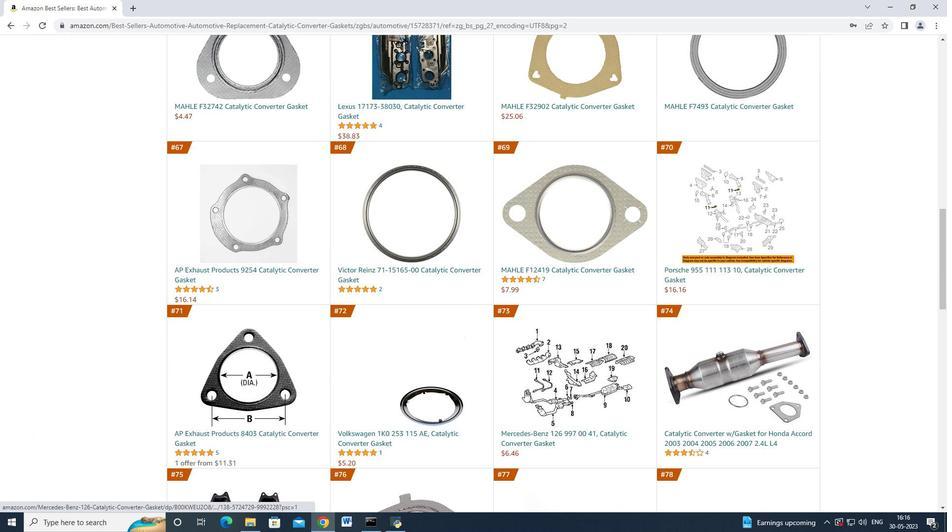 
Action: Mouse scrolled (525, 391) with delta (0, 0)
Screenshot: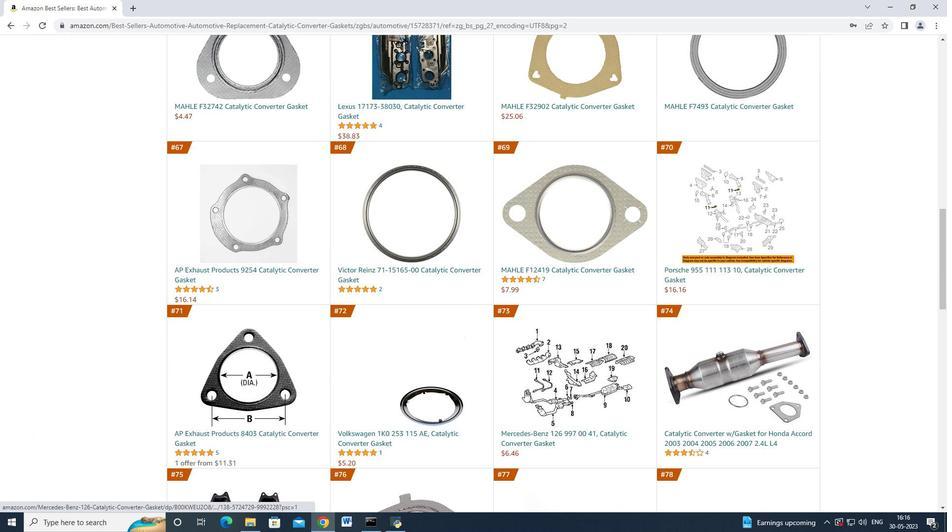 
Action: Mouse scrolled (525, 391) with delta (0, 0)
Screenshot: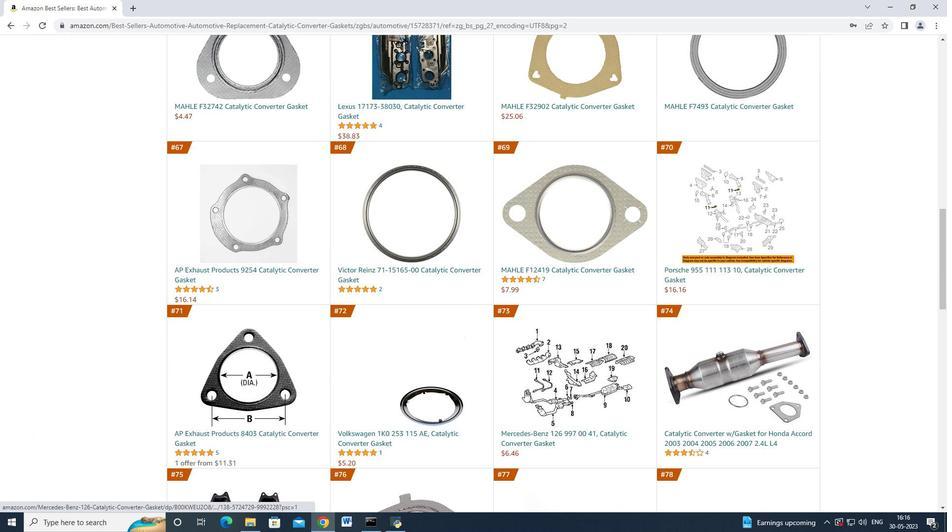 
Action: Mouse scrolled (525, 391) with delta (0, 0)
Screenshot: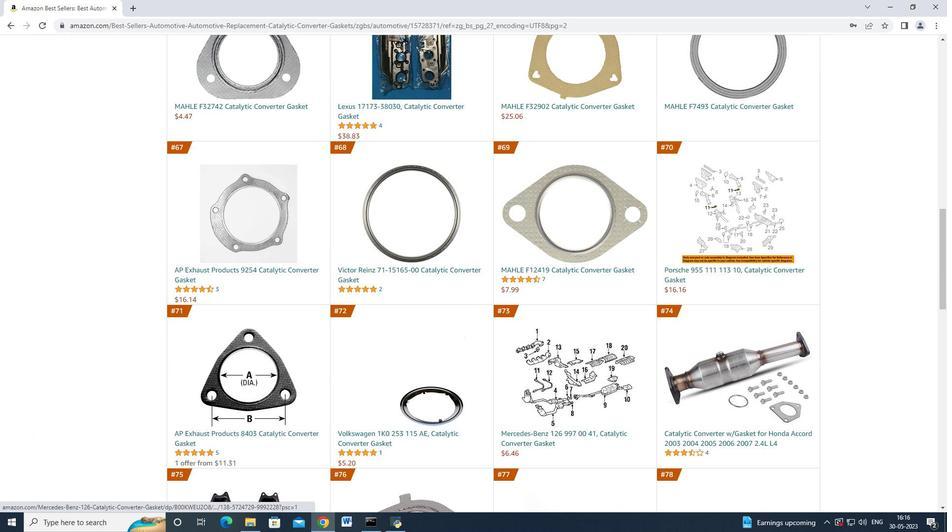 
Action: Mouse scrolled (525, 391) with delta (0, 0)
Screenshot: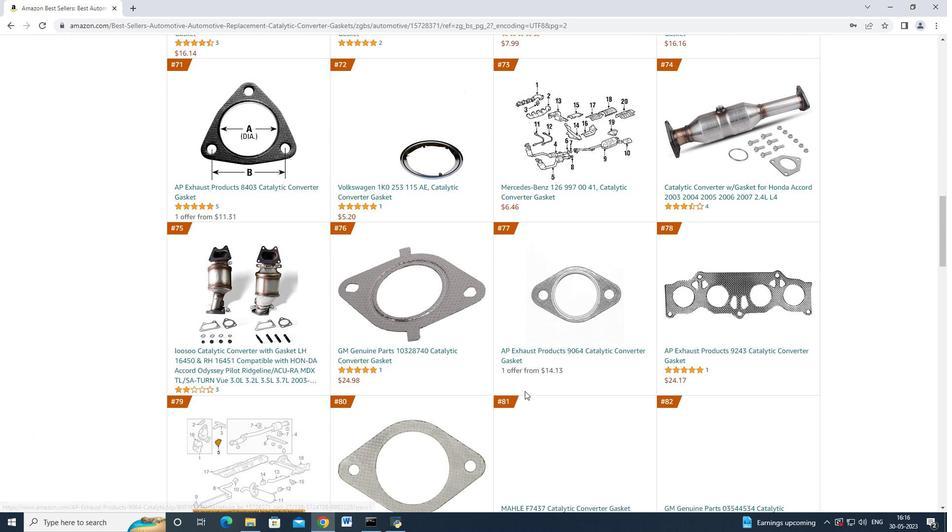 
Action: Mouse scrolled (525, 391) with delta (0, 0)
Screenshot: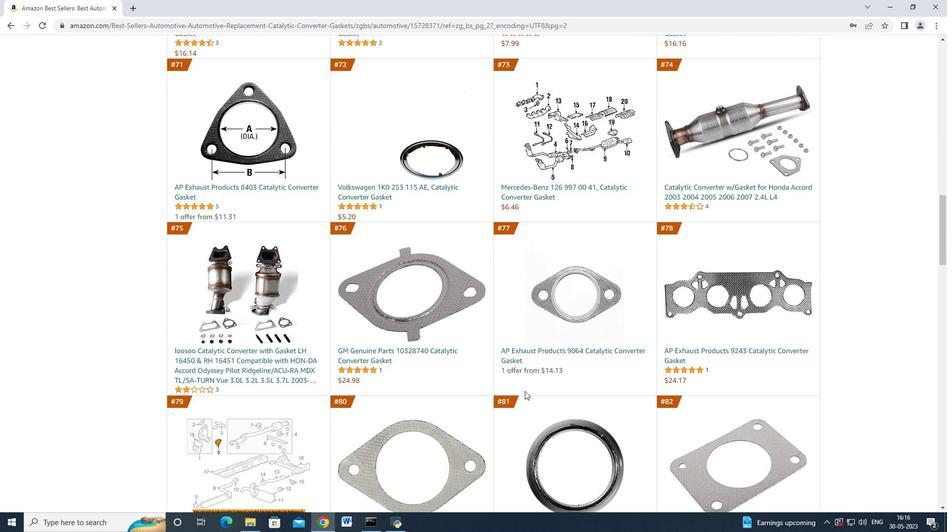 
Action: Mouse scrolled (525, 391) with delta (0, 0)
Screenshot: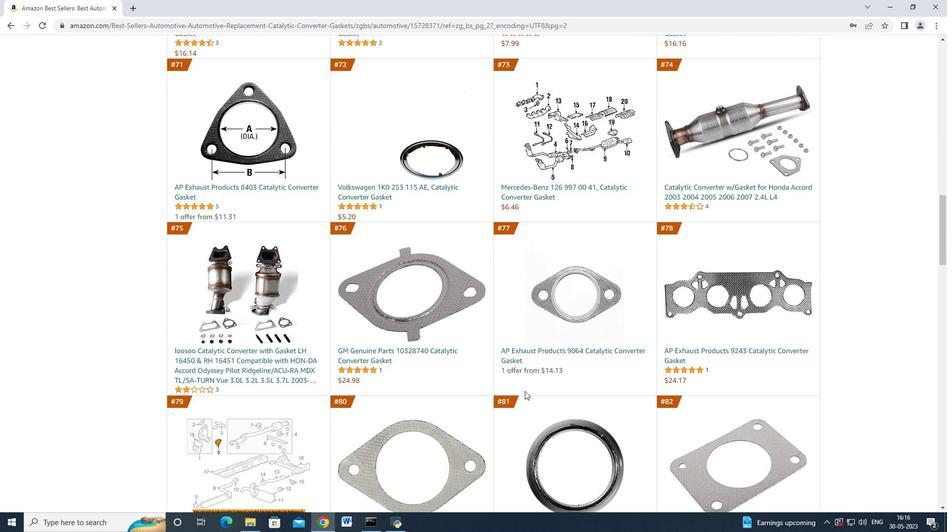 
Action: Mouse scrolled (525, 391) with delta (0, 0)
Screenshot: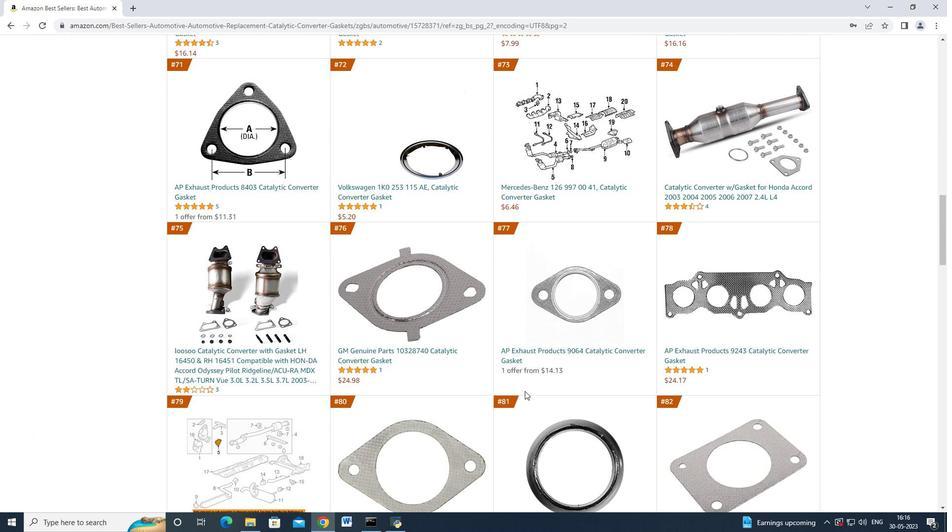 
Action: Mouse scrolled (525, 391) with delta (0, 0)
Screenshot: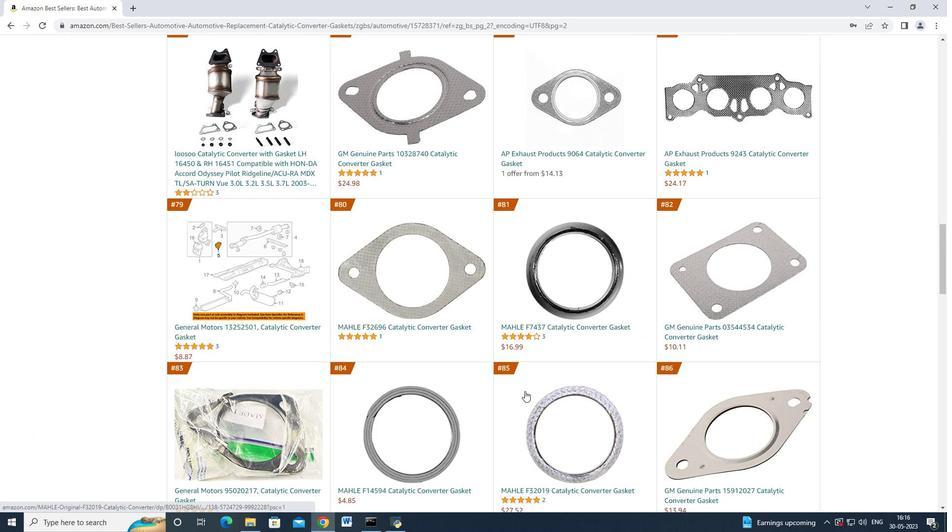 
Action: Mouse scrolled (525, 391) with delta (0, 0)
Screenshot: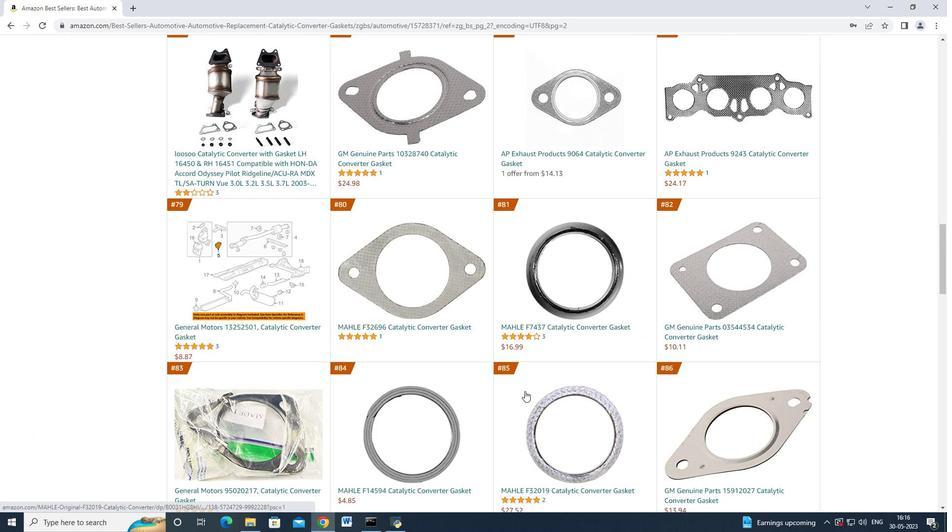 
Action: Mouse scrolled (525, 391) with delta (0, 0)
Screenshot: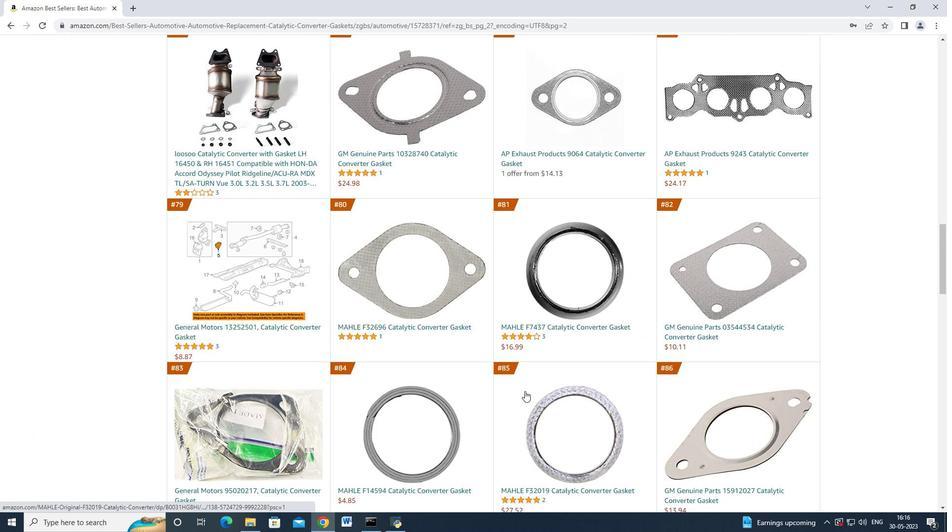 
Action: Mouse scrolled (525, 391) with delta (0, 0)
Screenshot: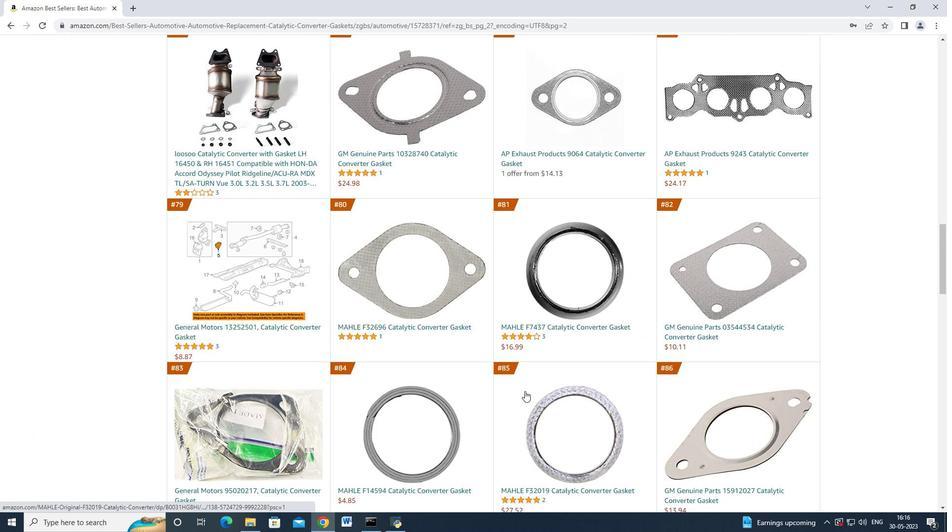 
Action: Mouse scrolled (525, 391) with delta (0, 0)
Screenshot: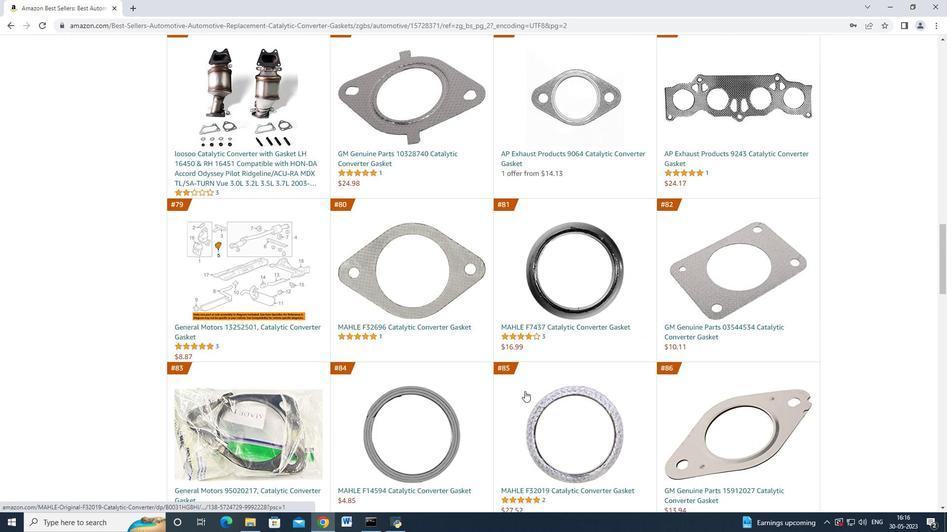 
Action: Mouse scrolled (525, 391) with delta (0, 0)
Screenshot: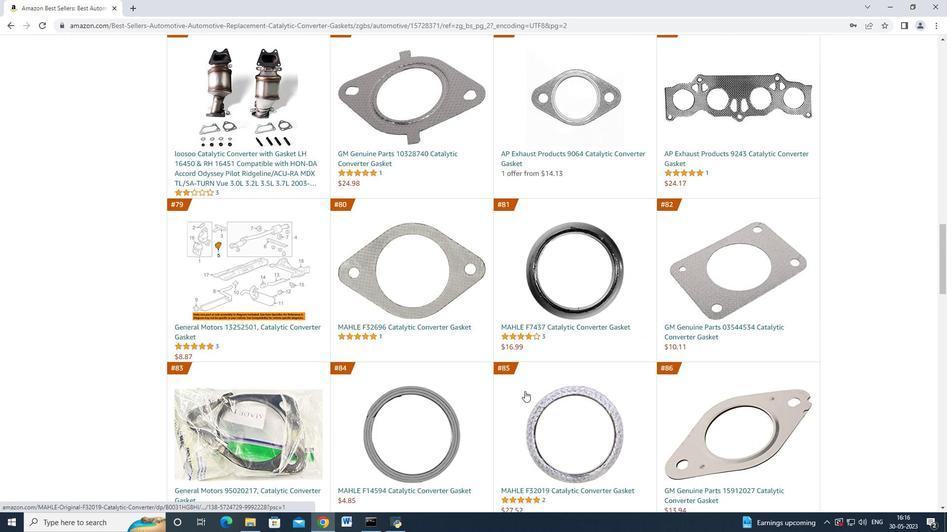 
Action: Mouse scrolled (525, 391) with delta (0, 0)
Screenshot: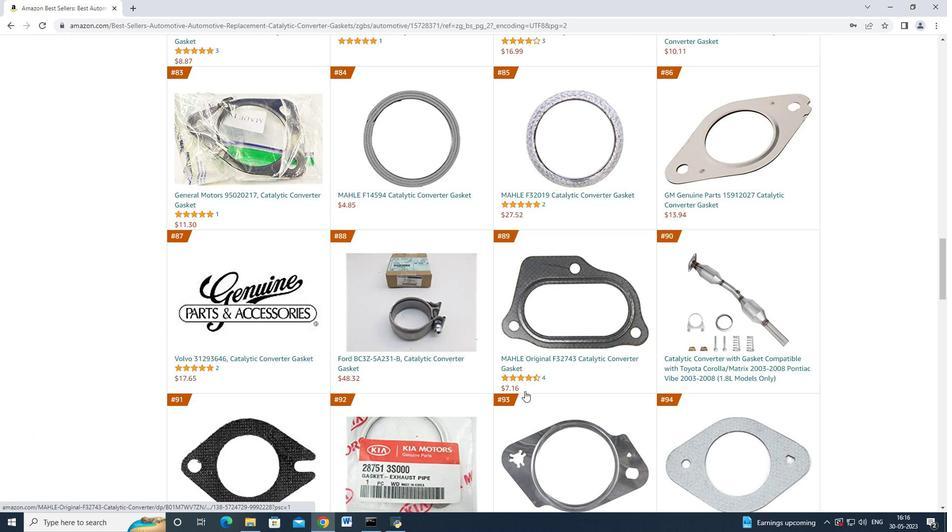 
Action: Mouse scrolled (525, 391) with delta (0, 0)
Screenshot: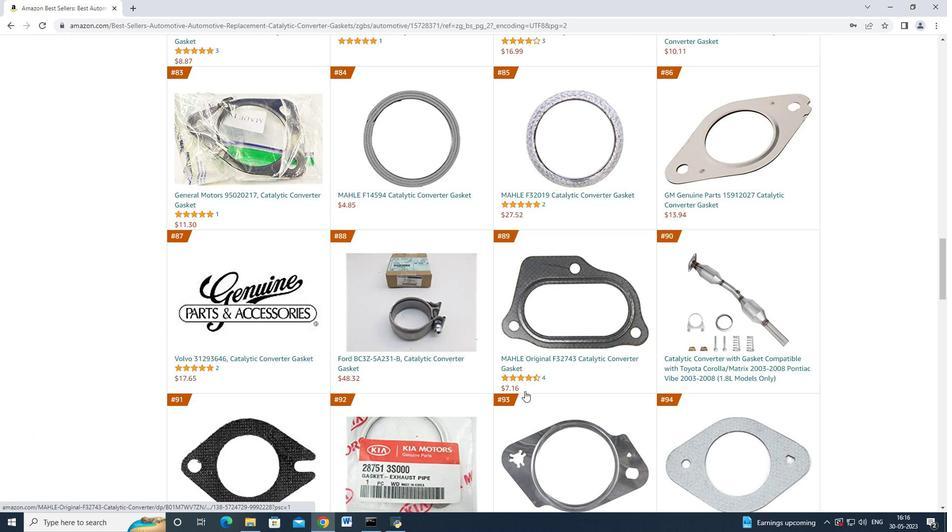 
Action: Mouse scrolled (525, 391) with delta (0, 0)
Screenshot: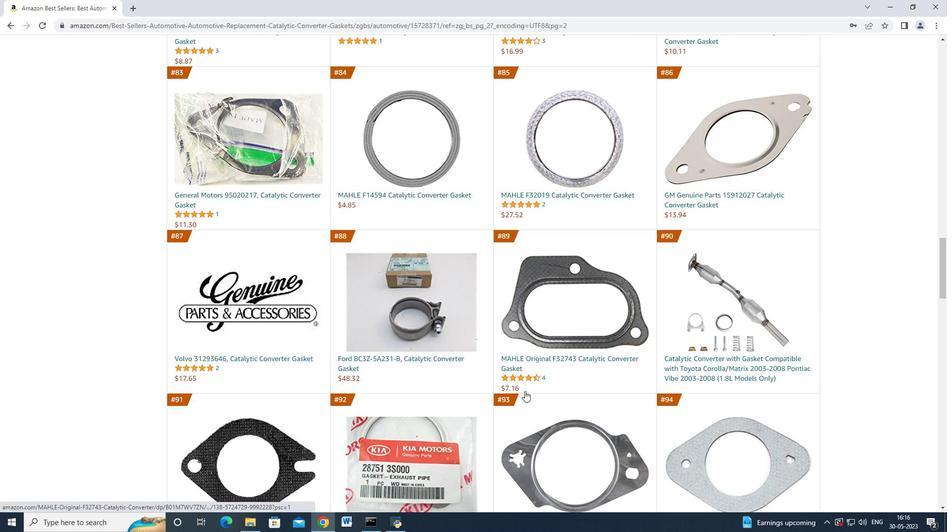 
Action: Mouse scrolled (525, 391) with delta (0, 0)
Screenshot: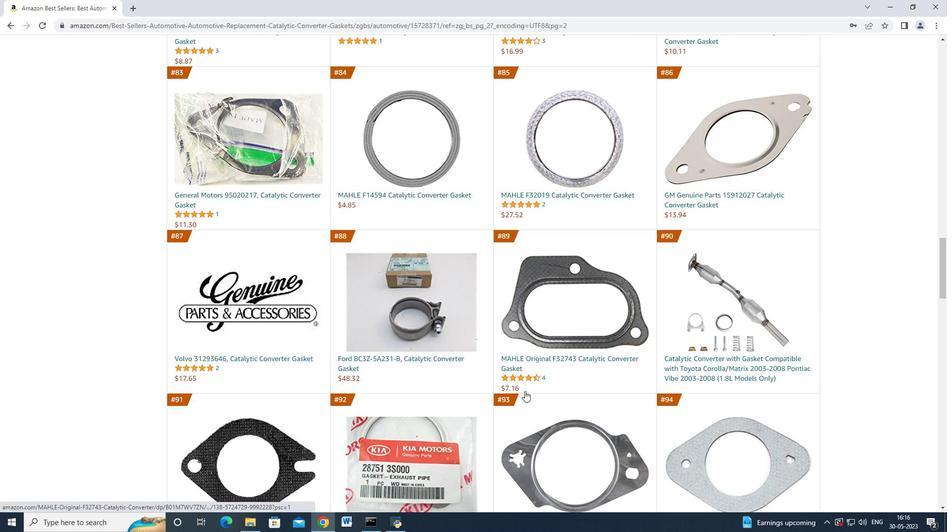 
Action: Mouse scrolled (525, 391) with delta (0, 0)
Screenshot: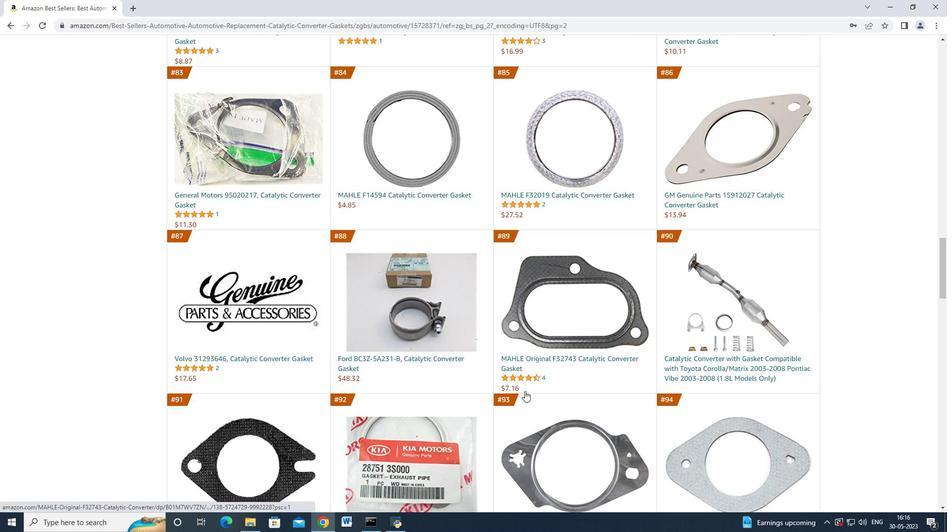 
Action: Mouse scrolled (525, 391) with delta (0, 0)
Screenshot: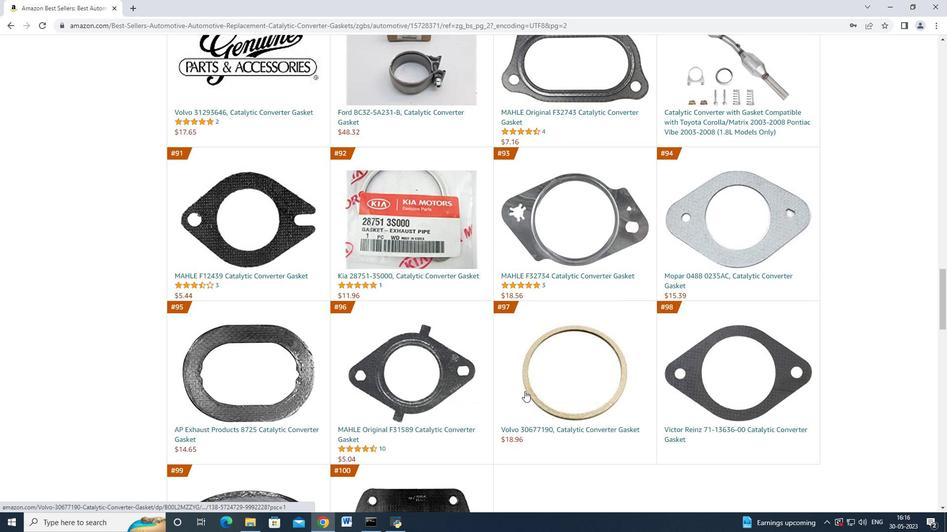 
Action: Mouse scrolled (525, 391) with delta (0, 0)
Screenshot: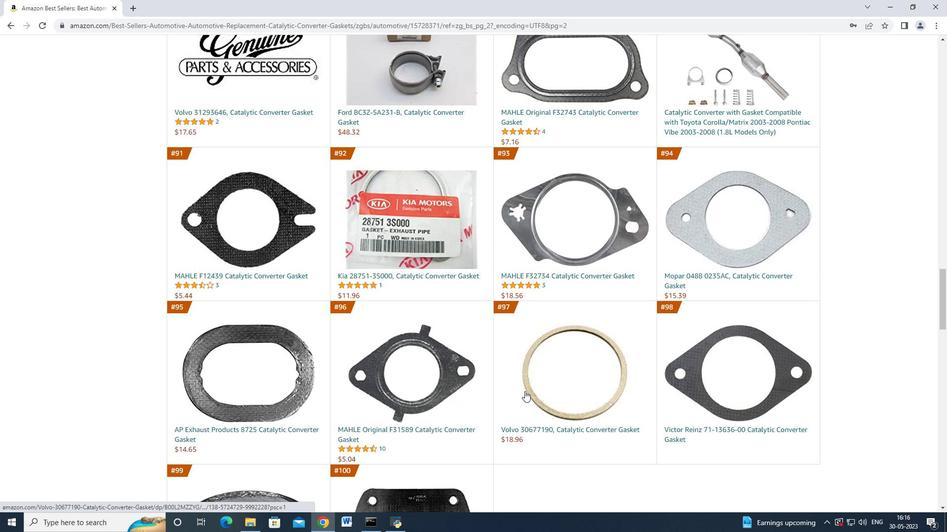 
Action: Mouse scrolled (525, 391) with delta (0, 0)
Screenshot: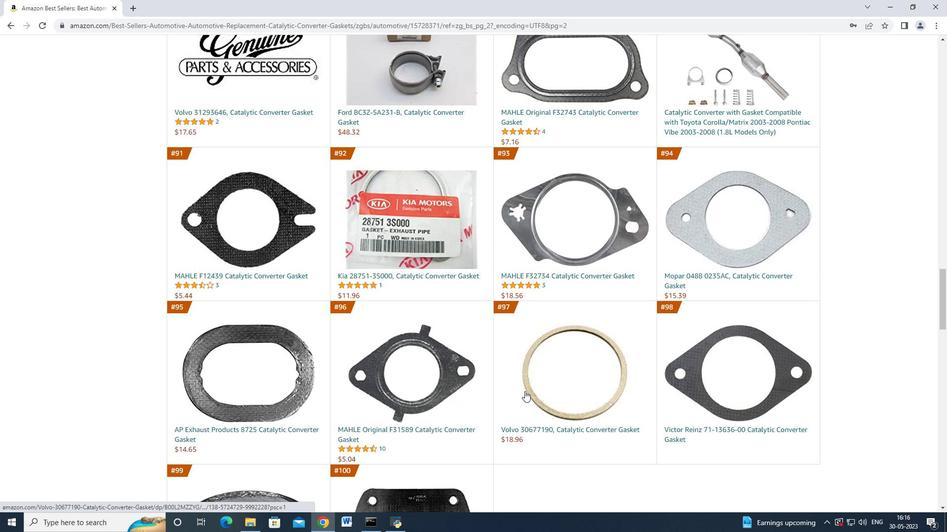 
Action: Mouse scrolled (525, 391) with delta (0, 0)
Screenshot: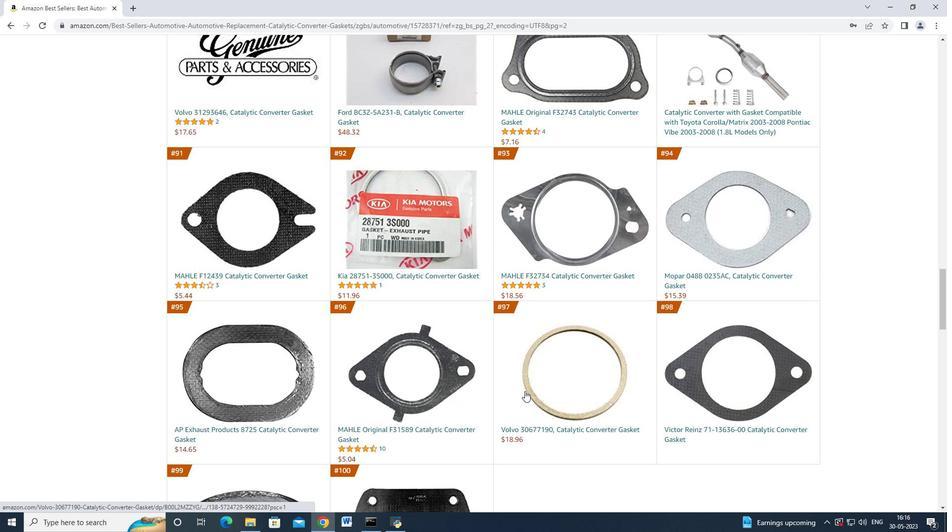 
Action: Mouse moved to (548, 441)
Screenshot: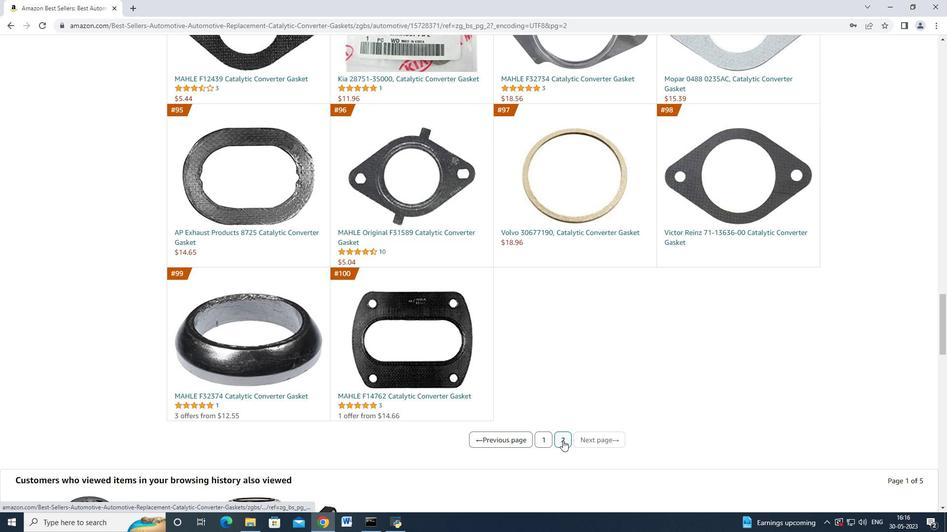
Action: Mouse pressed left at (548, 441)
Screenshot: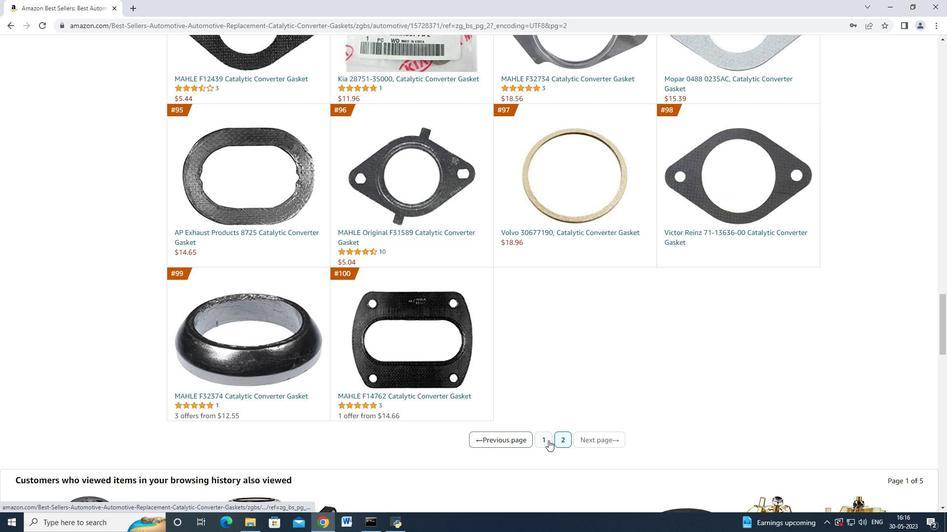 
Action: Mouse moved to (443, 342)
Screenshot: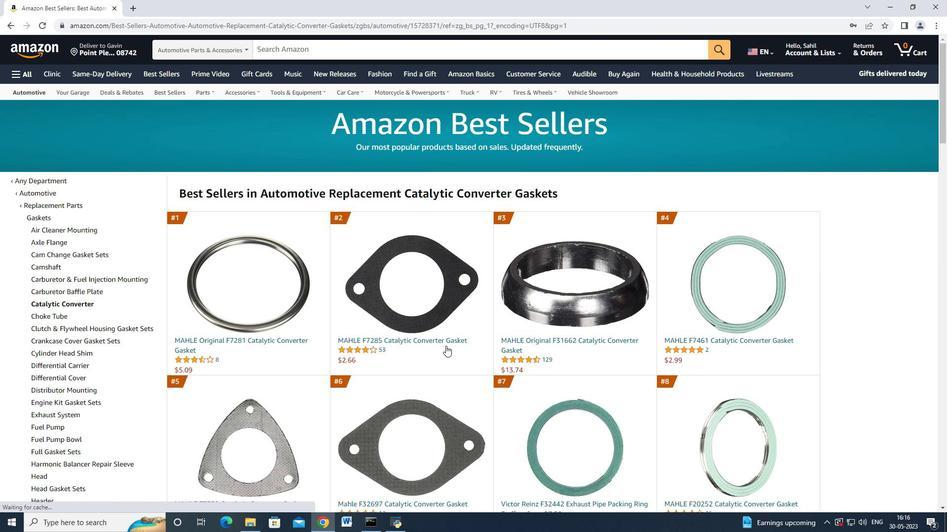 
Action: Mouse pressed left at (443, 342)
Screenshot: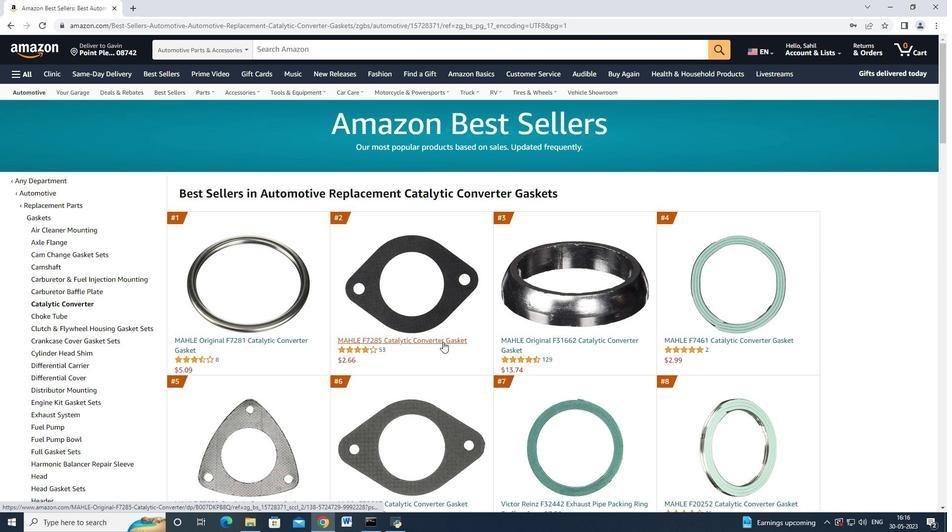 
Action: Mouse moved to (437, 371)
Screenshot: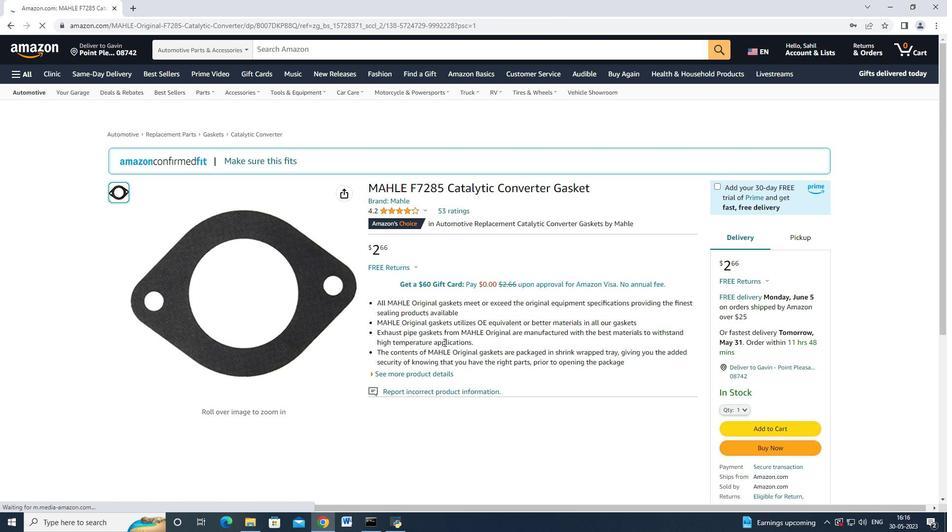 
Action: Mouse pressed left at (437, 371)
Screenshot: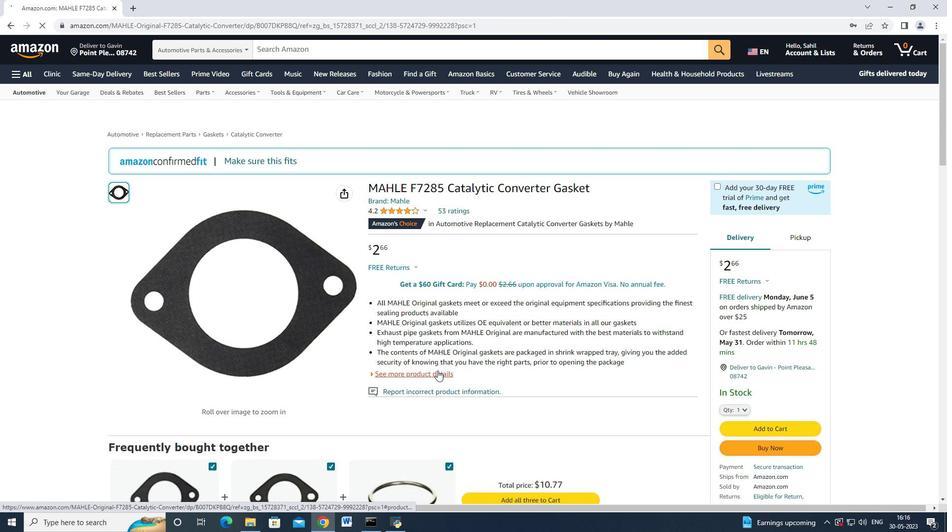 
Action: Mouse moved to (438, 368)
Screenshot: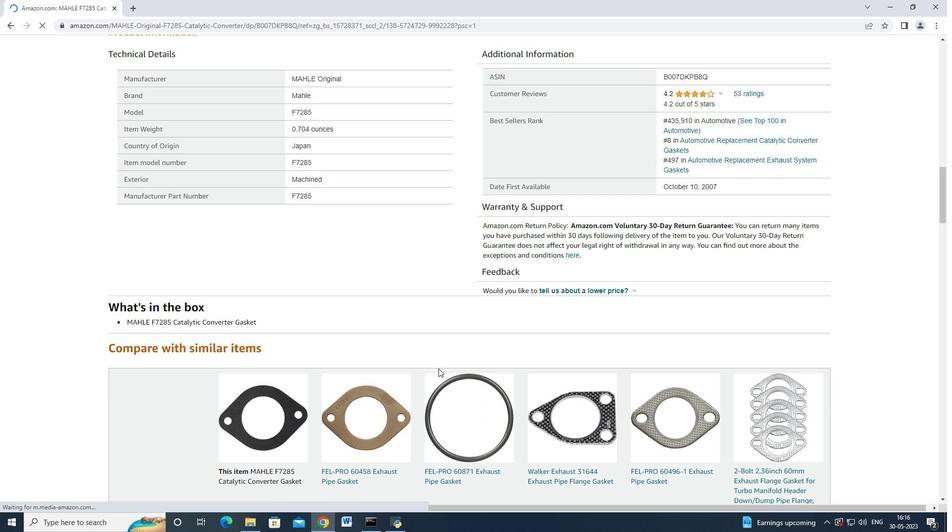
Action: Mouse scrolled (438, 369) with delta (0, 0)
Screenshot: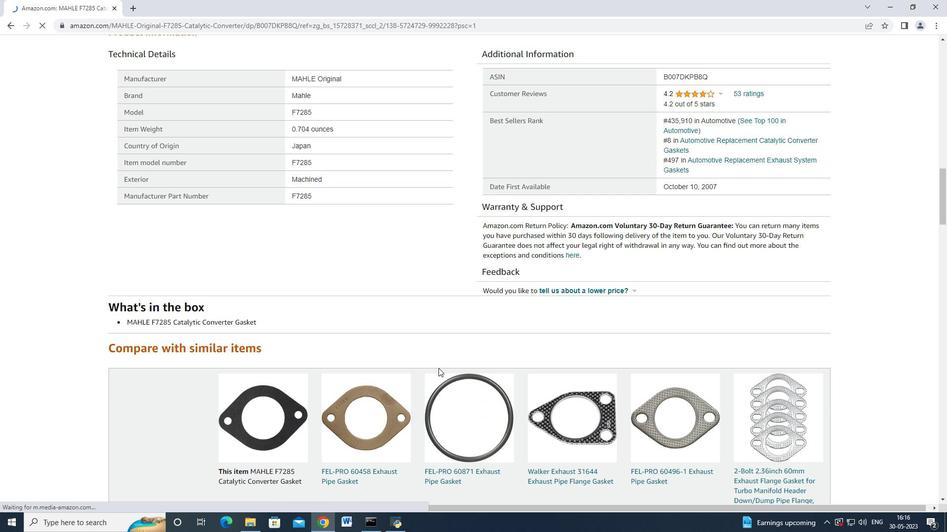 
Action: Mouse scrolled (438, 369) with delta (0, 0)
Screenshot: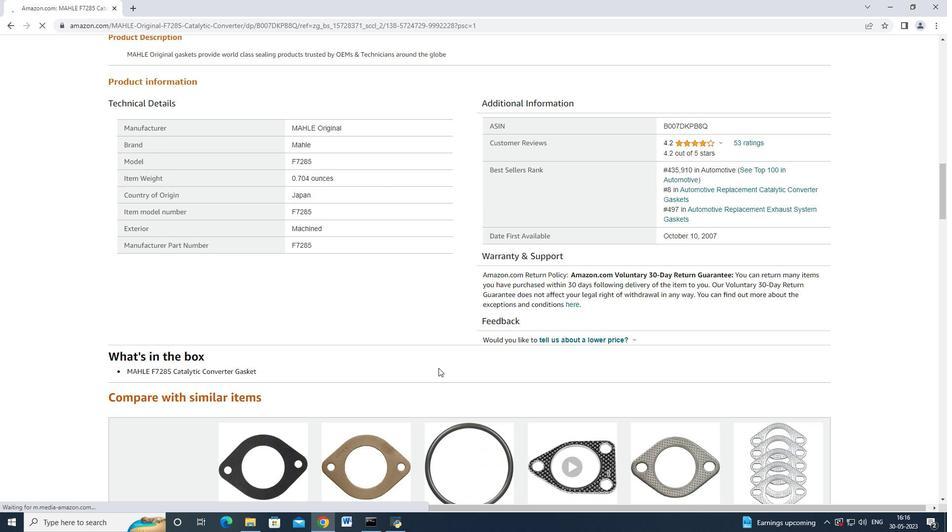 
Action: Mouse scrolled (438, 369) with delta (0, 0)
Screenshot: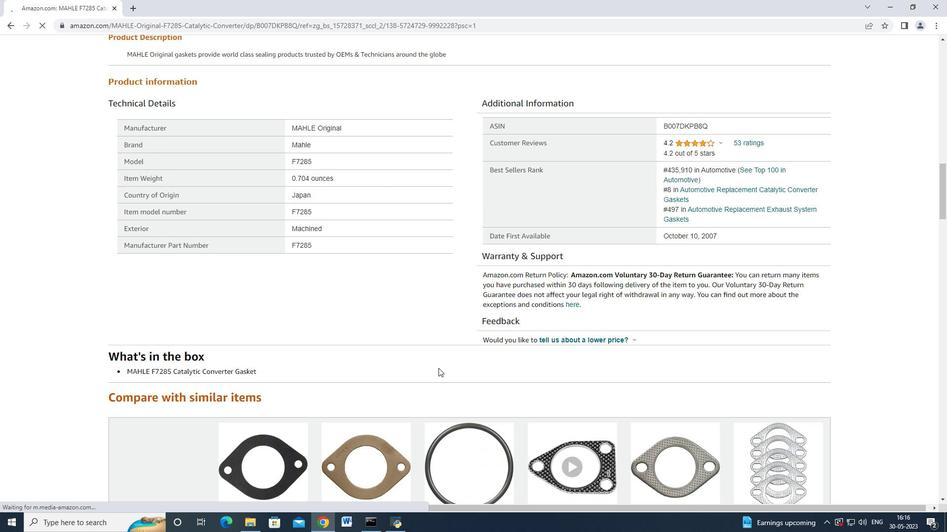 
Action: Mouse scrolled (438, 369) with delta (0, 0)
Screenshot: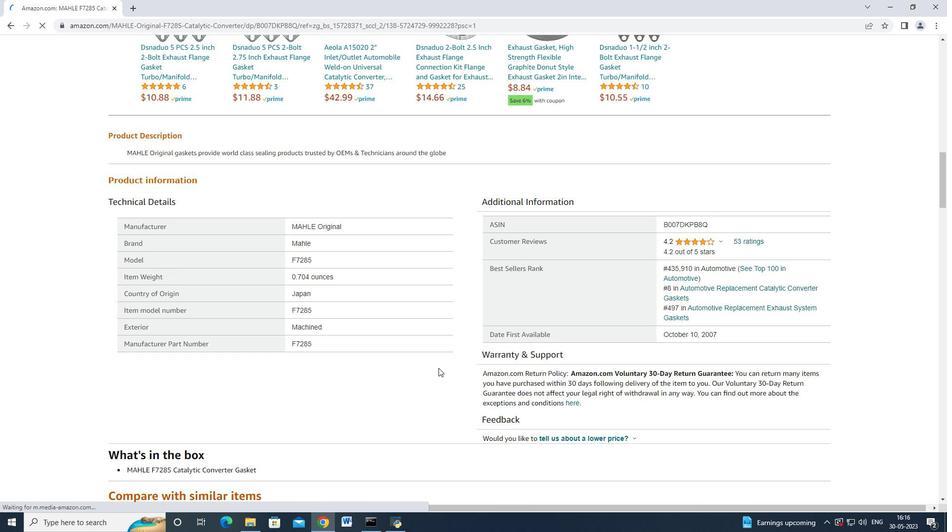 
Action: Mouse scrolled (438, 369) with delta (0, 0)
Screenshot: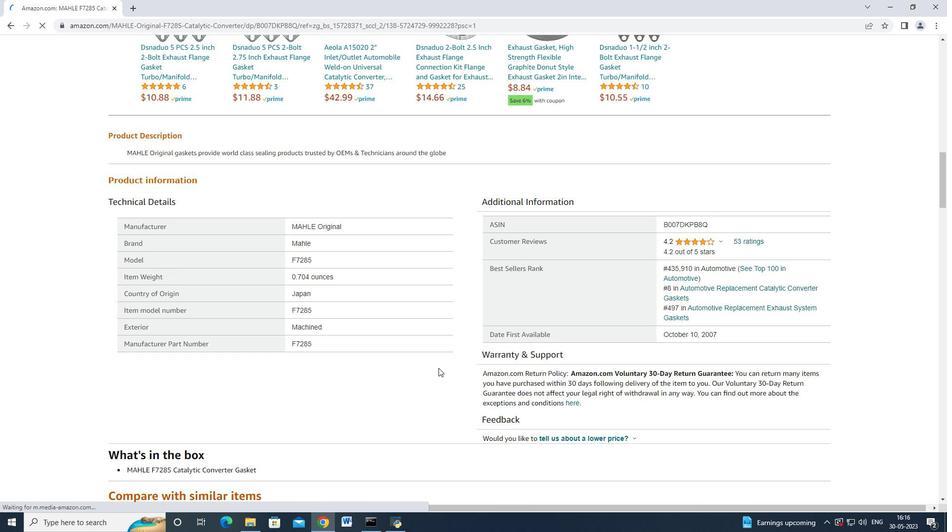 
Action: Mouse scrolled (438, 369) with delta (0, 0)
Screenshot: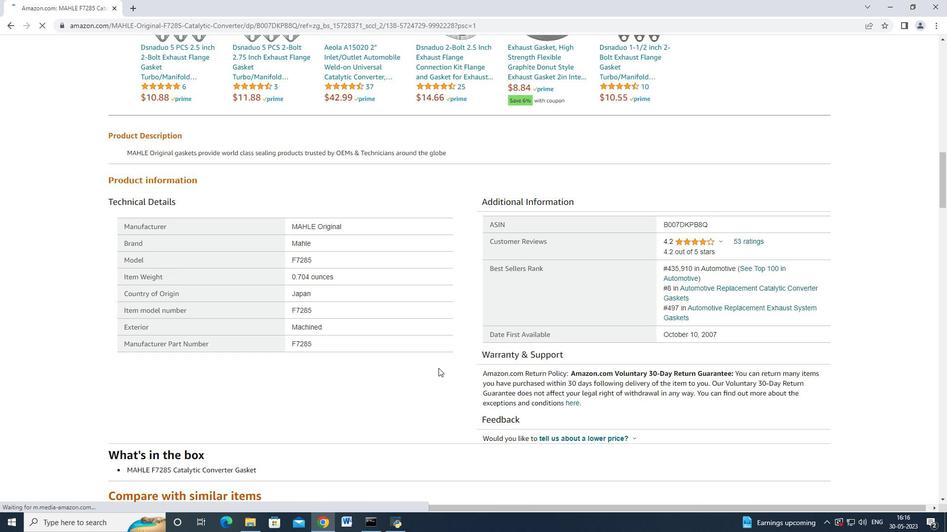 
Action: Mouse scrolled (438, 369) with delta (0, 0)
Screenshot: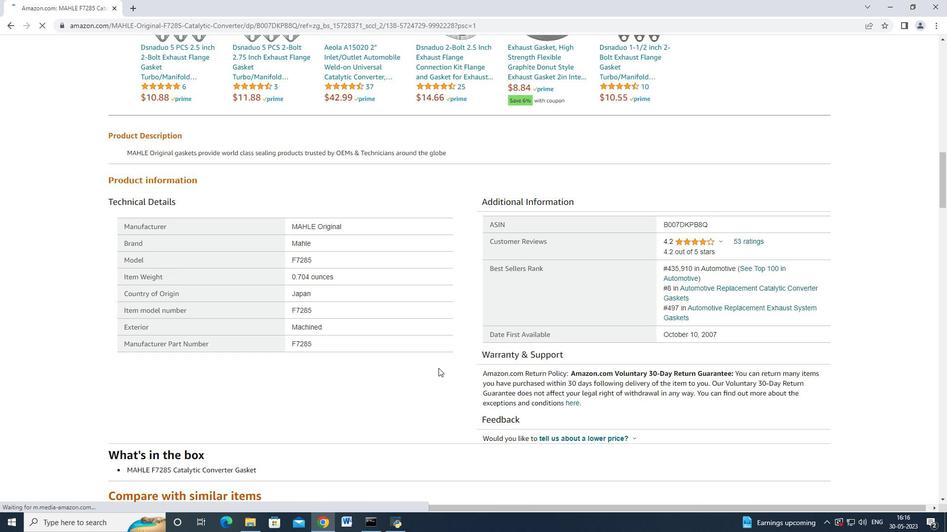 
Action: Mouse scrolled (438, 369) with delta (0, 0)
Screenshot: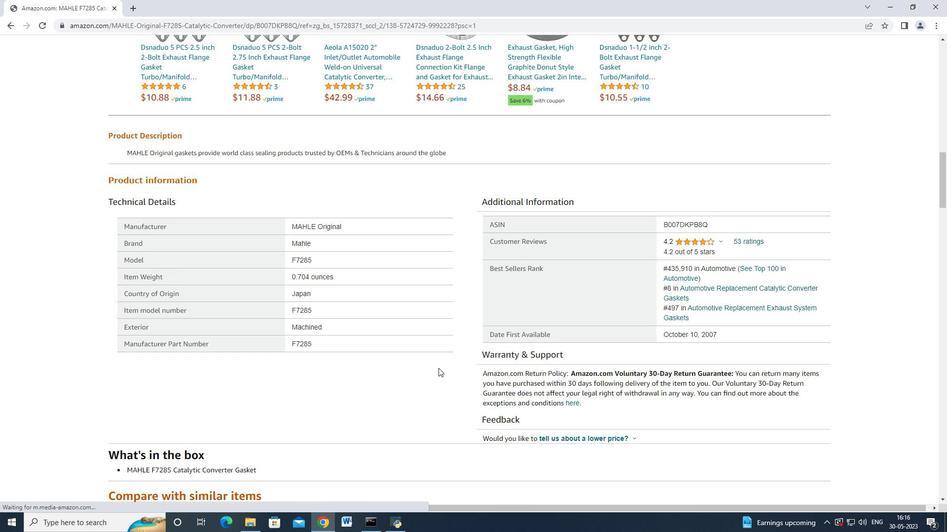 
Action: Mouse scrolled (438, 369) with delta (0, 0)
Screenshot: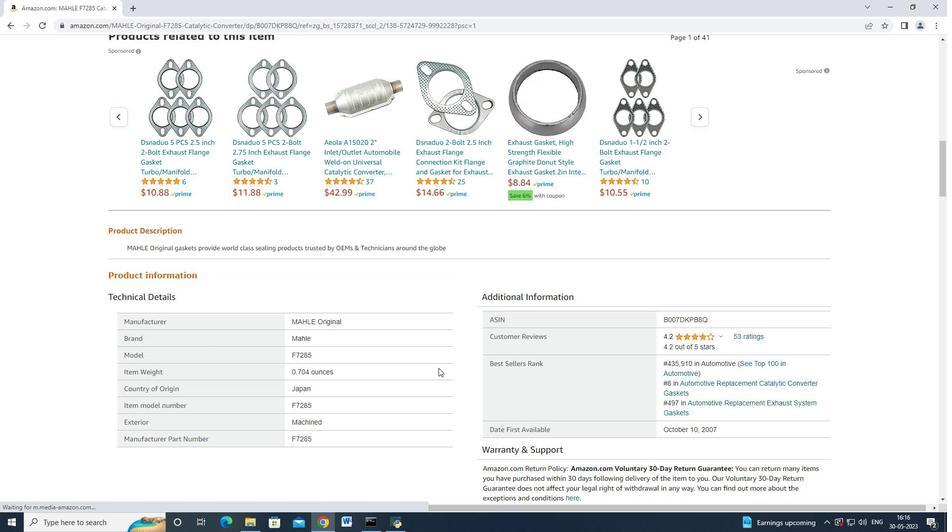 
Action: Mouse scrolled (438, 369) with delta (0, 0)
Screenshot: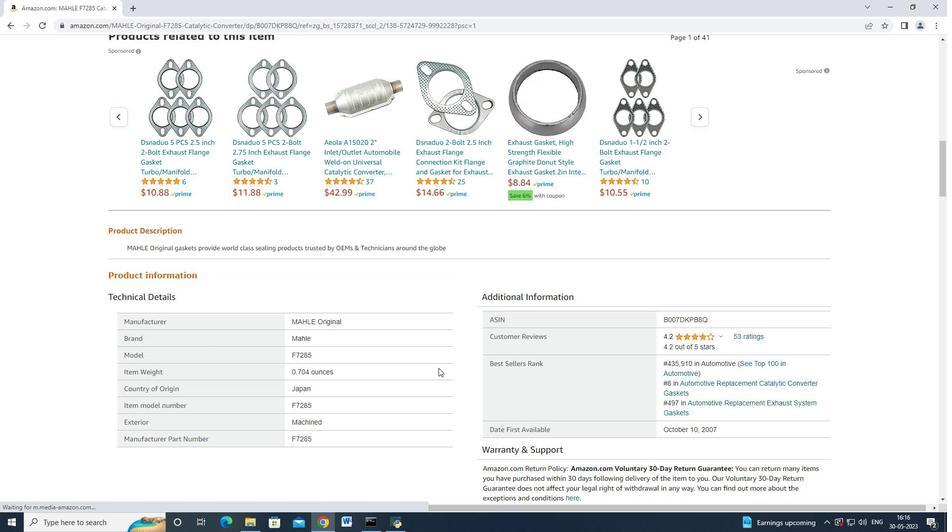 
Action: Mouse scrolled (438, 369) with delta (0, 0)
Screenshot: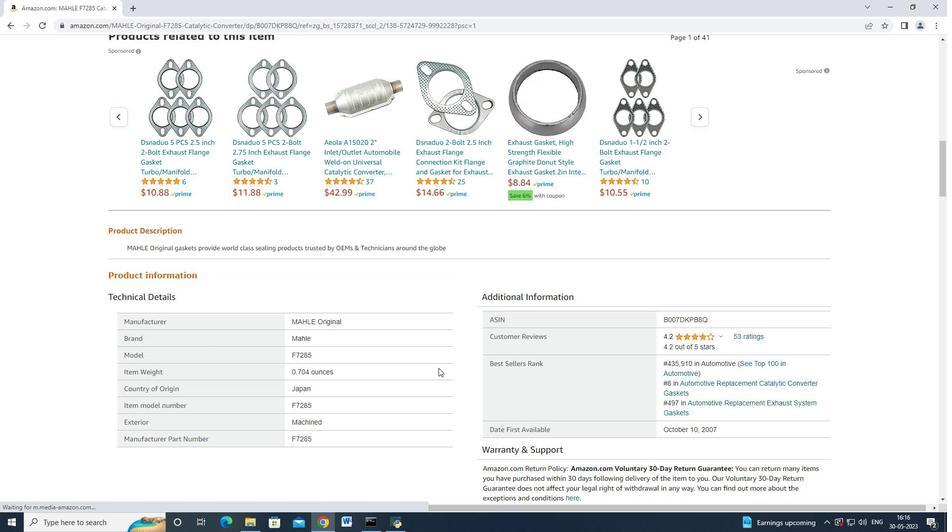
Action: Mouse scrolled (438, 369) with delta (0, 0)
Screenshot: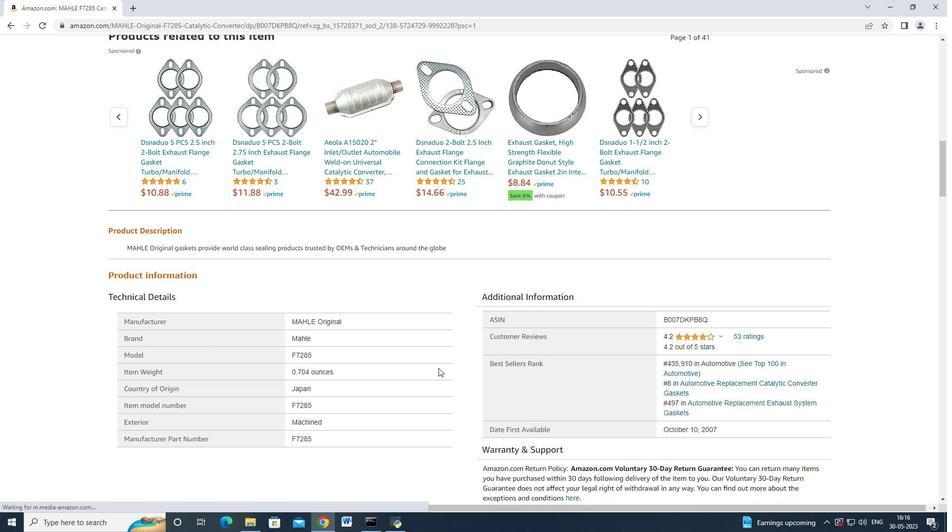 
Action: Mouse scrolled (438, 369) with delta (0, 0)
Screenshot: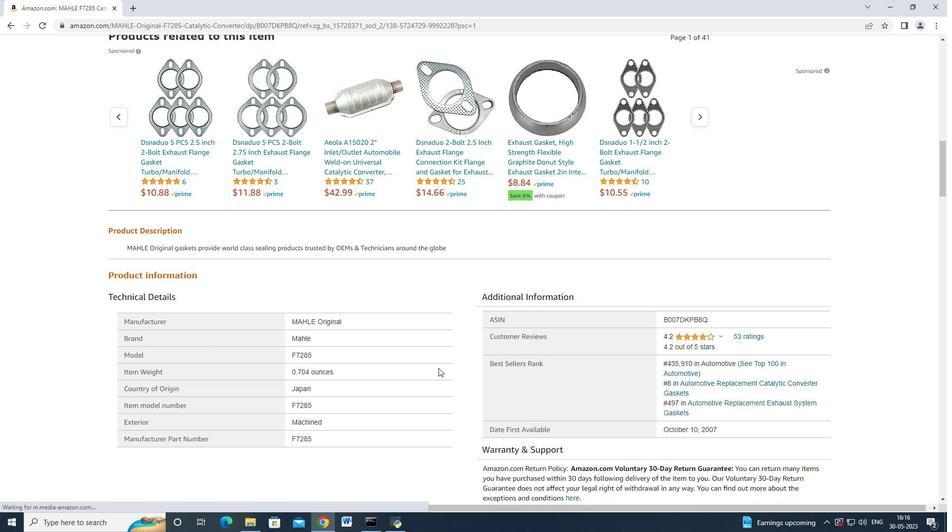 
Action: Mouse scrolled (438, 369) with delta (0, 0)
Screenshot: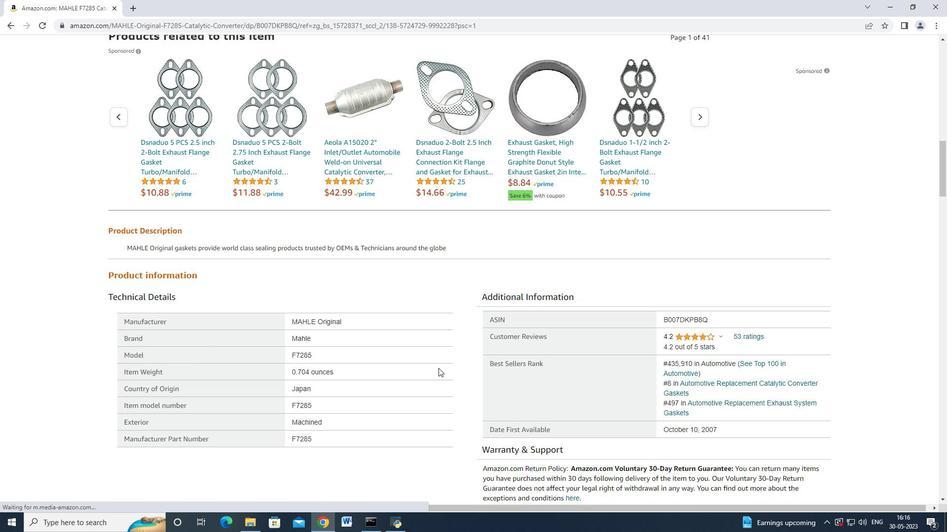 
Action: Mouse scrolled (438, 369) with delta (0, 0)
Screenshot: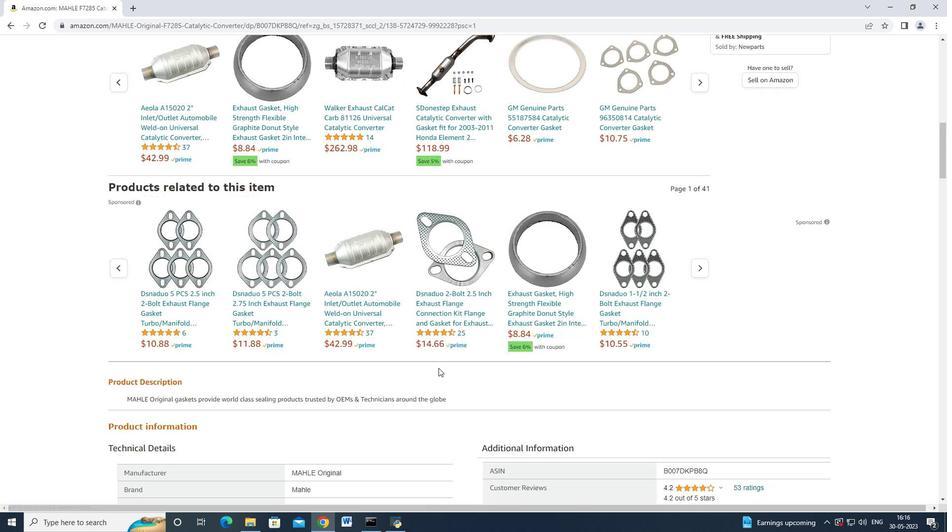 
Action: Mouse scrolled (438, 369) with delta (0, 0)
Screenshot: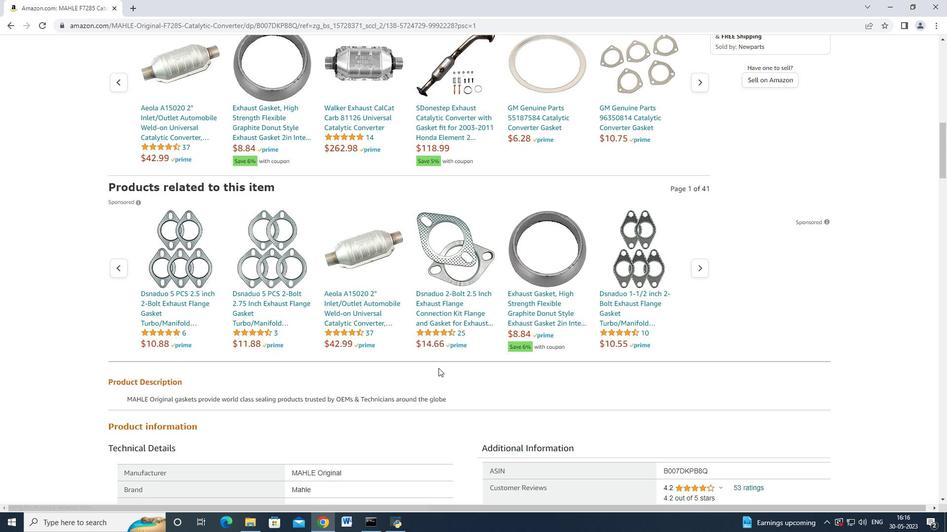 
Action: Mouse scrolled (438, 369) with delta (0, 0)
Screenshot: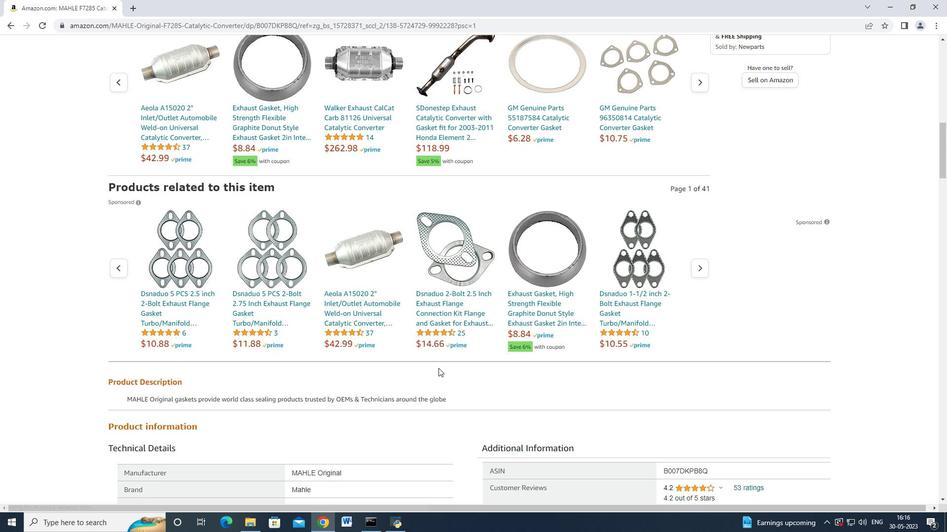 
Action: Mouse scrolled (438, 369) with delta (0, 0)
Screenshot: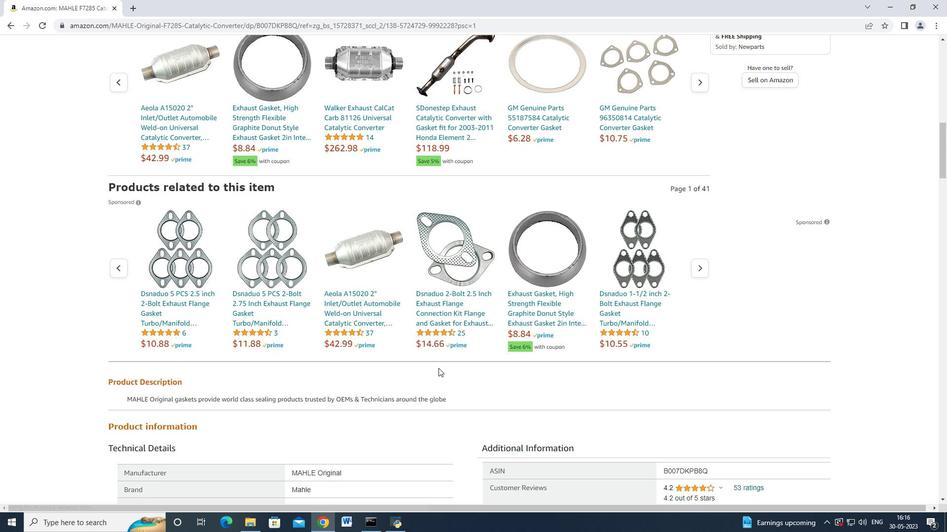 
Action: Mouse scrolled (438, 369) with delta (0, 0)
Screenshot: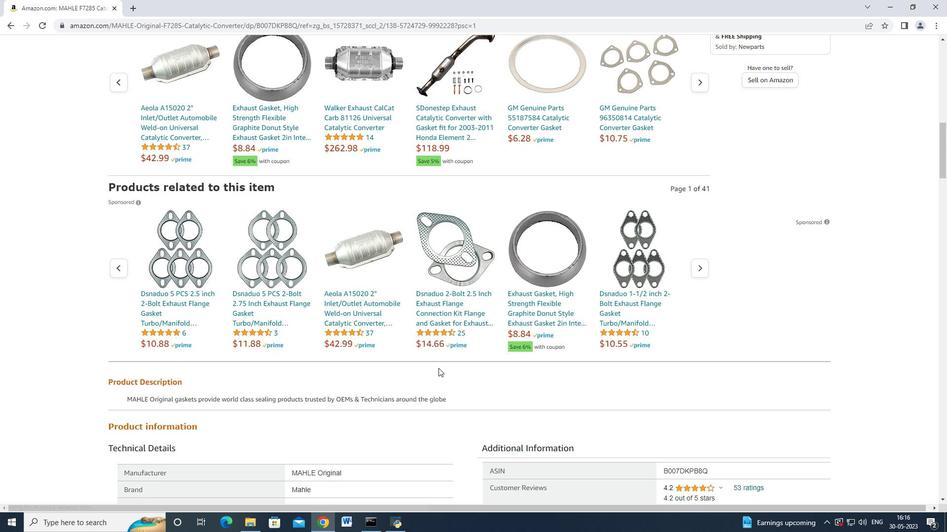 
Action: Mouse scrolled (438, 369) with delta (0, 0)
Screenshot: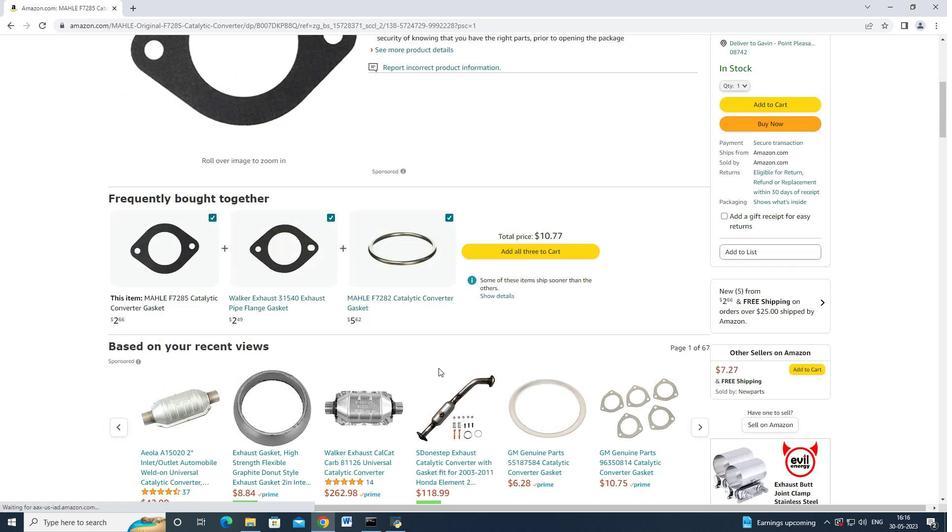 
Action: Mouse scrolled (438, 369) with delta (0, 0)
Screenshot: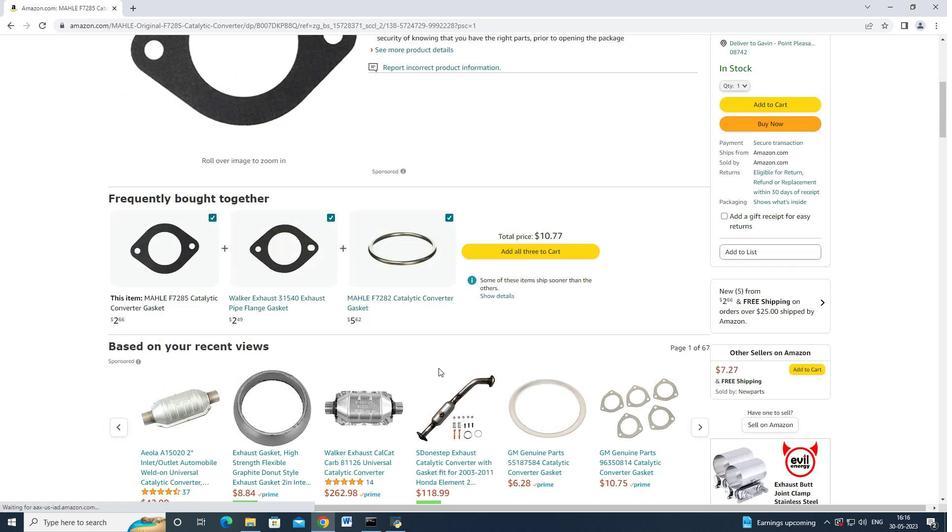 
Action: Mouse scrolled (438, 369) with delta (0, 0)
Screenshot: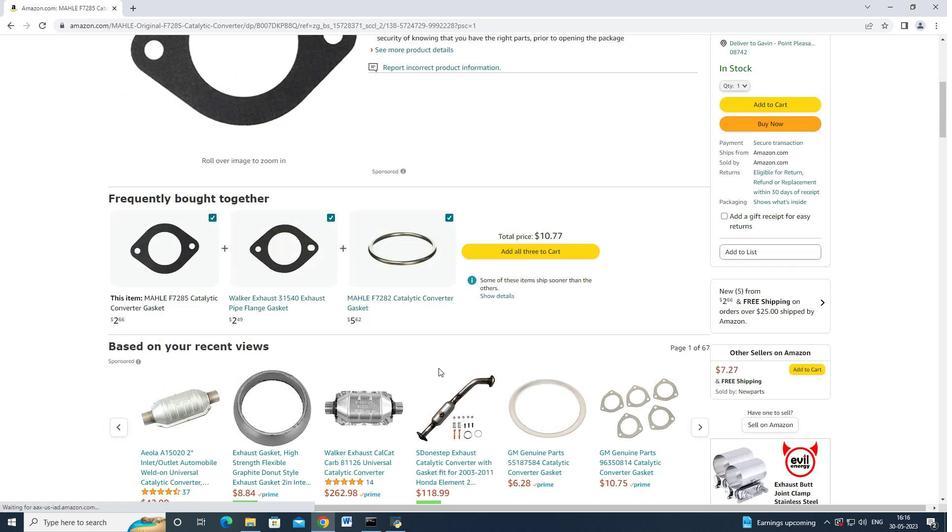 
Action: Mouse scrolled (438, 369) with delta (0, 0)
Screenshot: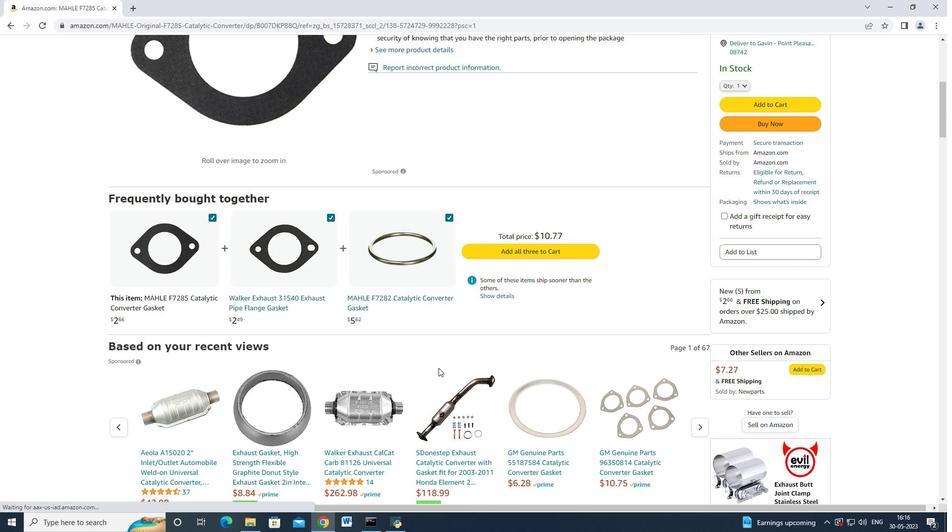 
Action: Mouse scrolled (438, 369) with delta (0, 0)
Screenshot: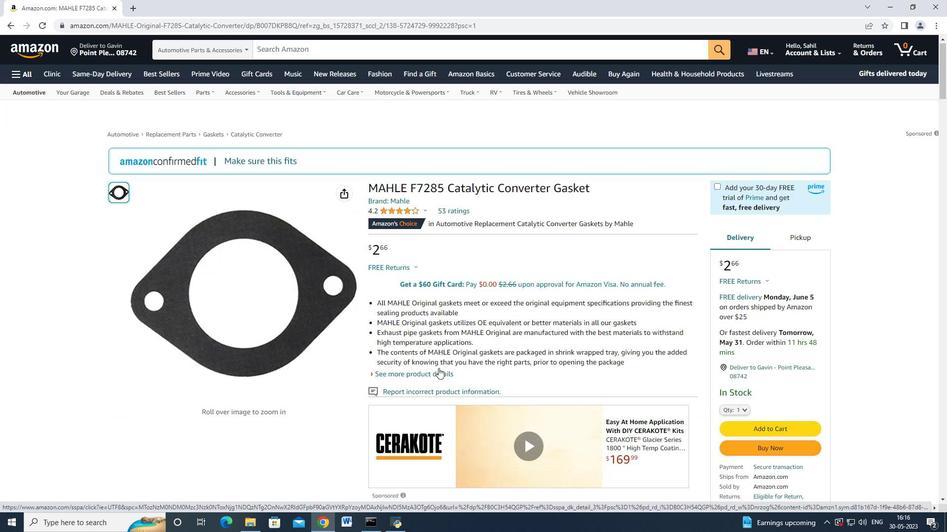
Action: Mouse moved to (778, 449)
Screenshot: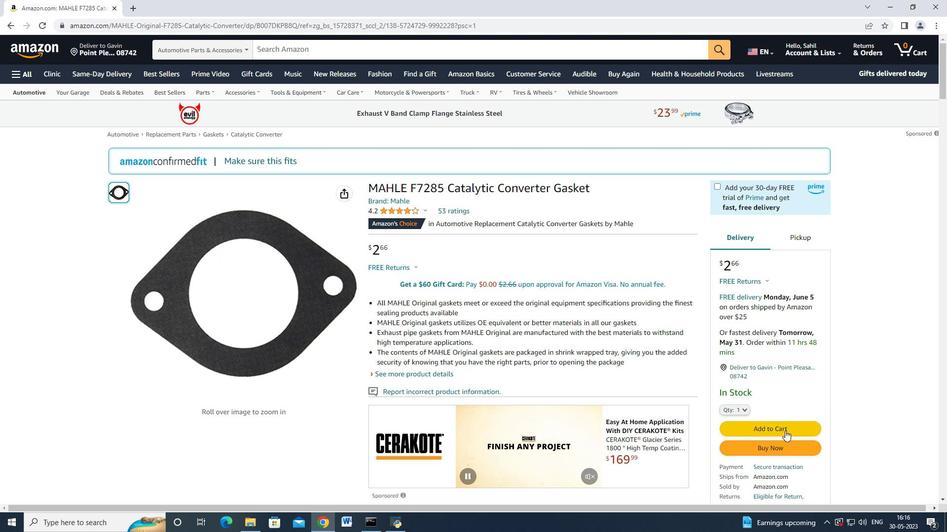
Action: Mouse pressed left at (778, 449)
Screenshot: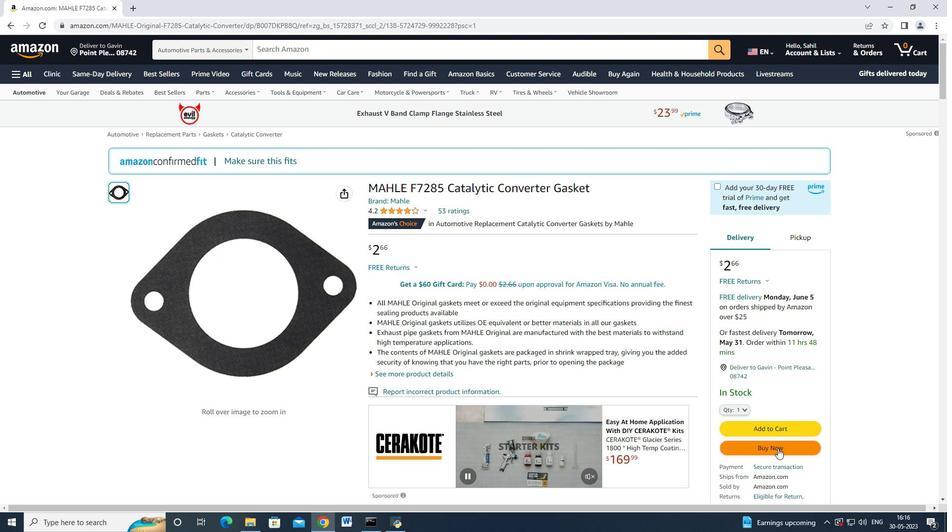 
Action: Mouse moved to (564, 87)
Screenshot: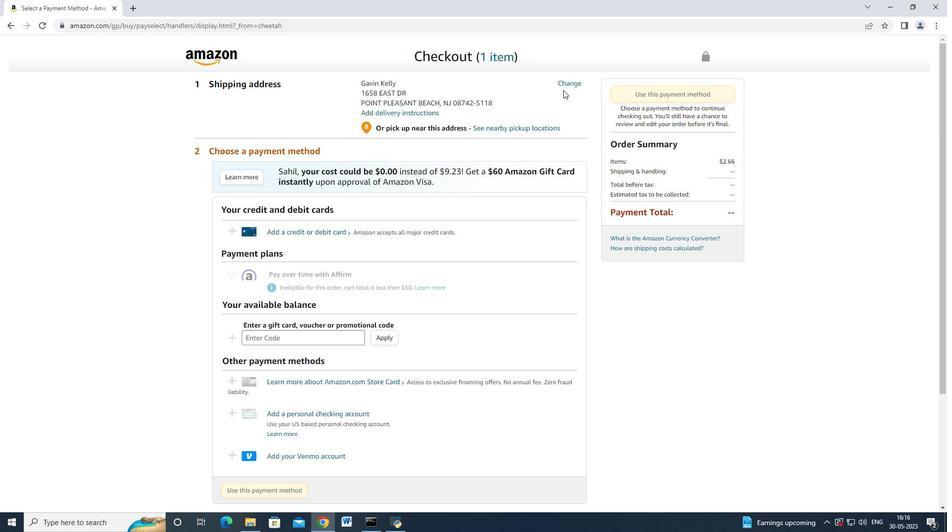 
Action: Mouse pressed left at (564, 87)
Screenshot: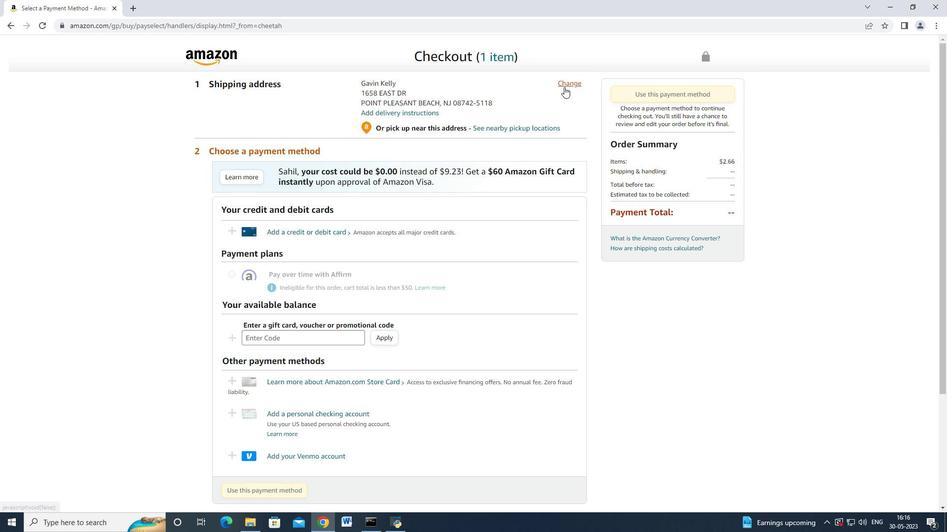 
Action: Mouse moved to (286, 241)
Screenshot: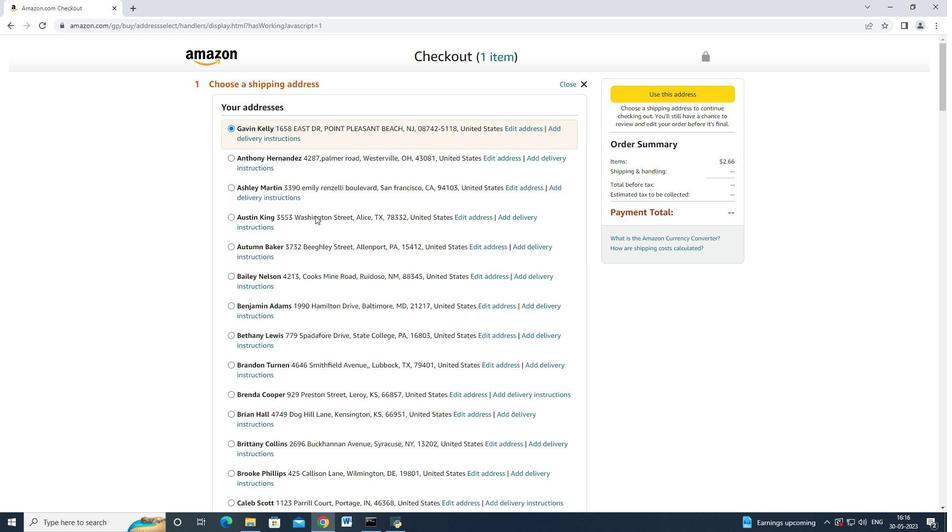 
Action: Mouse scrolled (286, 241) with delta (0, 0)
Screenshot: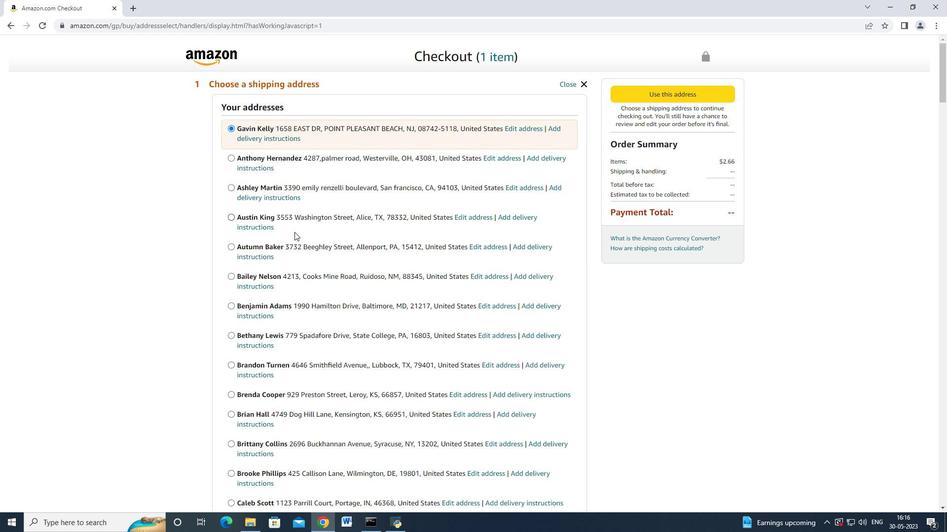 
Action: Mouse moved to (286, 242)
Screenshot: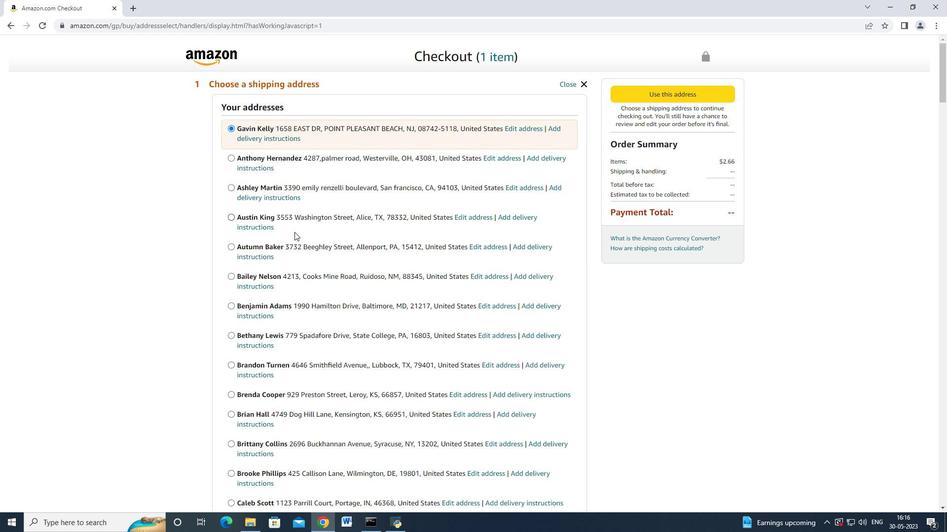 
Action: Mouse scrolled (286, 241) with delta (0, 0)
Screenshot: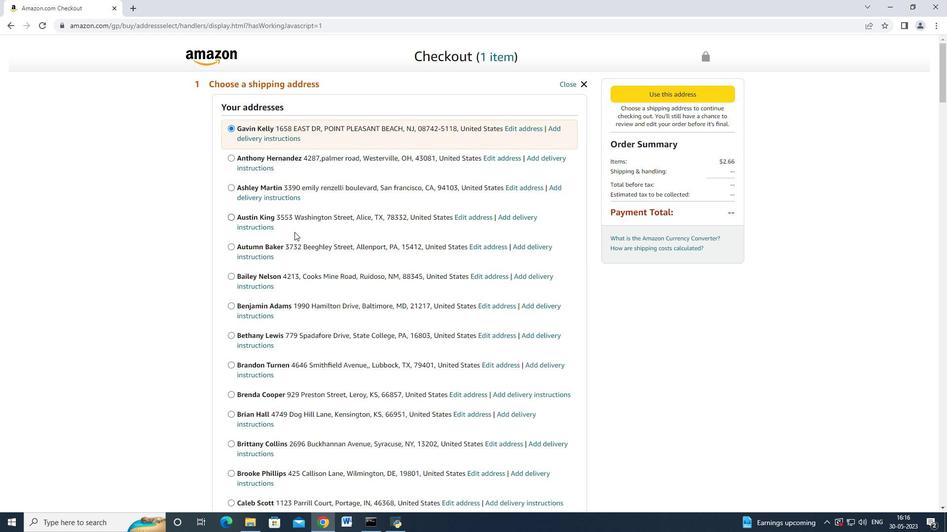 
Action: Mouse moved to (285, 244)
Screenshot: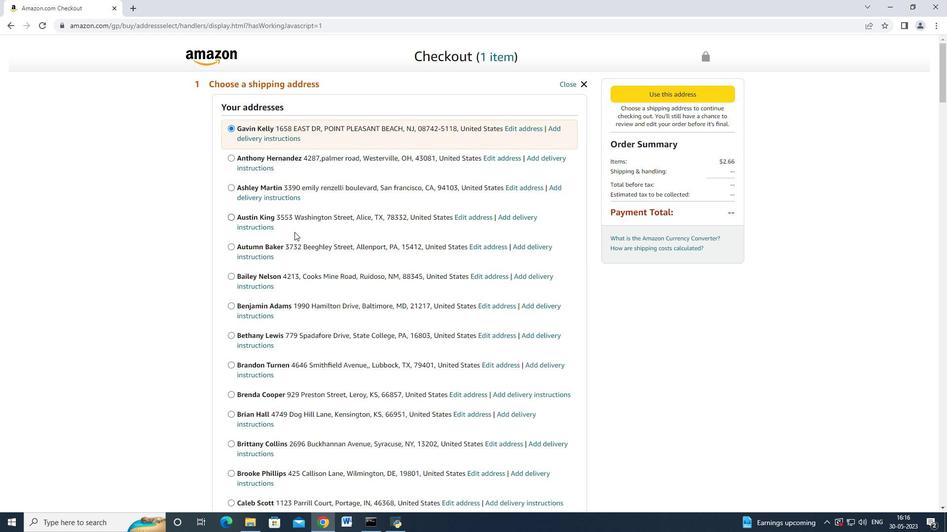 
Action: Mouse scrolled (285, 243) with delta (0, 0)
Screenshot: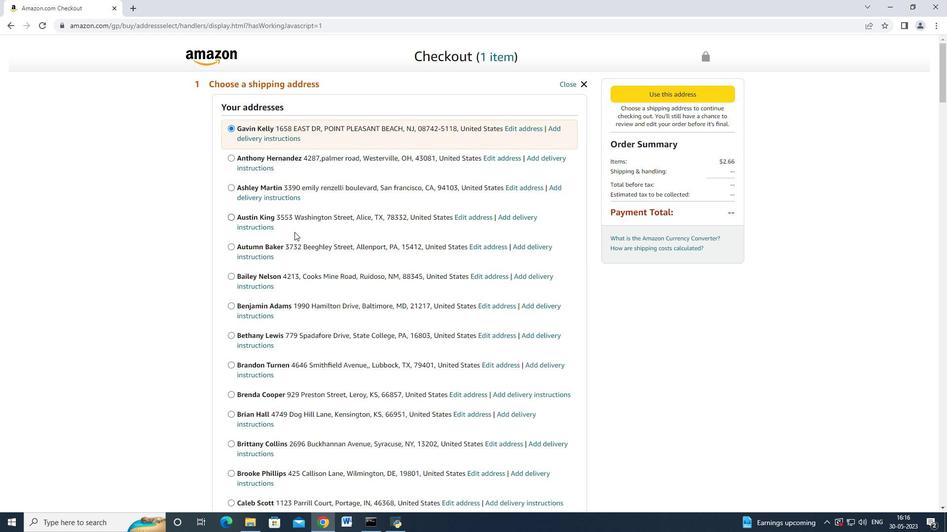 
Action: Mouse moved to (285, 245)
Screenshot: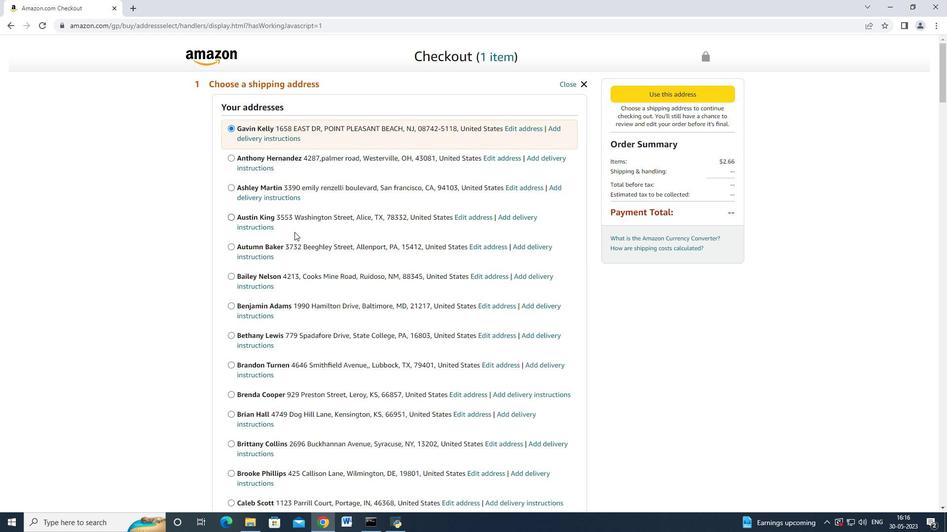 
Action: Mouse scrolled (285, 244) with delta (0, 0)
Screenshot: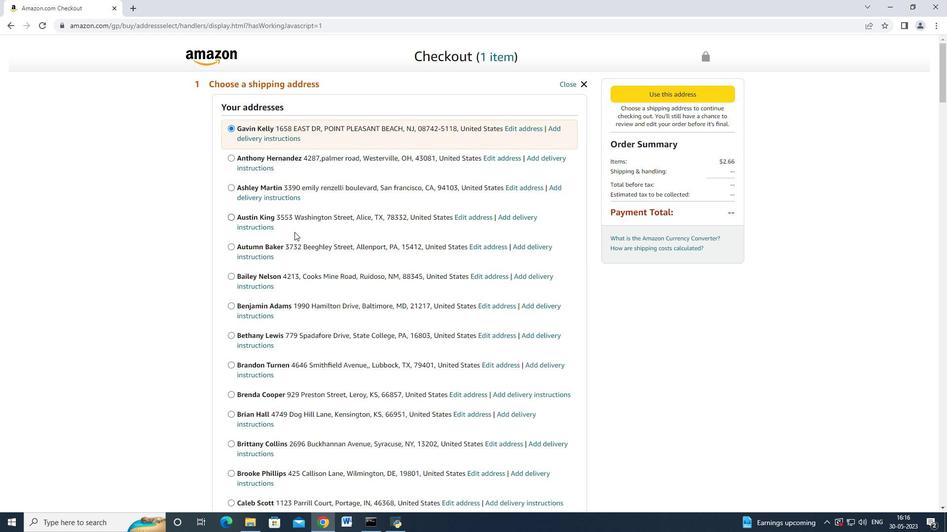 
Action: Mouse scrolled (285, 244) with delta (0, 0)
Screenshot: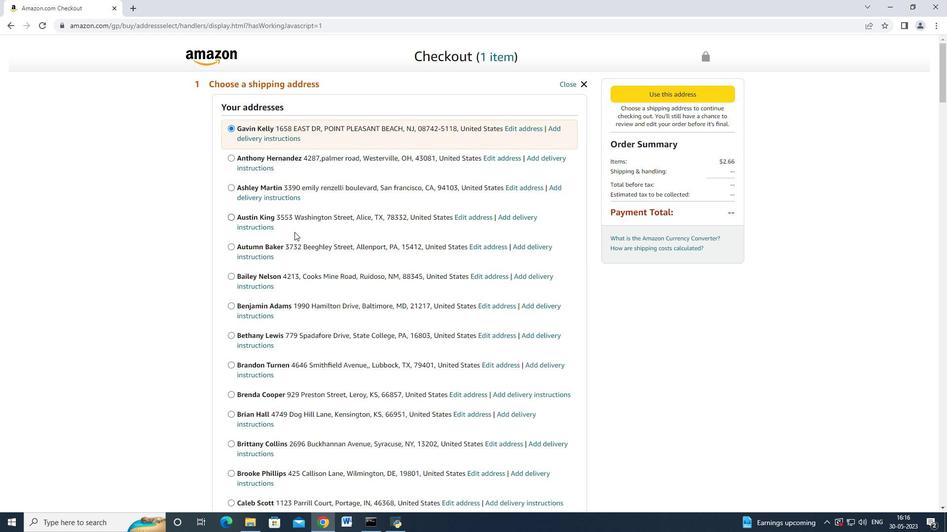 
Action: Mouse scrolled (285, 244) with delta (0, 0)
Screenshot: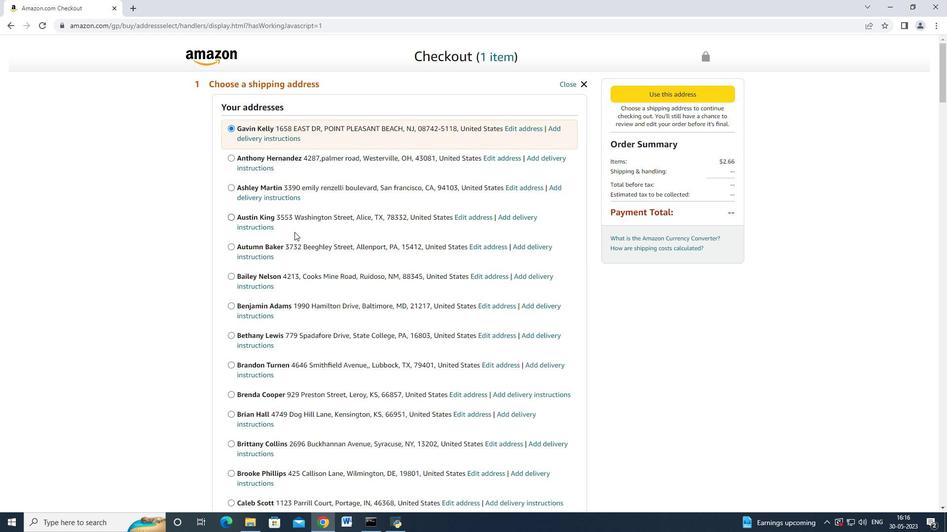 
Action: Mouse moved to (284, 245)
Screenshot: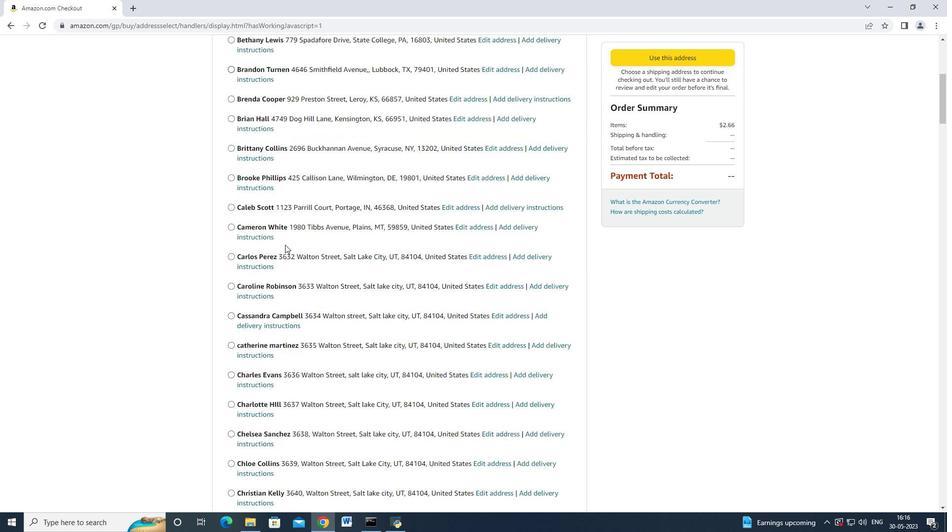 
Action: Mouse scrolled (284, 244) with delta (0, 0)
Screenshot: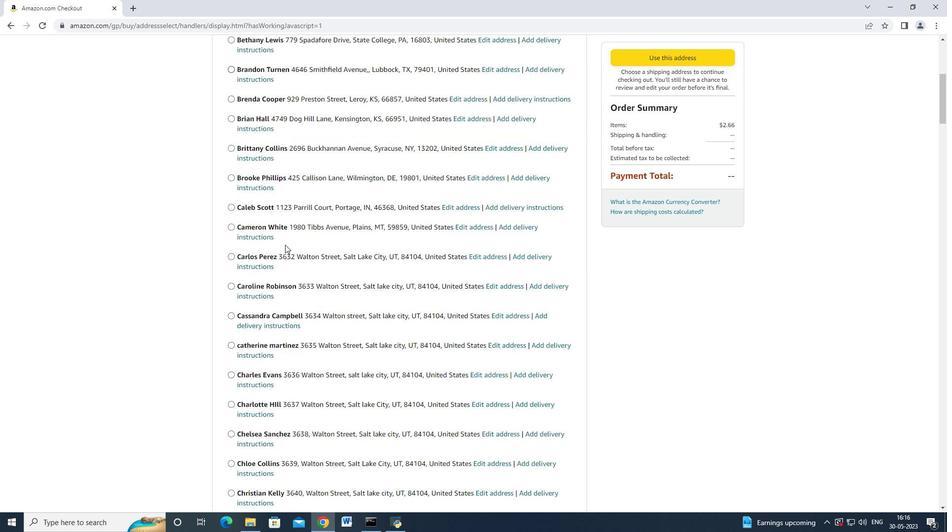 
Action: Mouse scrolled (284, 244) with delta (0, 0)
Screenshot: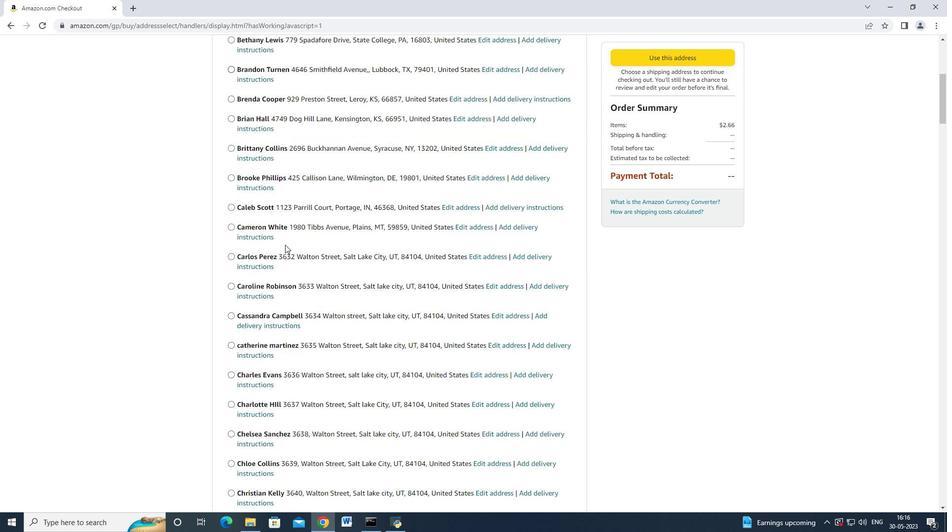 
Action: Mouse scrolled (284, 244) with delta (0, 0)
Screenshot: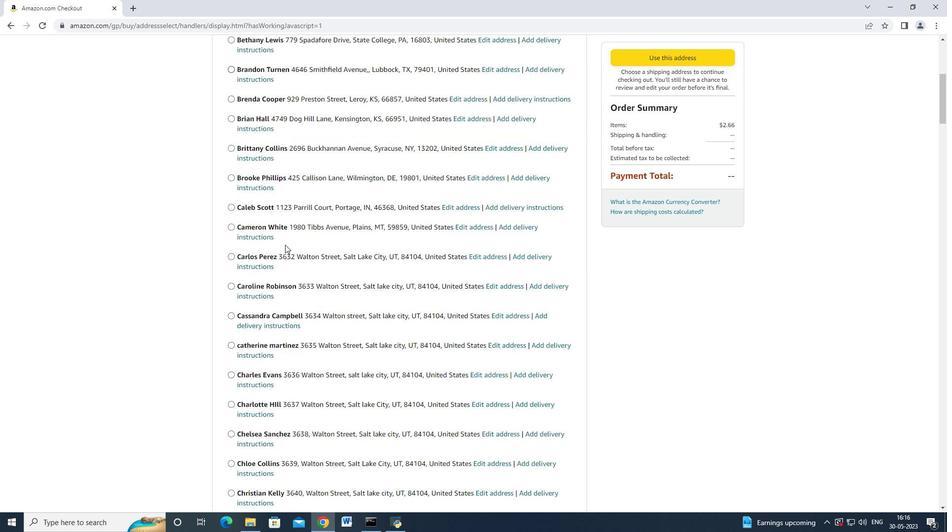 
Action: Mouse scrolled (284, 244) with delta (0, 0)
Screenshot: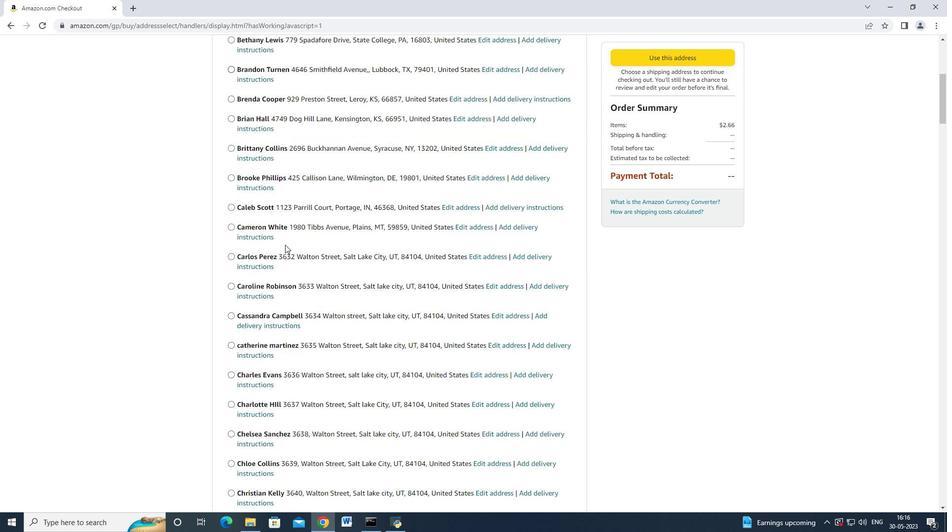 
Action: Mouse scrolled (284, 244) with delta (0, 0)
Screenshot: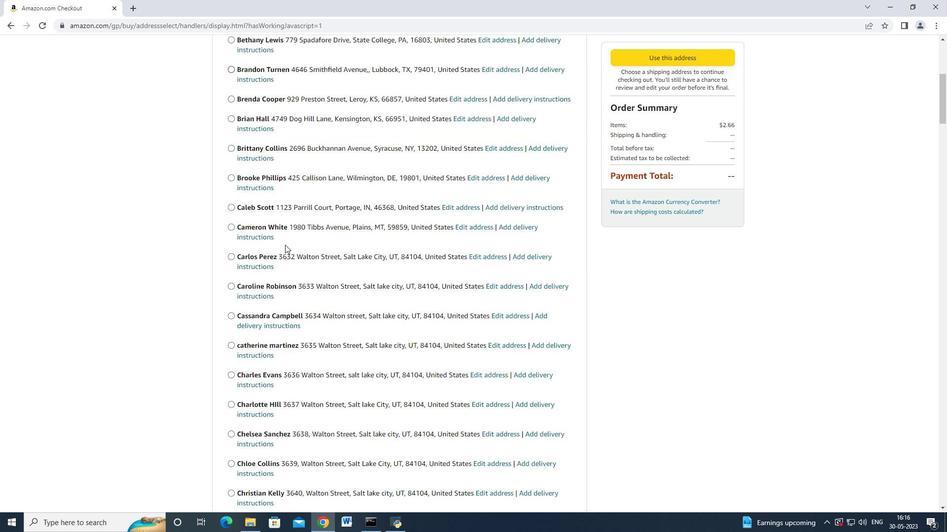 
Action: Mouse scrolled (284, 244) with delta (0, 0)
Screenshot: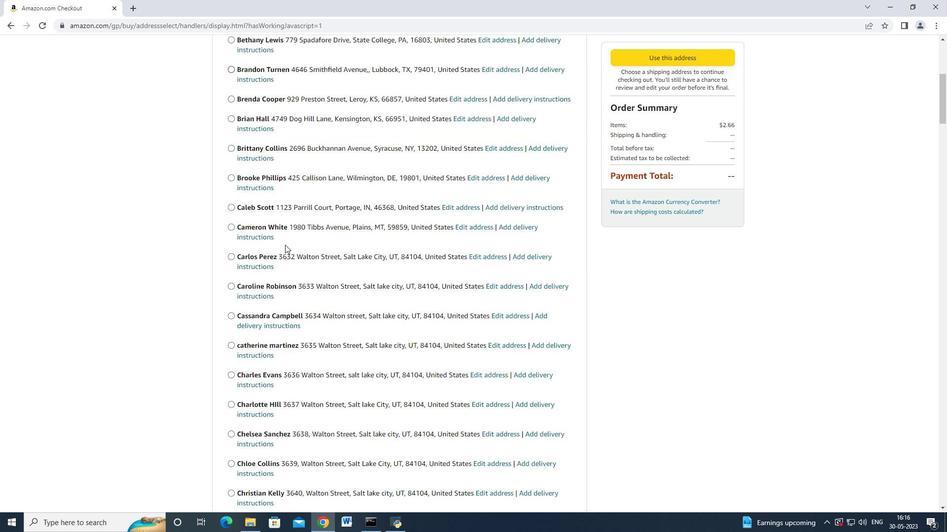 
Action: Mouse scrolled (284, 244) with delta (0, 0)
Screenshot: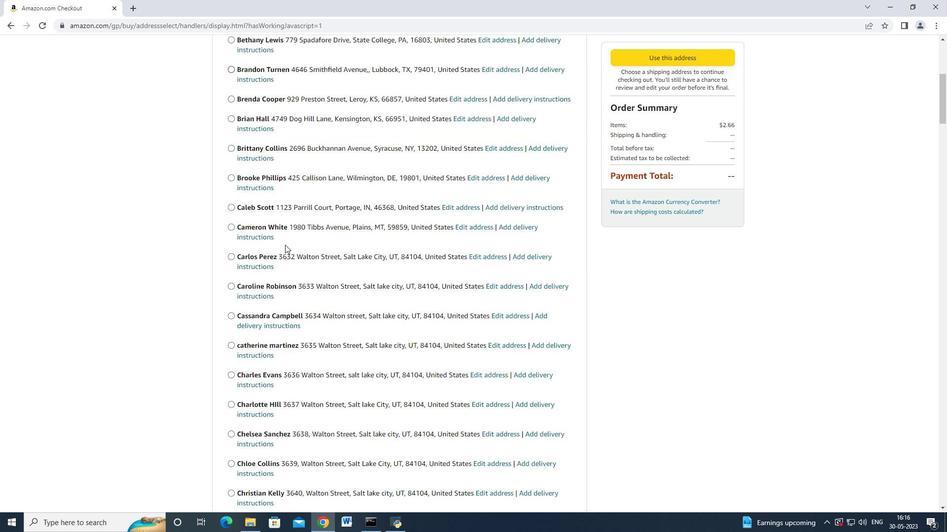 
Action: Mouse scrolled (284, 244) with delta (0, 0)
Screenshot: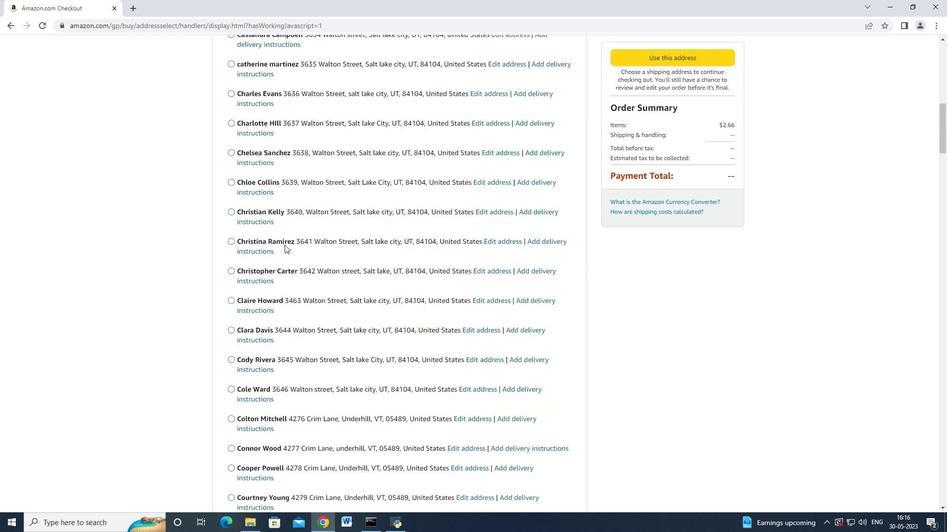 
Action: Mouse scrolled (284, 244) with delta (0, 0)
Screenshot: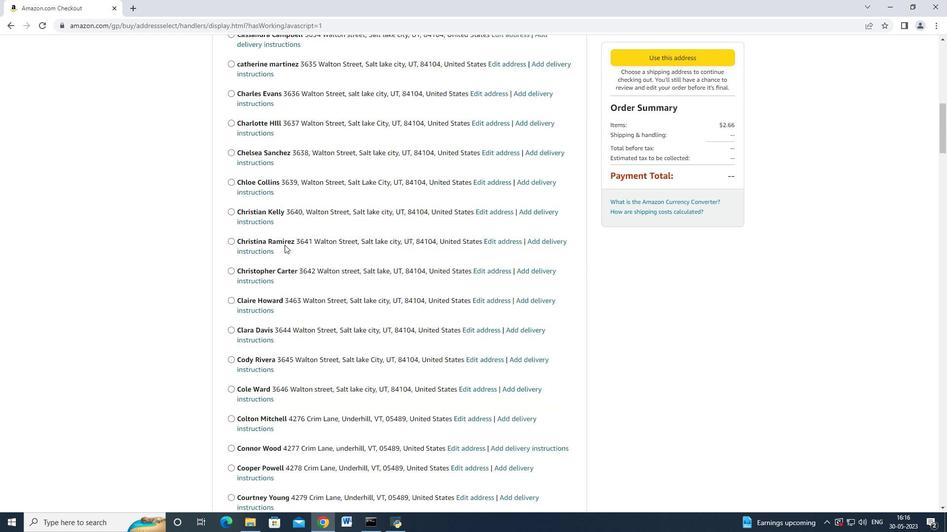 
Action: Mouse scrolled (284, 244) with delta (0, 0)
Screenshot: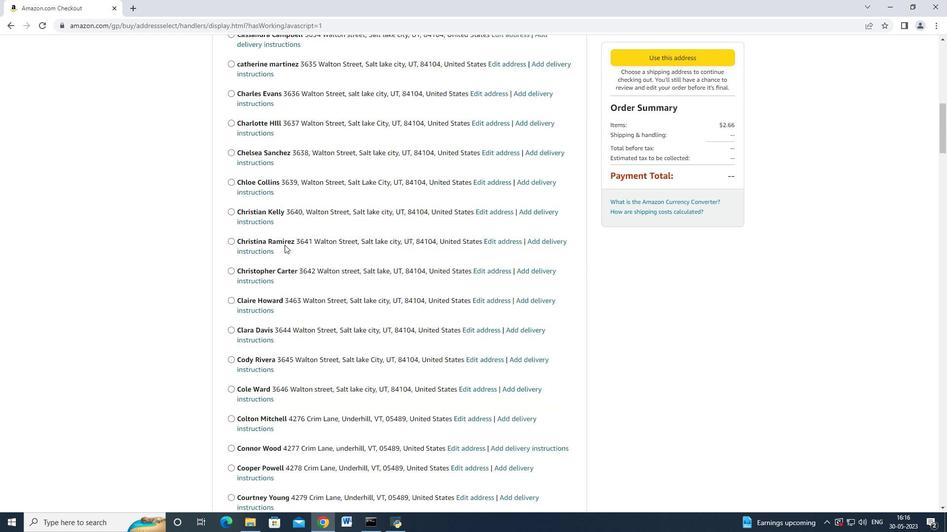 
Action: Mouse scrolled (284, 244) with delta (0, 0)
Screenshot: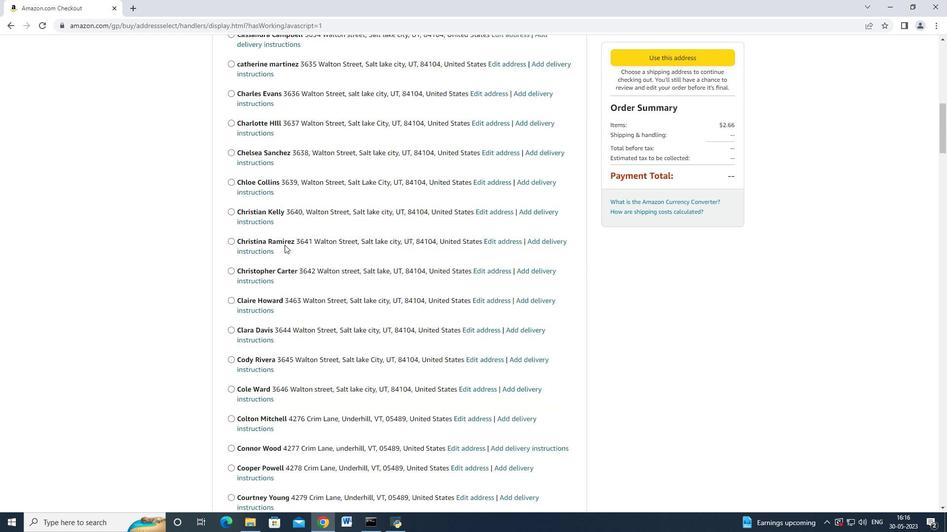 
Action: Mouse scrolled (284, 244) with delta (0, 0)
Screenshot: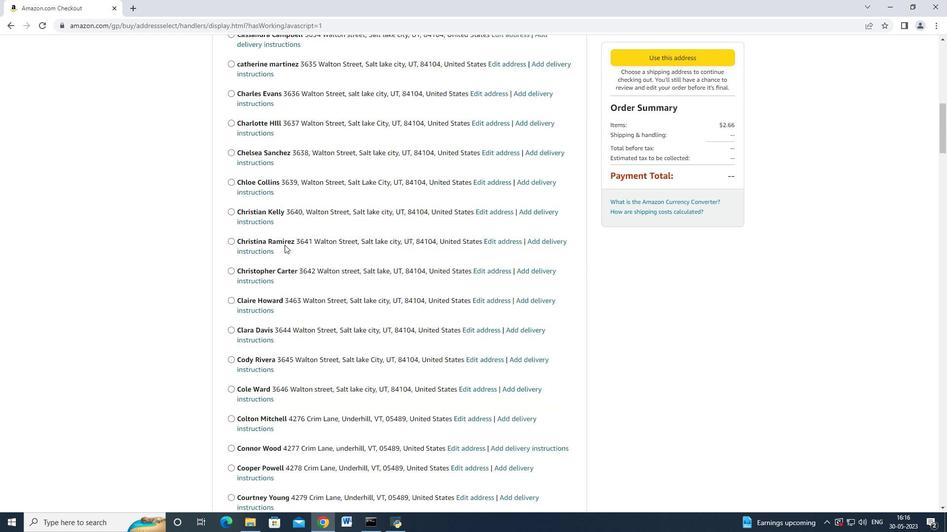 
Action: Mouse scrolled (284, 244) with delta (0, 0)
Screenshot: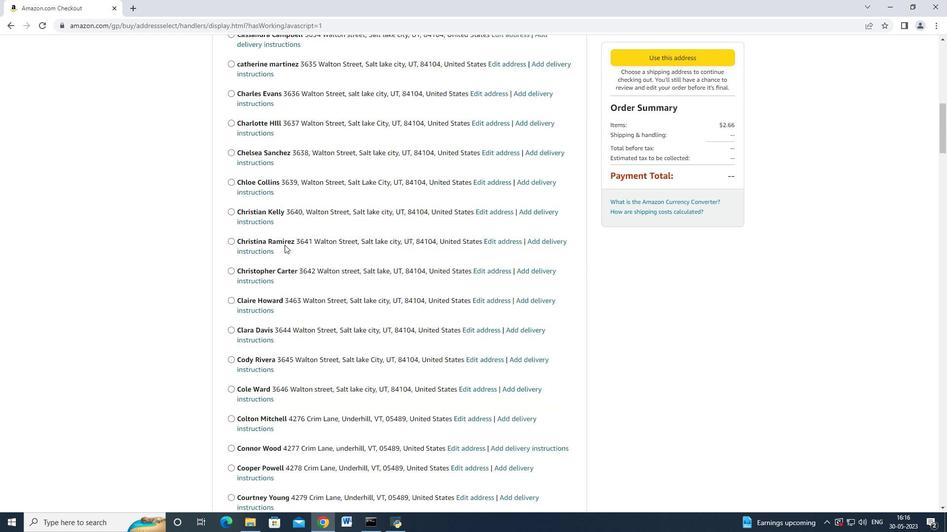 
Action: Mouse scrolled (284, 244) with delta (0, 0)
Screenshot: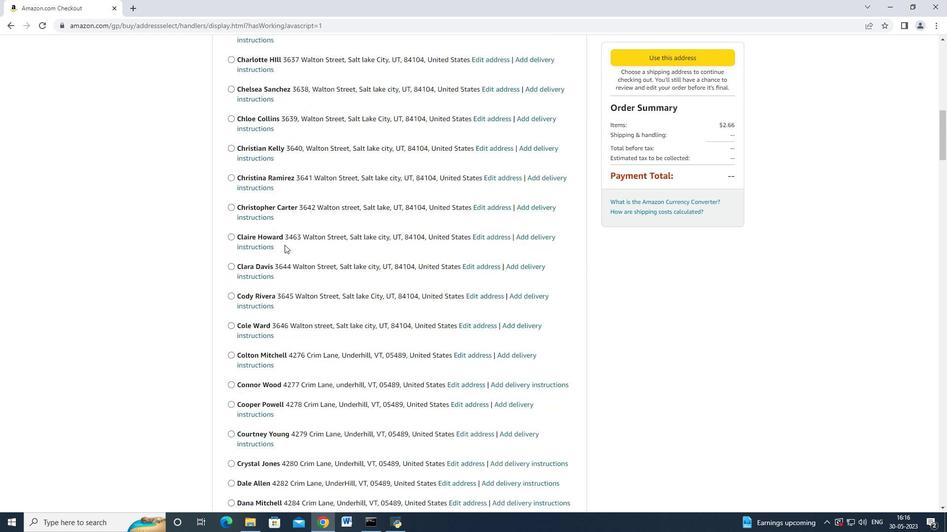 
Action: Mouse scrolled (284, 244) with delta (0, 0)
Screenshot: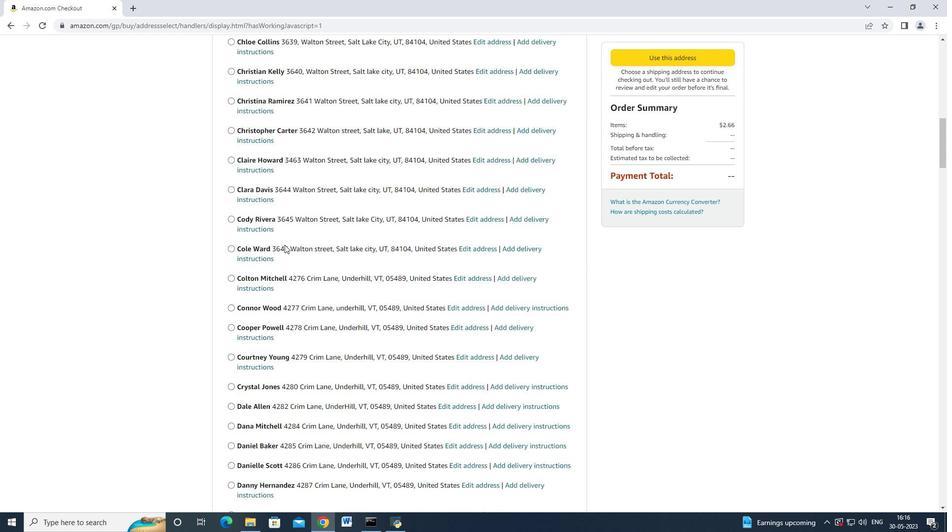 
Action: Mouse moved to (284, 245)
Screenshot: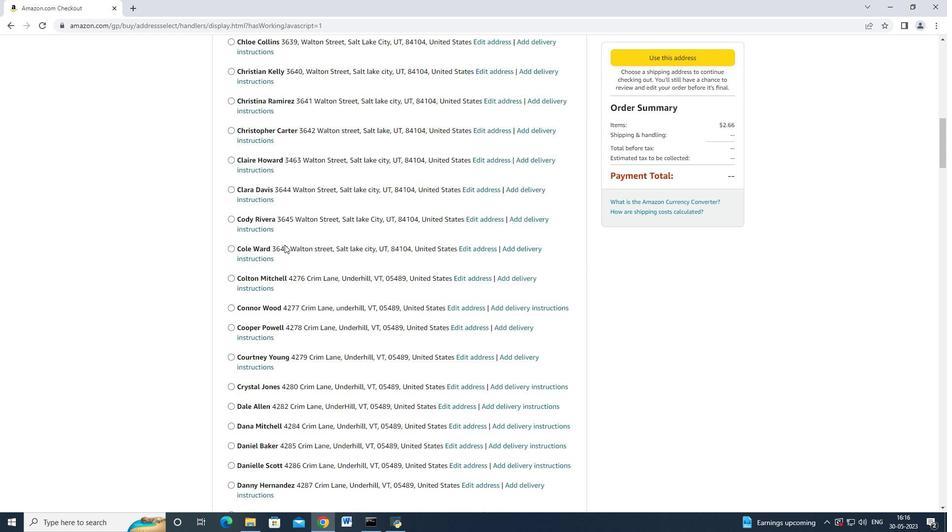
Action: Mouse scrolled (284, 244) with delta (0, 0)
Screenshot: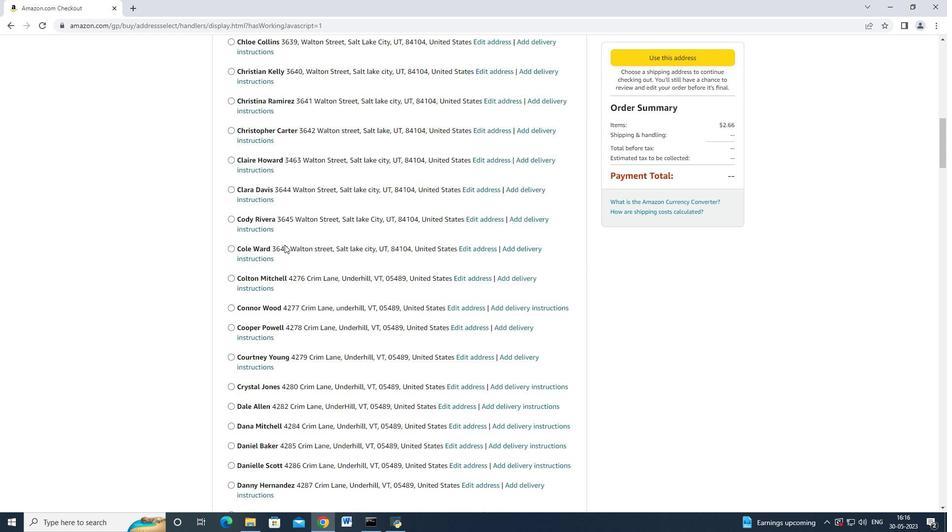 
Action: Mouse scrolled (284, 244) with delta (0, 0)
Screenshot: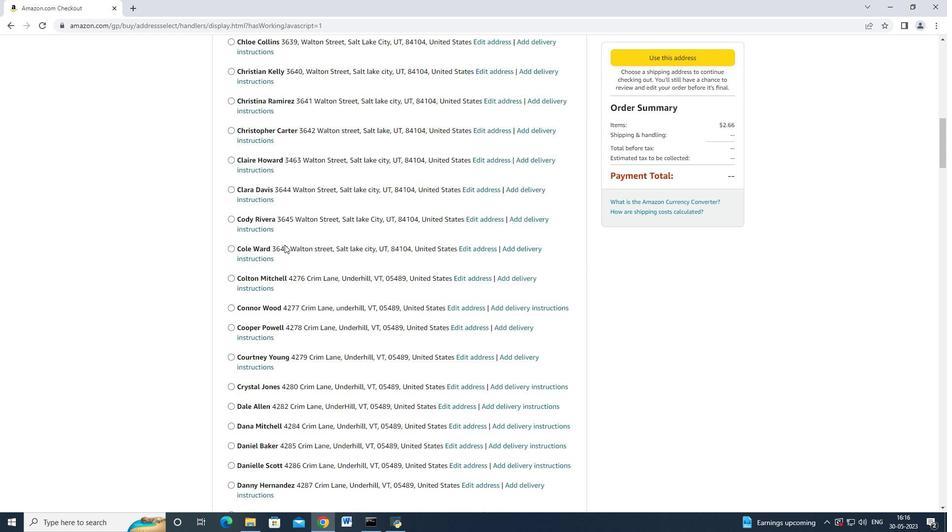 
Action: Mouse moved to (284, 245)
Screenshot: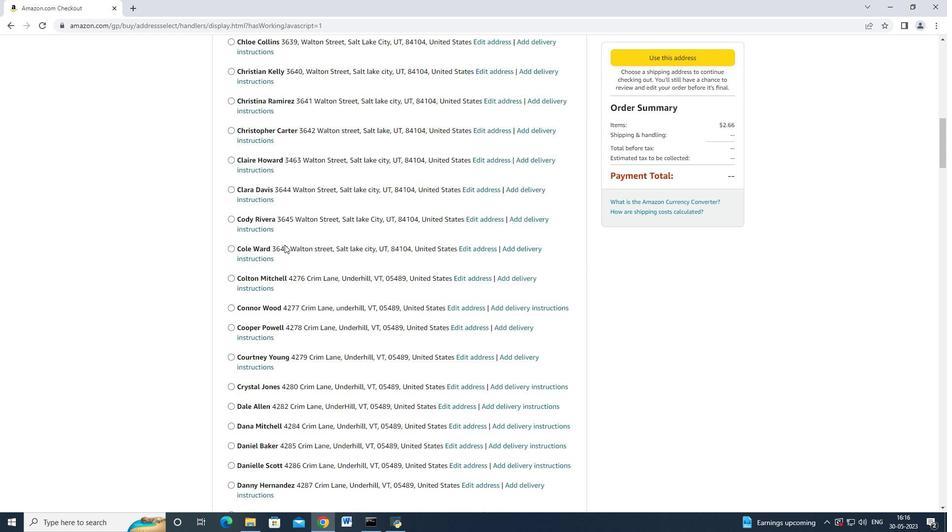 
Action: Mouse scrolled (284, 245) with delta (0, 0)
Screenshot: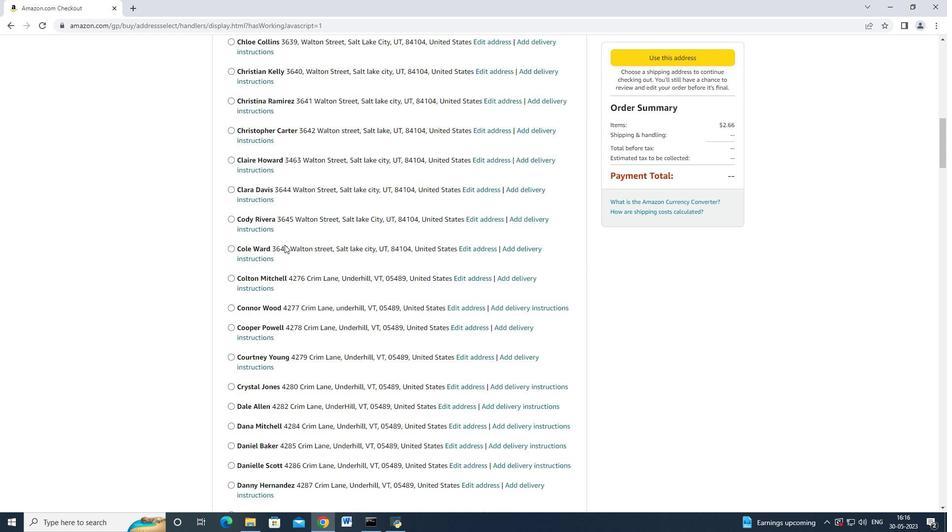 
Action: Mouse scrolled (284, 245) with delta (0, 0)
Screenshot: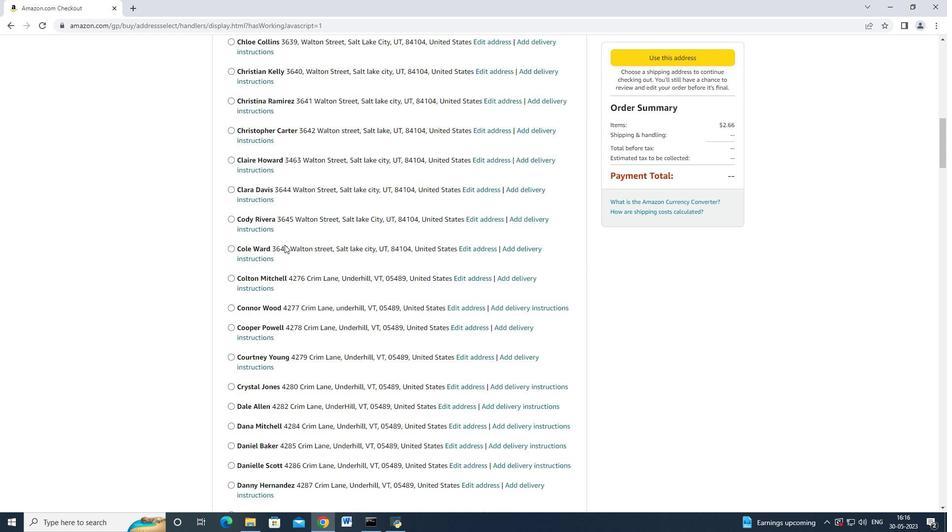 
Action: Mouse scrolled (284, 245) with delta (0, 0)
Screenshot: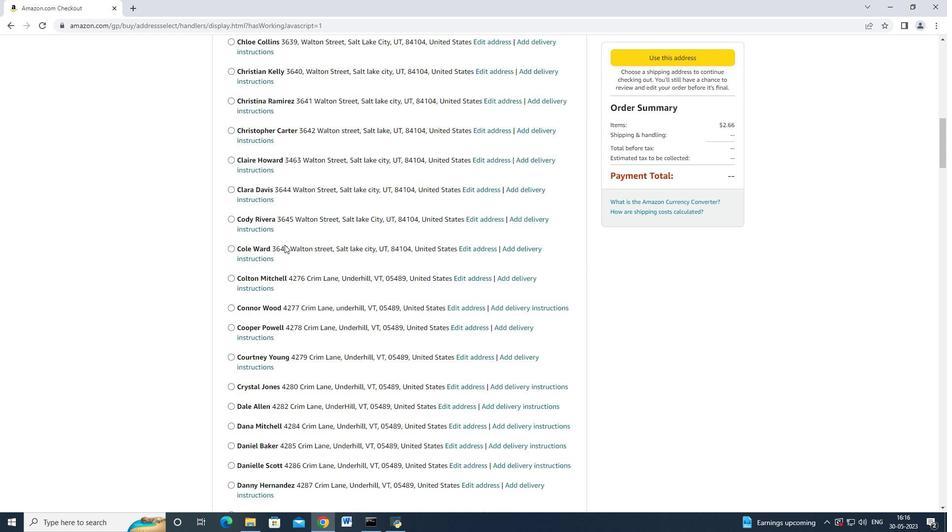 
Action: Mouse moved to (284, 245)
Screenshot: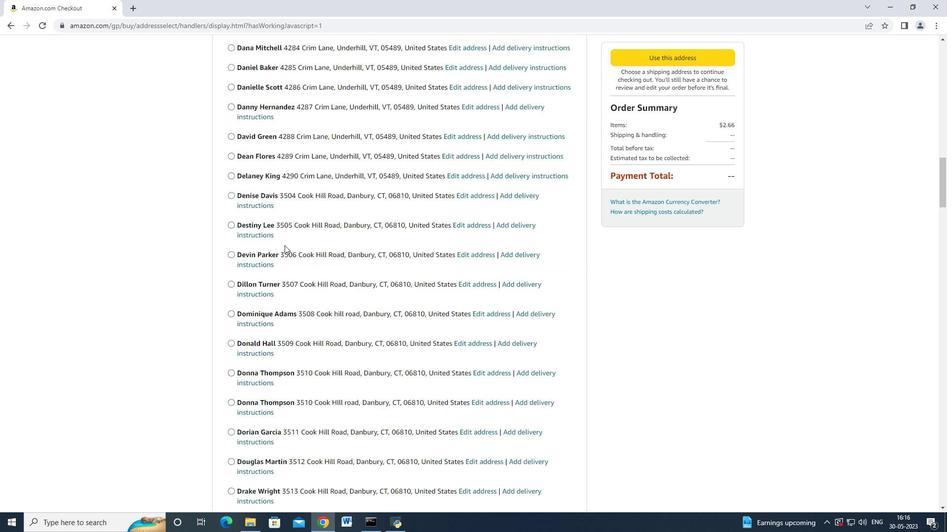 
Action: Mouse scrolled (284, 245) with delta (0, 0)
Screenshot: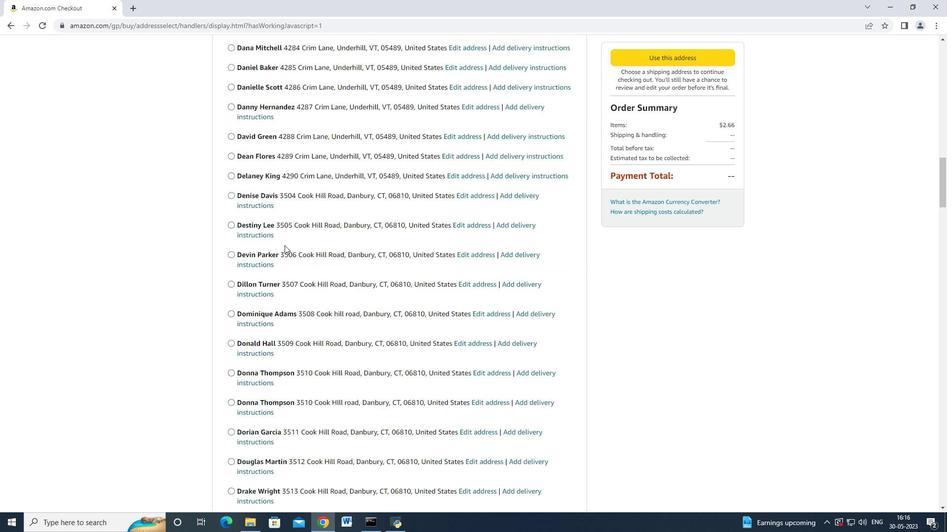 
Action: Mouse moved to (284, 246)
Screenshot: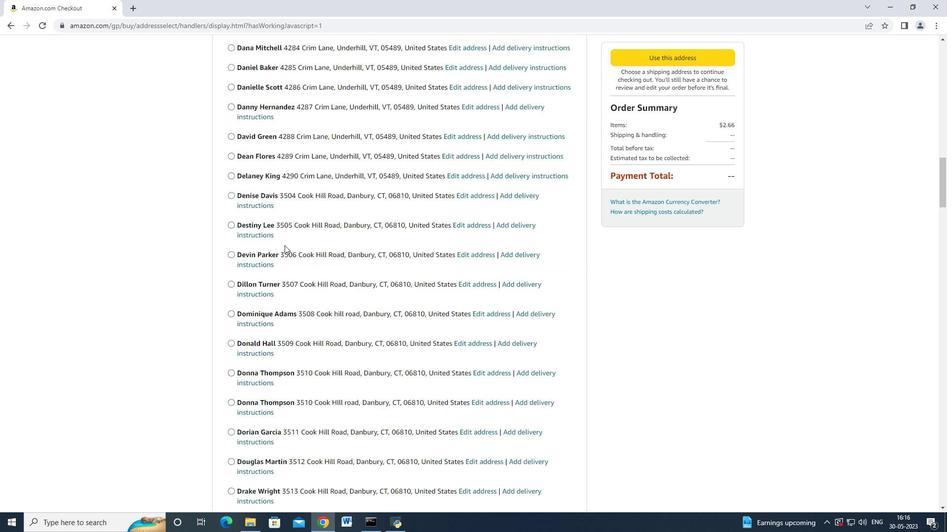 
Action: Mouse scrolled (284, 245) with delta (0, 0)
Screenshot: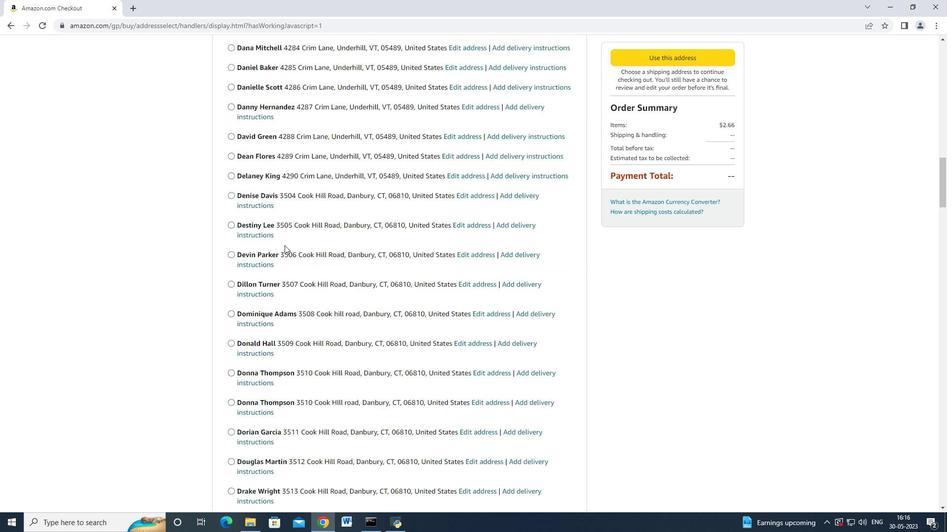 
Action: Mouse moved to (284, 246)
Screenshot: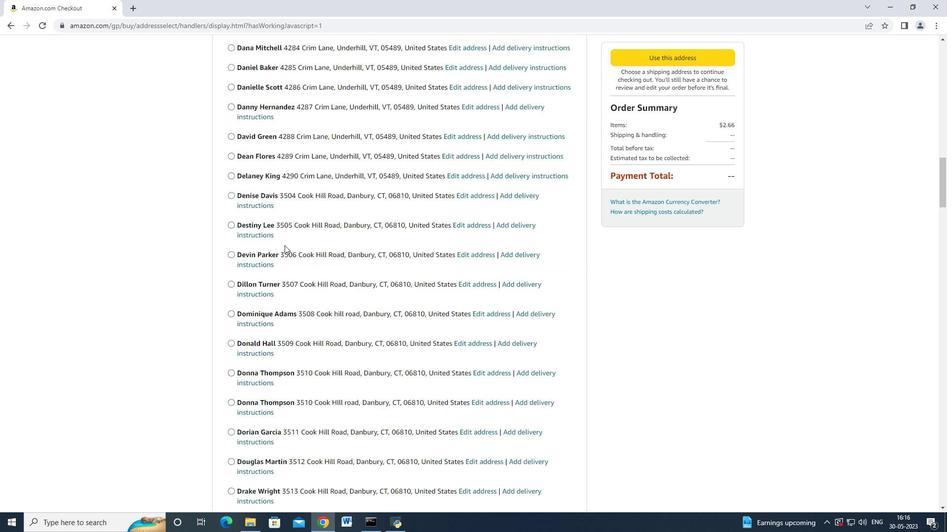 
Action: Mouse scrolled (284, 245) with delta (0, 0)
Screenshot: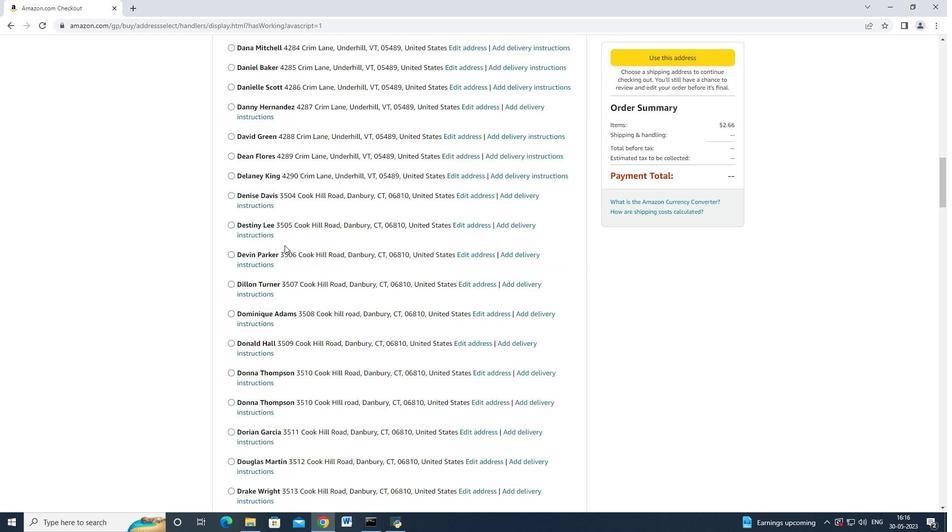 
Action: Mouse scrolled (284, 245) with delta (0, 0)
Screenshot: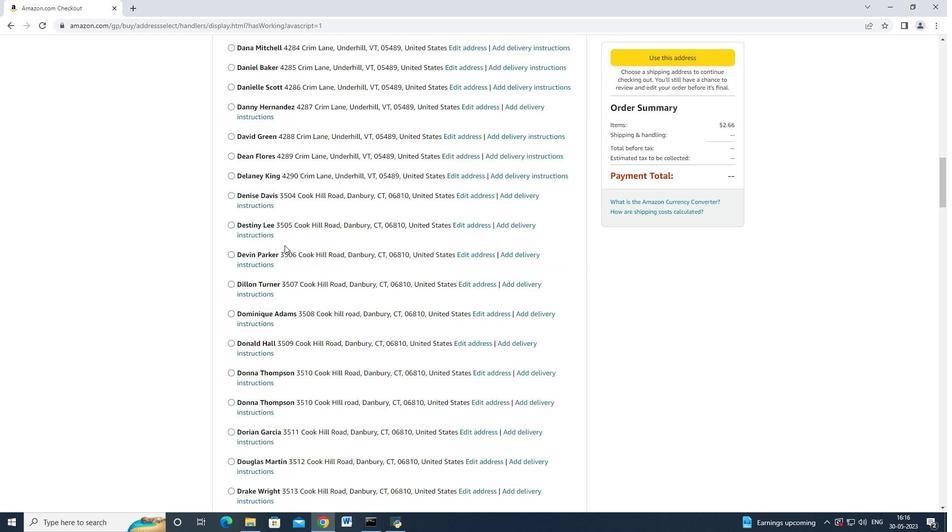 
Action: Mouse scrolled (284, 245) with delta (0, 0)
Screenshot: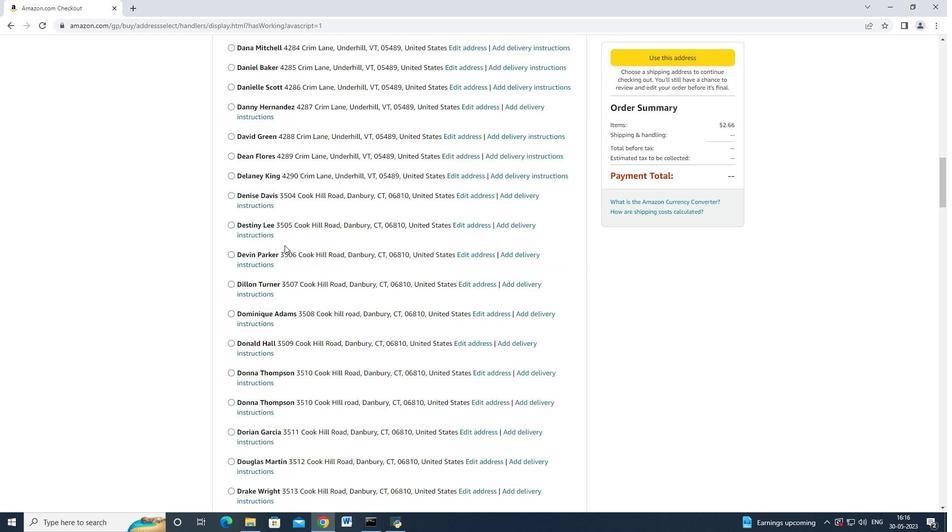 
Action: Mouse scrolled (284, 245) with delta (0, 0)
Screenshot: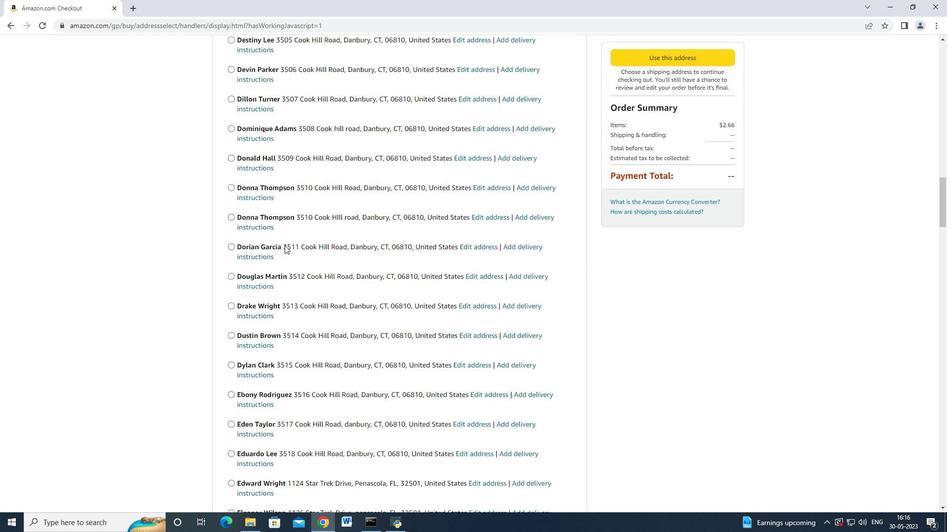 
Action: Mouse moved to (284, 246)
Screenshot: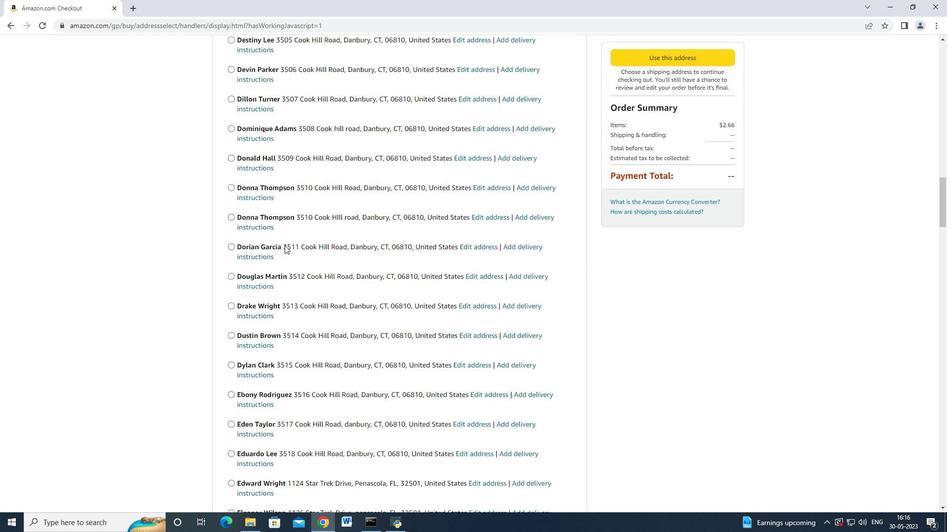 
Action: Mouse scrolled (284, 245) with delta (0, 0)
Screenshot: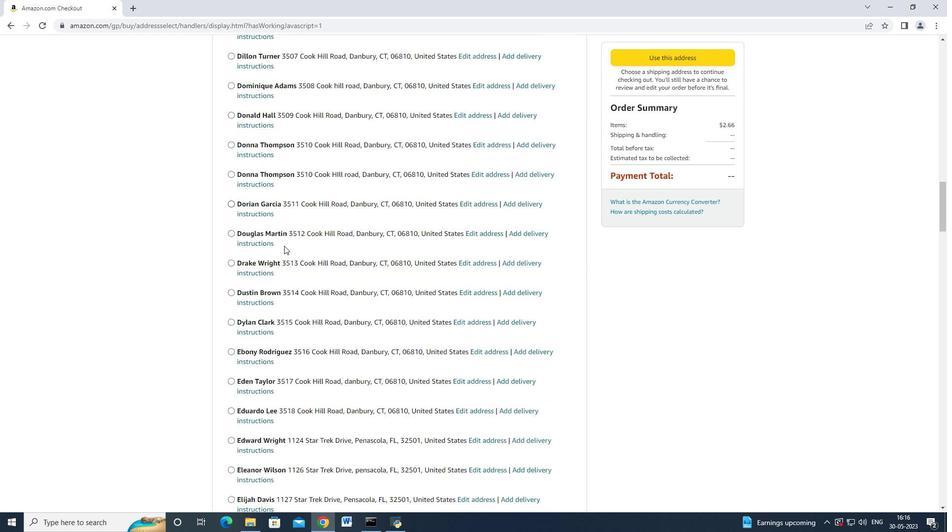 
Action: Mouse moved to (284, 246)
Screenshot: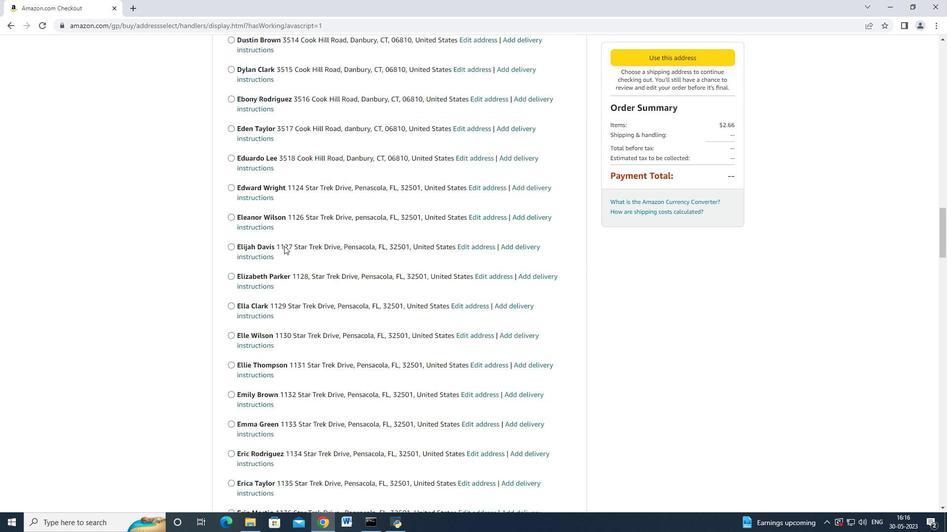 
Action: Mouse scrolled (284, 245) with delta (0, 0)
Screenshot: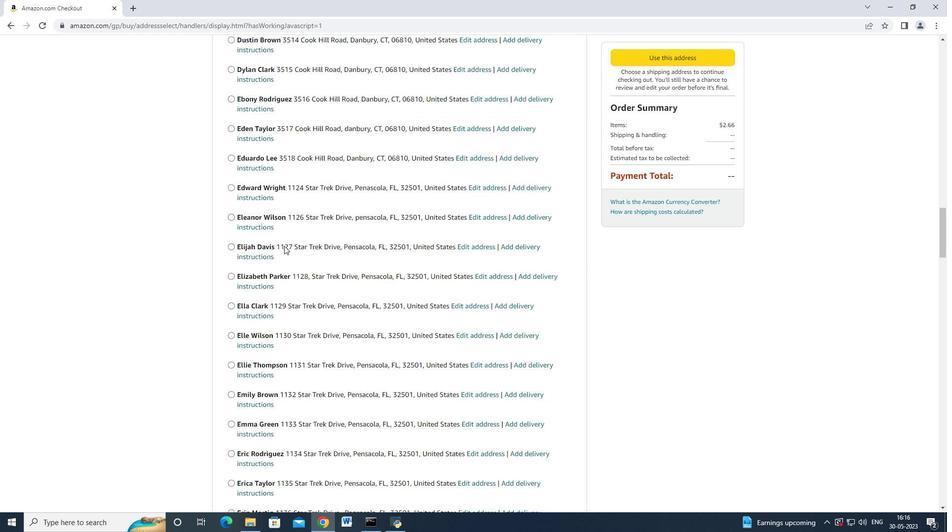 
Action: Mouse scrolled (284, 245) with delta (0, 0)
Screenshot: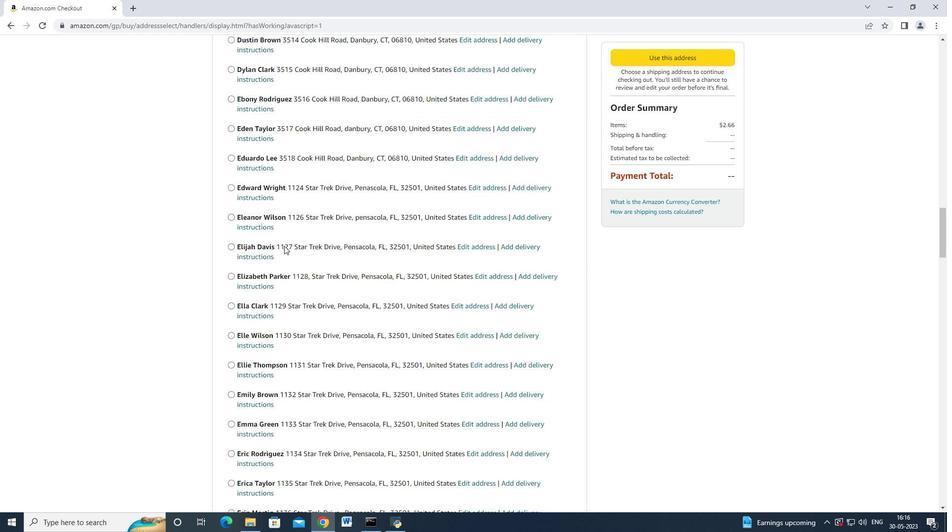 
Action: Mouse scrolled (284, 245) with delta (0, 0)
Screenshot: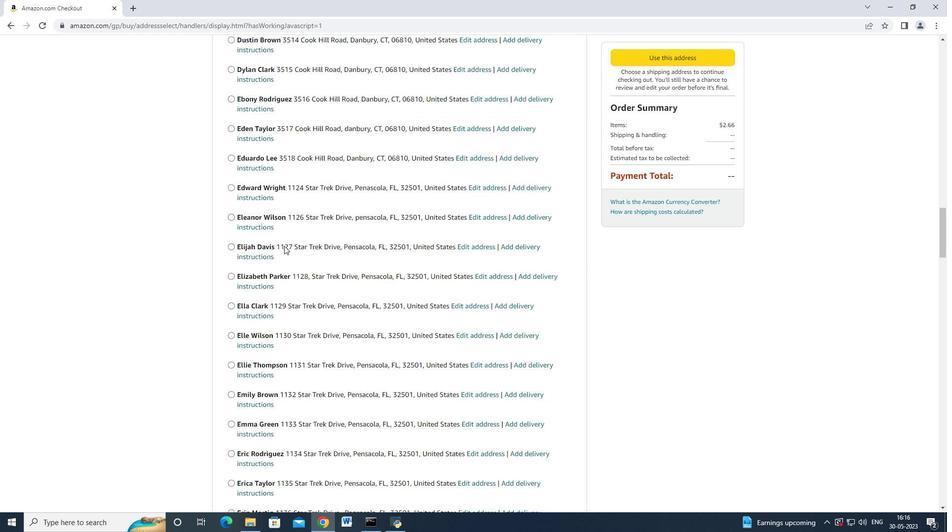 
Action: Mouse scrolled (284, 246) with delta (0, 0)
Screenshot: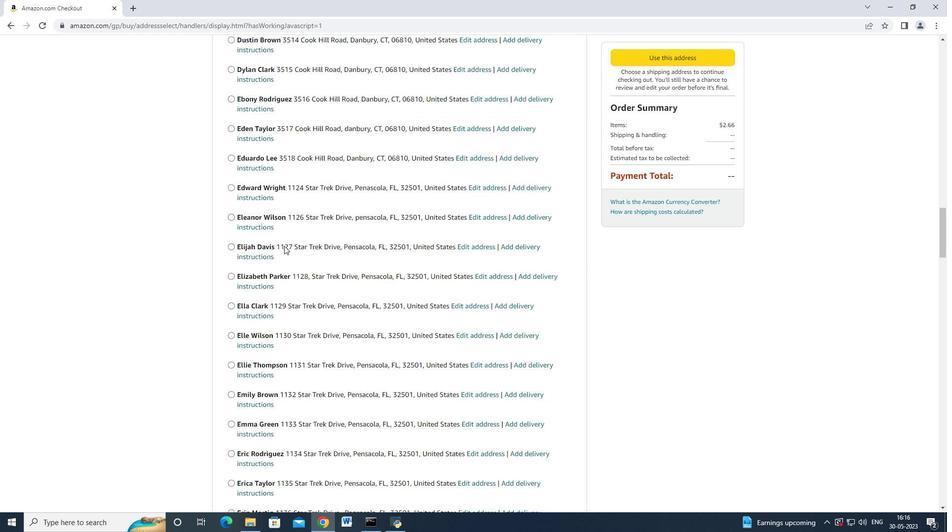 
Action: Mouse scrolled (284, 246) with delta (0, 0)
Screenshot: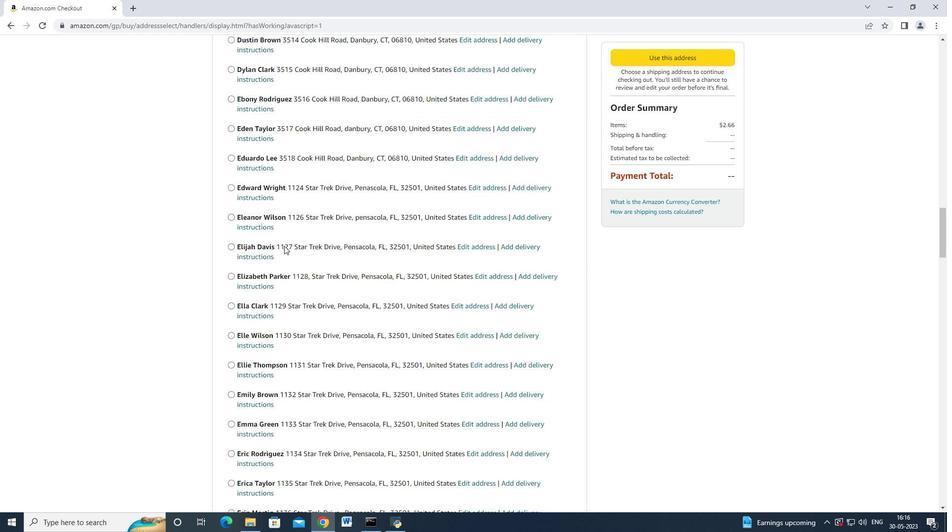 
Action: Mouse scrolled (284, 246) with delta (0, 0)
Screenshot: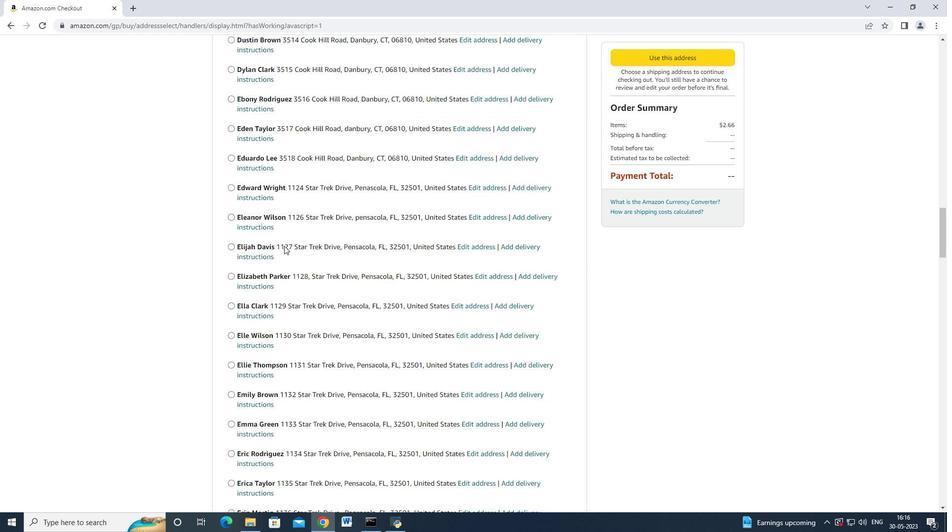 
Action: Mouse scrolled (284, 246) with delta (0, 0)
Screenshot: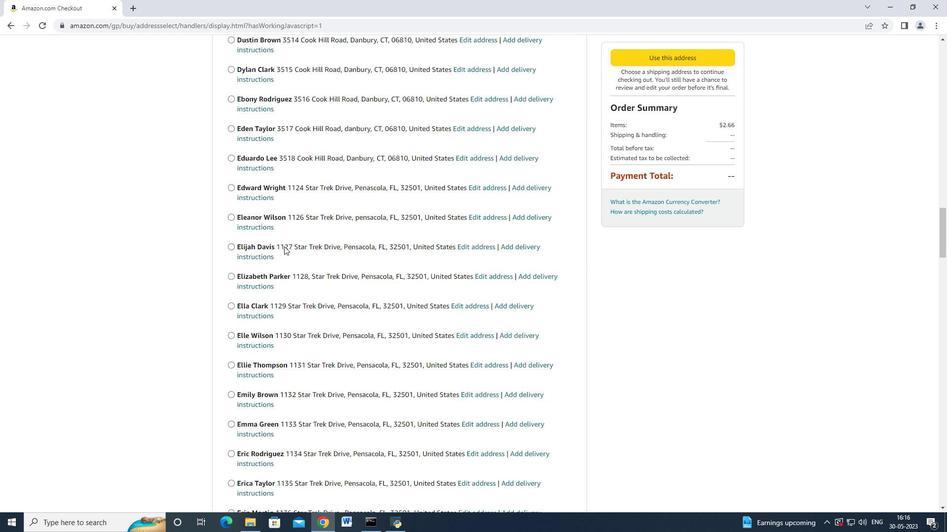 
Action: Mouse scrolled (284, 246) with delta (0, 0)
Screenshot: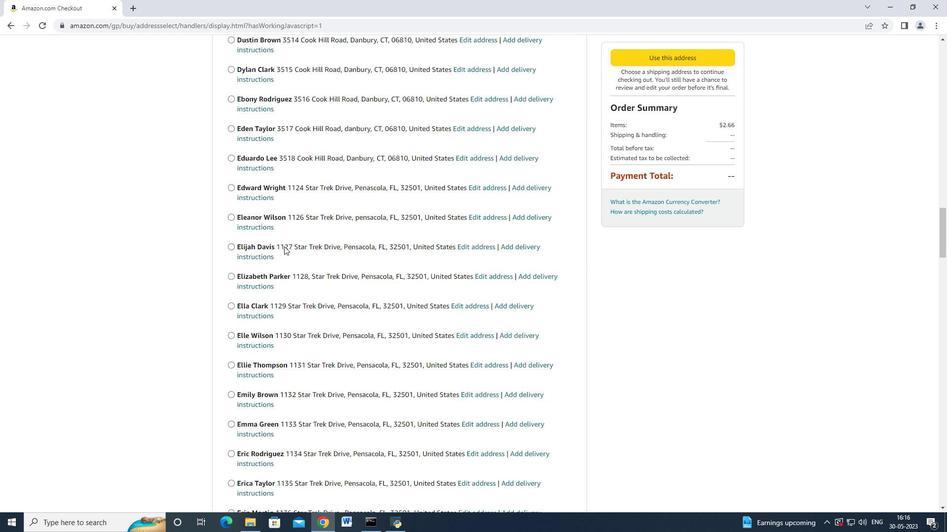 
Action: Mouse scrolled (284, 246) with delta (0, 0)
Screenshot: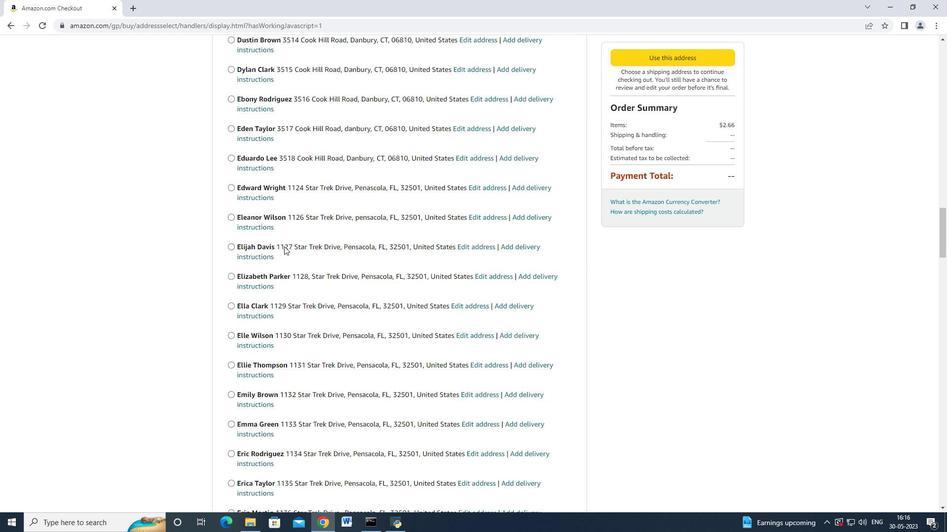 
Action: Mouse scrolled (284, 246) with delta (0, 0)
Screenshot: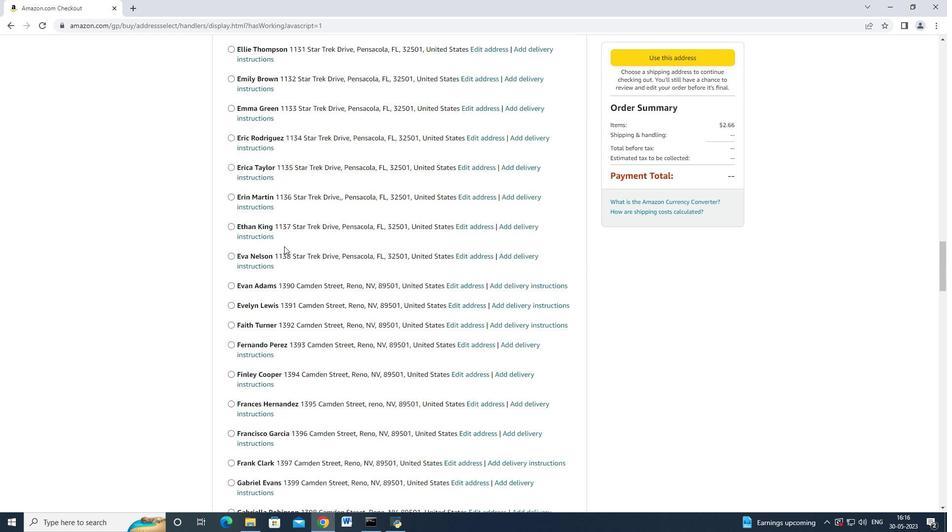
Action: Mouse scrolled (284, 246) with delta (0, 0)
Screenshot: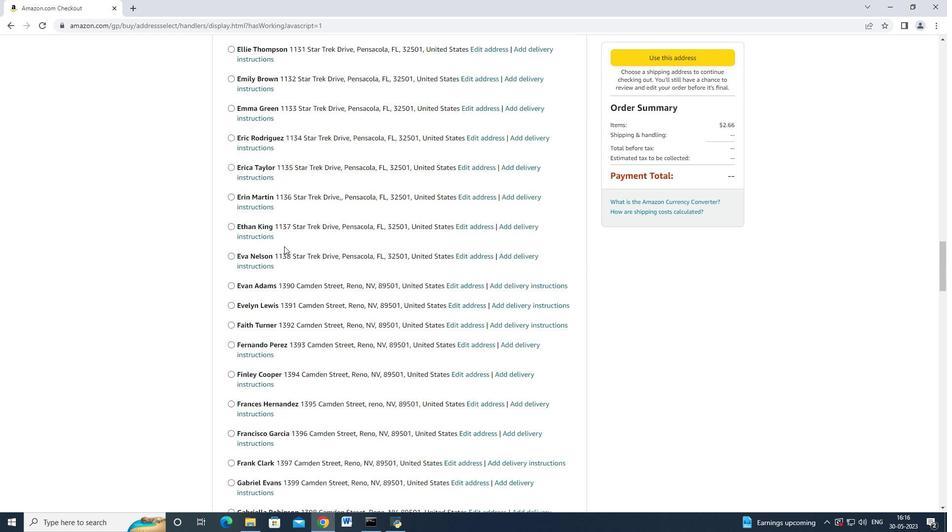 
Action: Mouse scrolled (284, 246) with delta (0, 0)
Screenshot: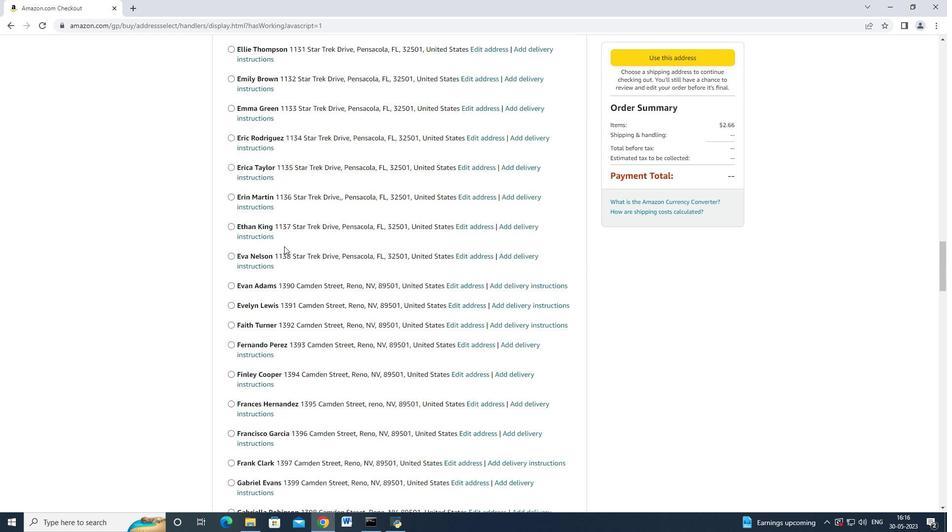 
Action: Mouse scrolled (284, 246) with delta (0, 0)
Screenshot: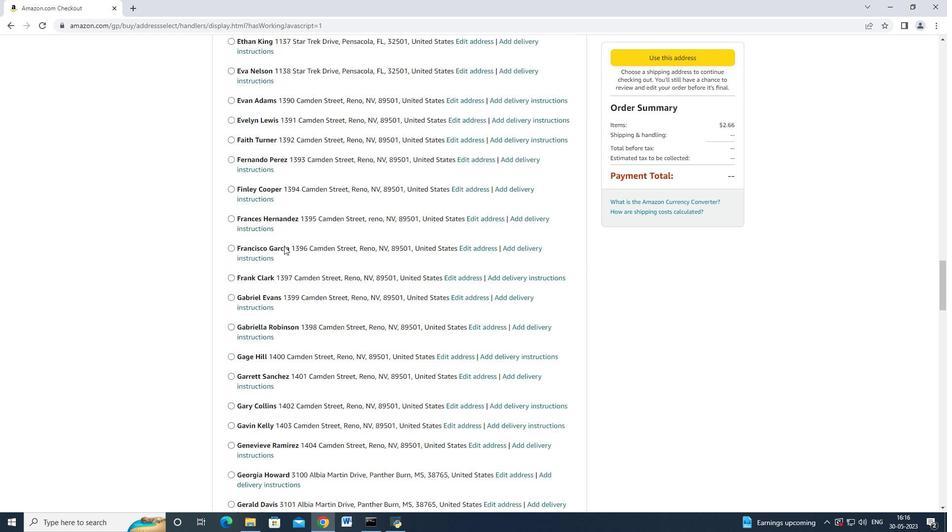 
Action: Mouse scrolled (284, 246) with delta (0, 0)
Screenshot: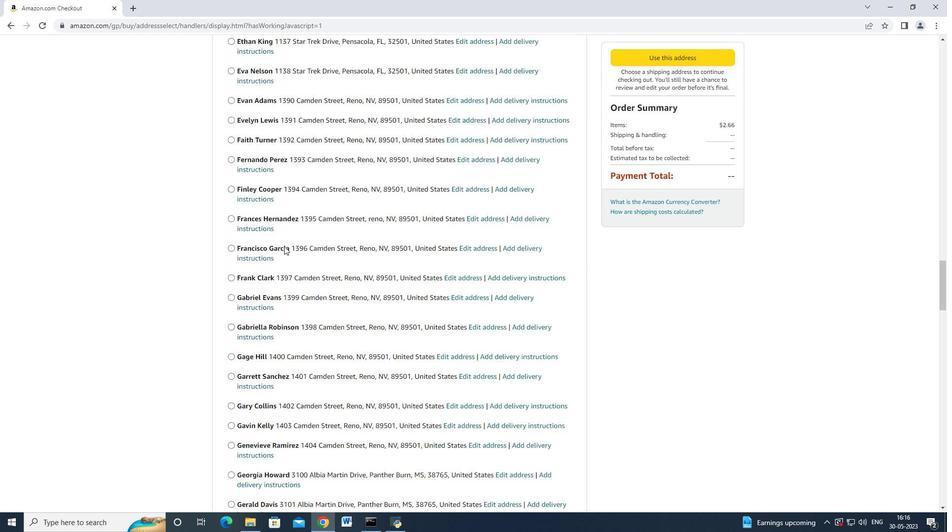 
Action: Mouse scrolled (284, 246) with delta (0, 0)
